 Task: Find connections with filter location Agía Paraskeví with filter topic #Mondaymotivationwith filter profile language English with filter current company ILP Overseas | International Learning Planners with filter school NSS College of Engineering, Palakkad with filter industry Metalworking Machinery Manufacturing with filter service category Web Development with filter keywords title Barista
Action: Mouse moved to (388, 255)
Screenshot: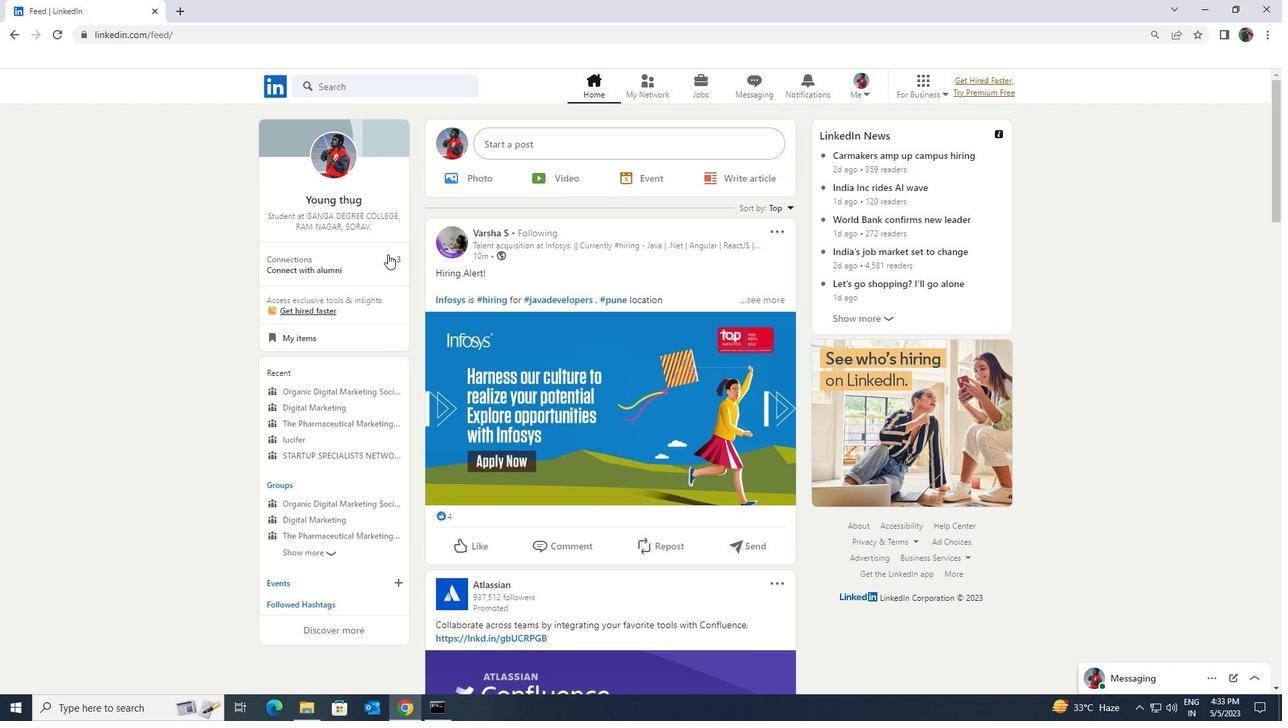 
Action: Mouse pressed left at (388, 255)
Screenshot: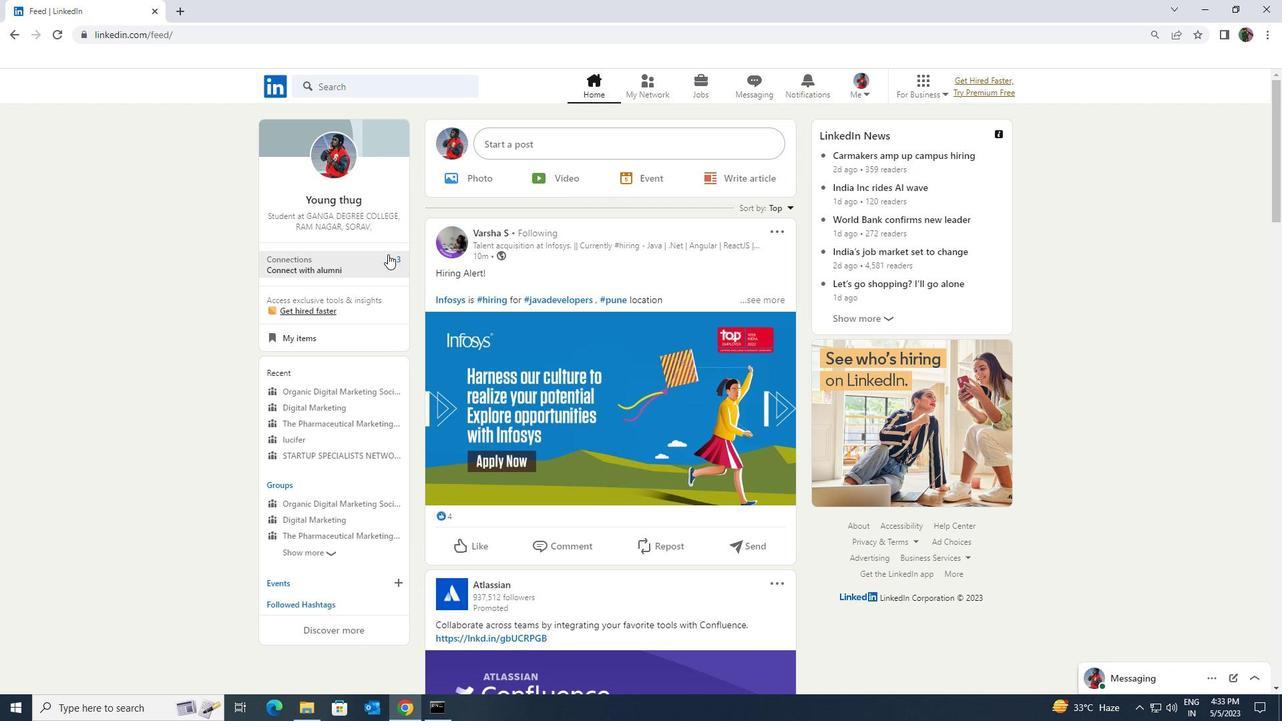 
Action: Mouse moved to (394, 160)
Screenshot: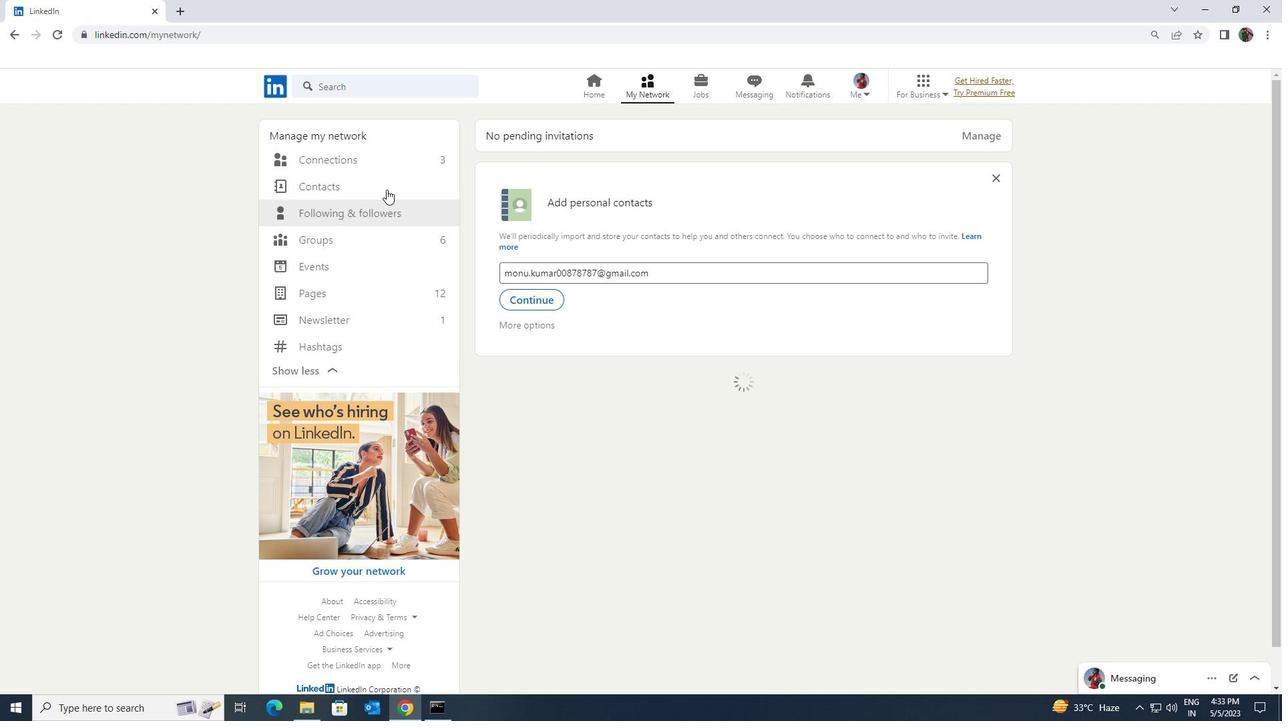 
Action: Mouse pressed left at (394, 160)
Screenshot: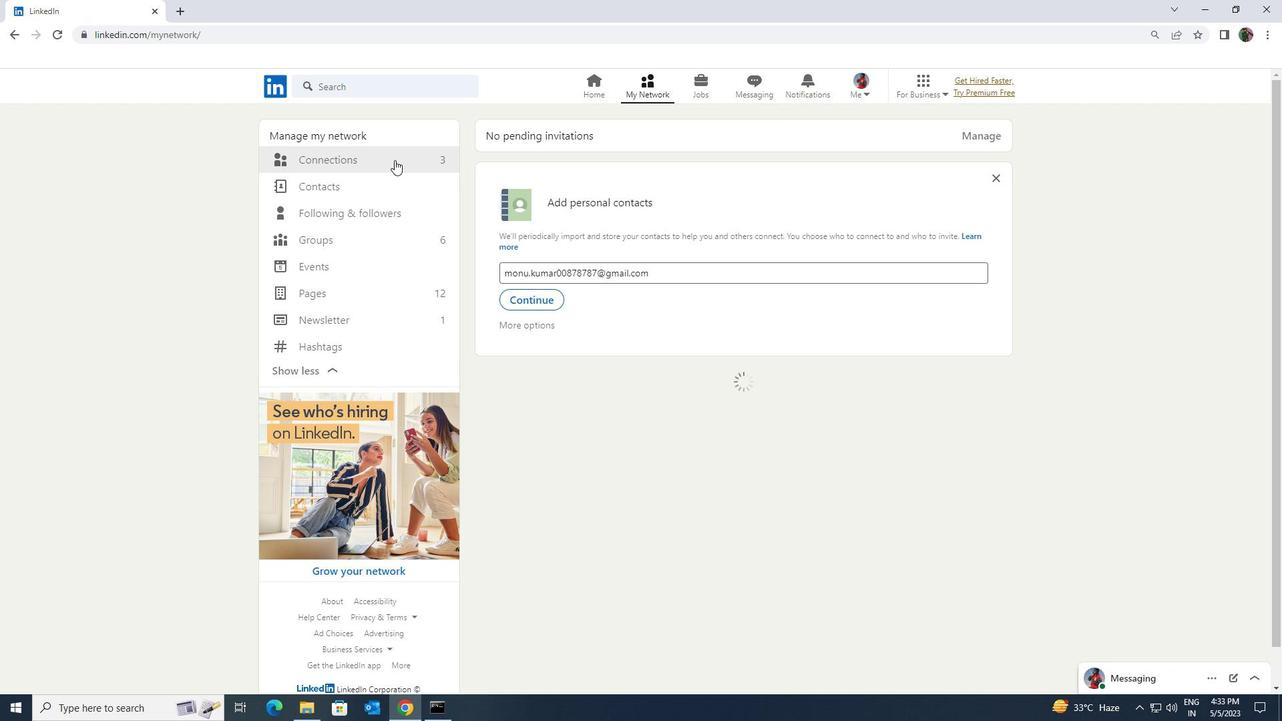 
Action: Mouse moved to (719, 161)
Screenshot: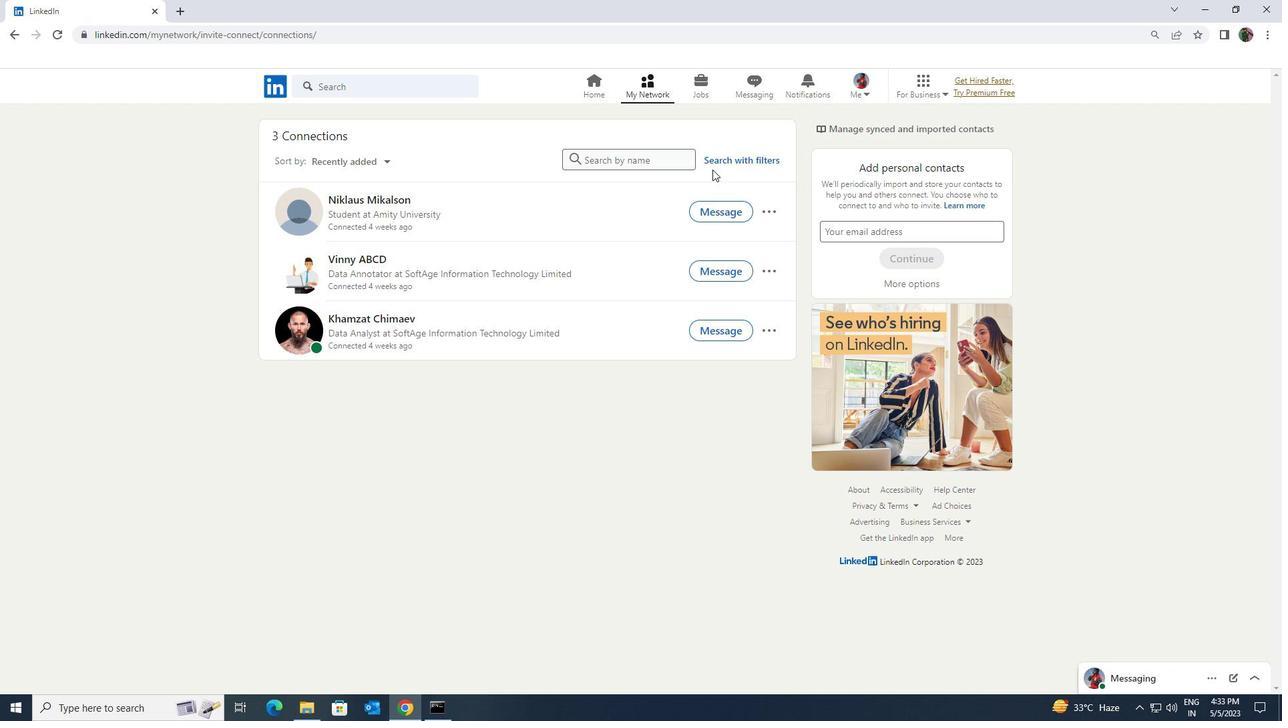 
Action: Mouse pressed left at (719, 161)
Screenshot: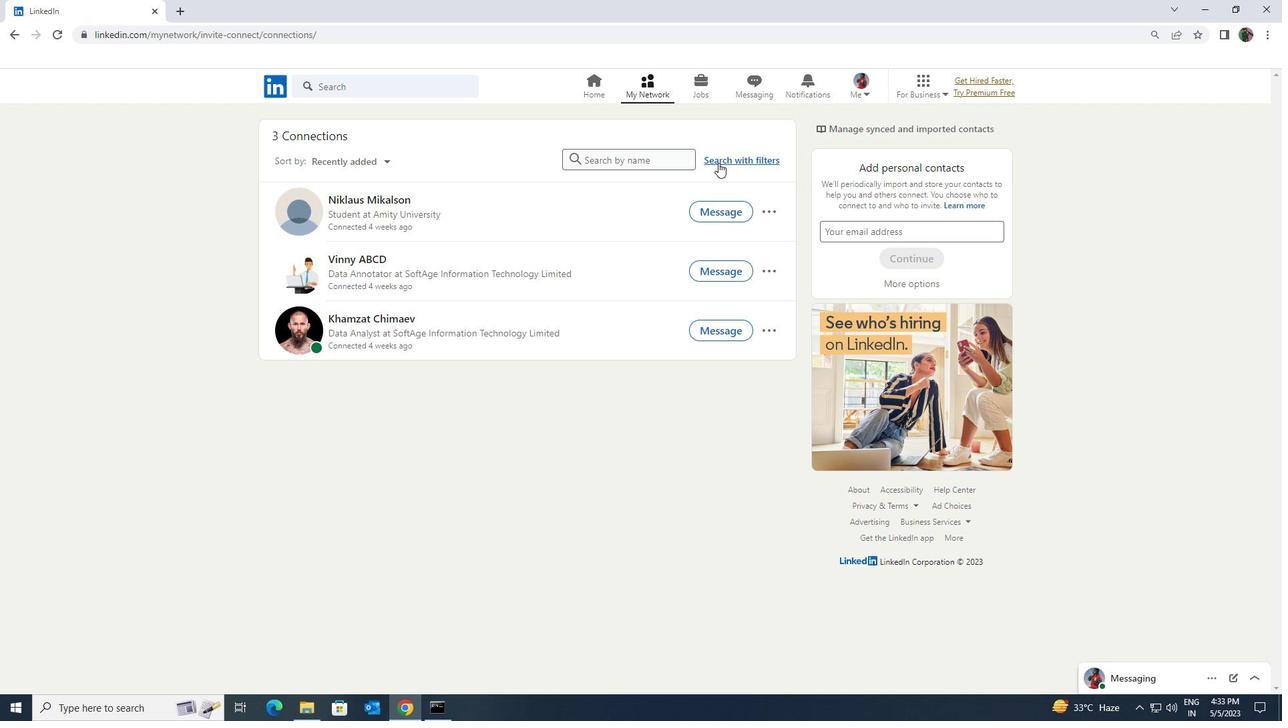 
Action: Mouse moved to (689, 122)
Screenshot: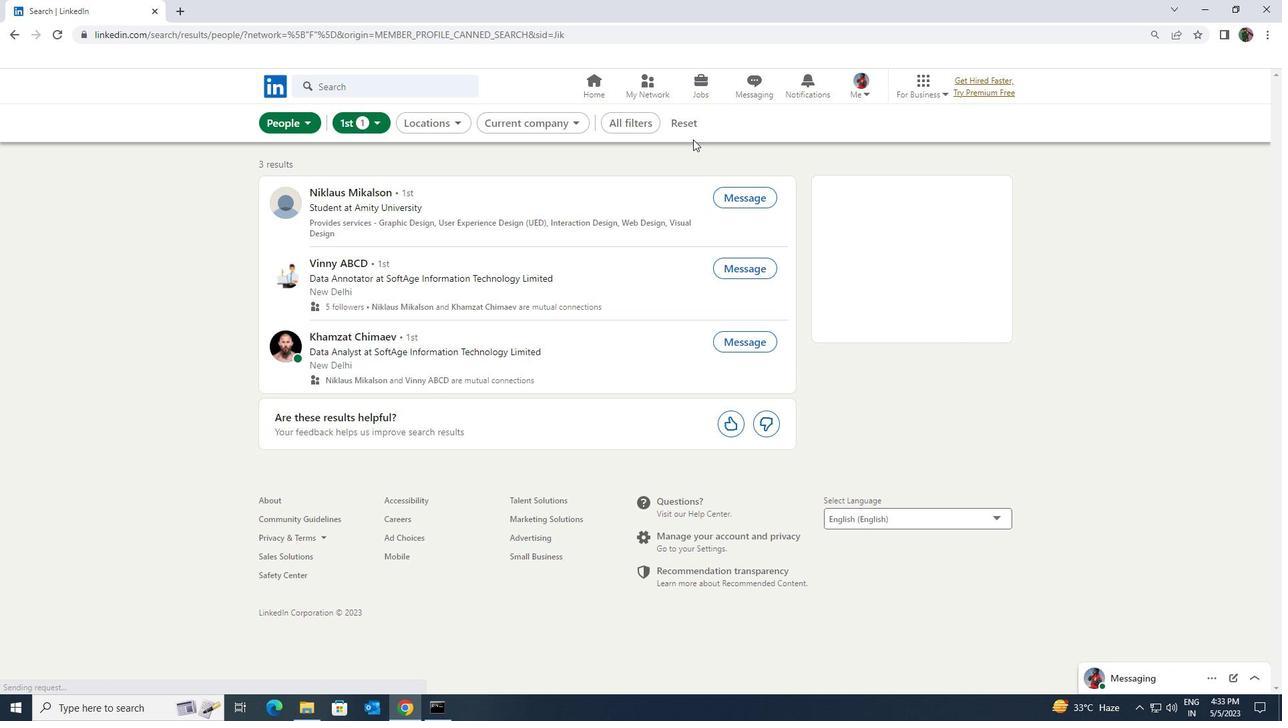 
Action: Mouse pressed left at (689, 122)
Screenshot: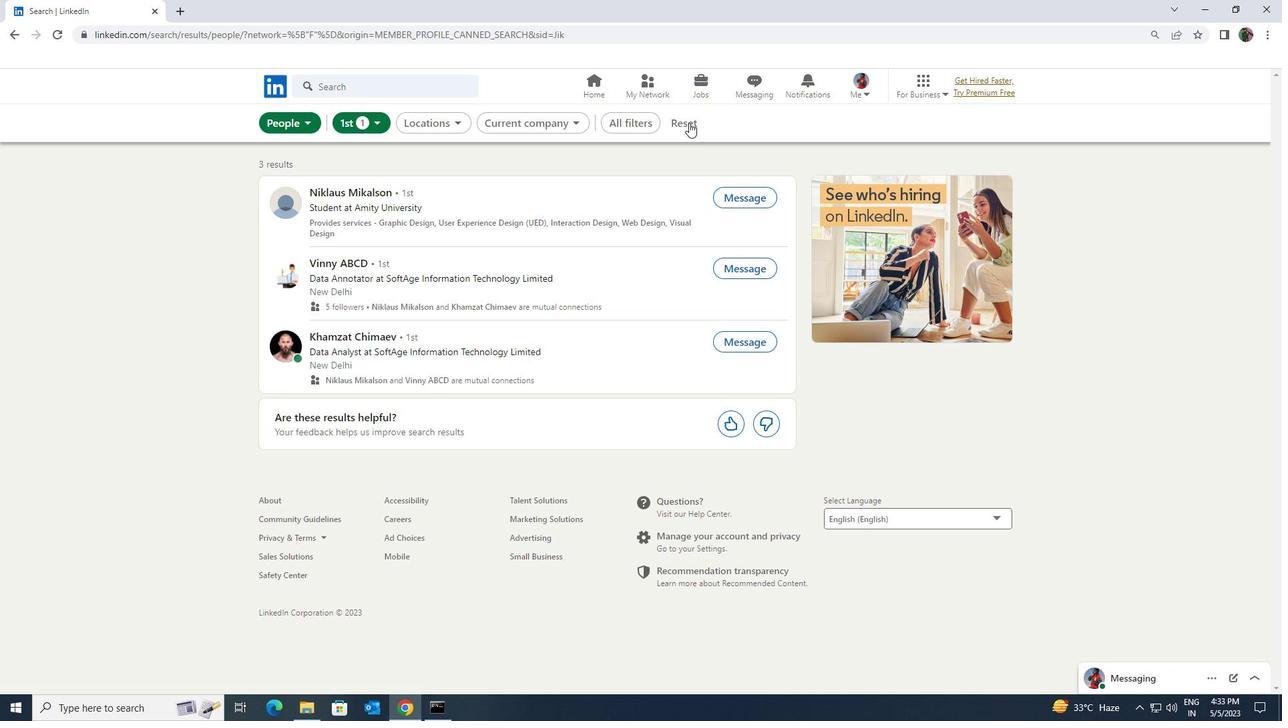 
Action: Mouse moved to (661, 121)
Screenshot: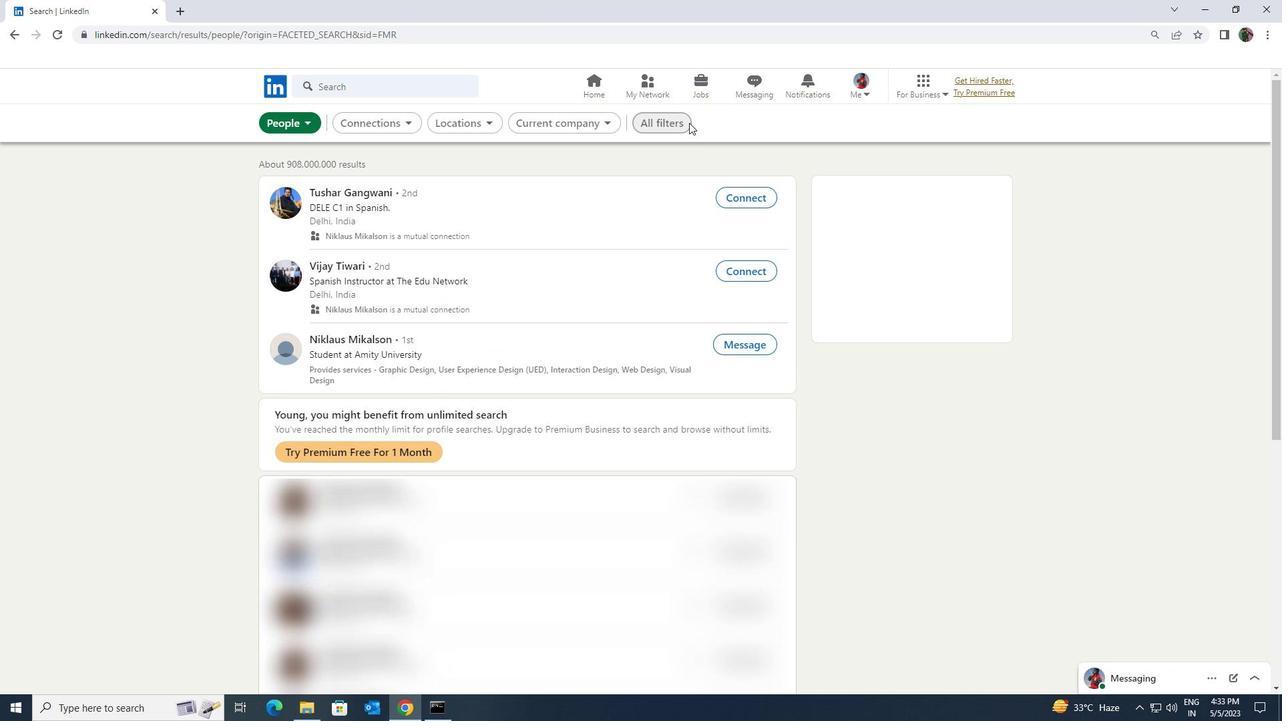 
Action: Mouse pressed left at (661, 121)
Screenshot: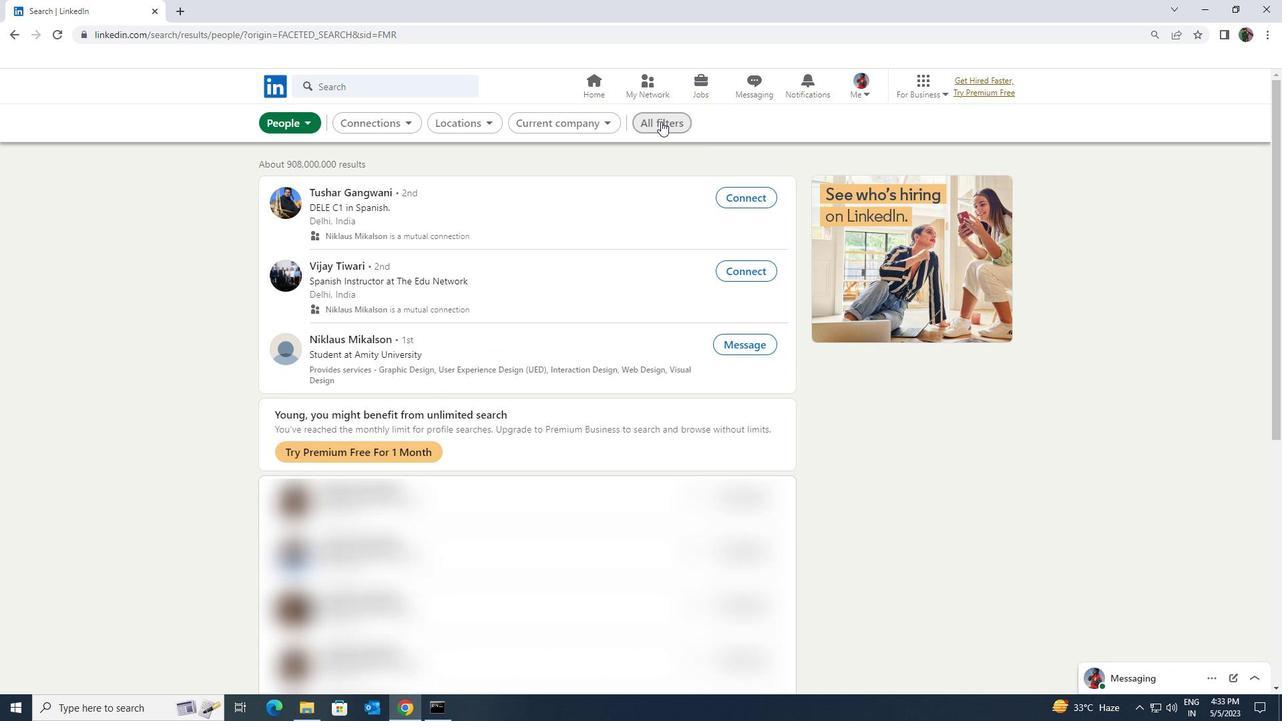
Action: Mouse moved to (1130, 531)
Screenshot: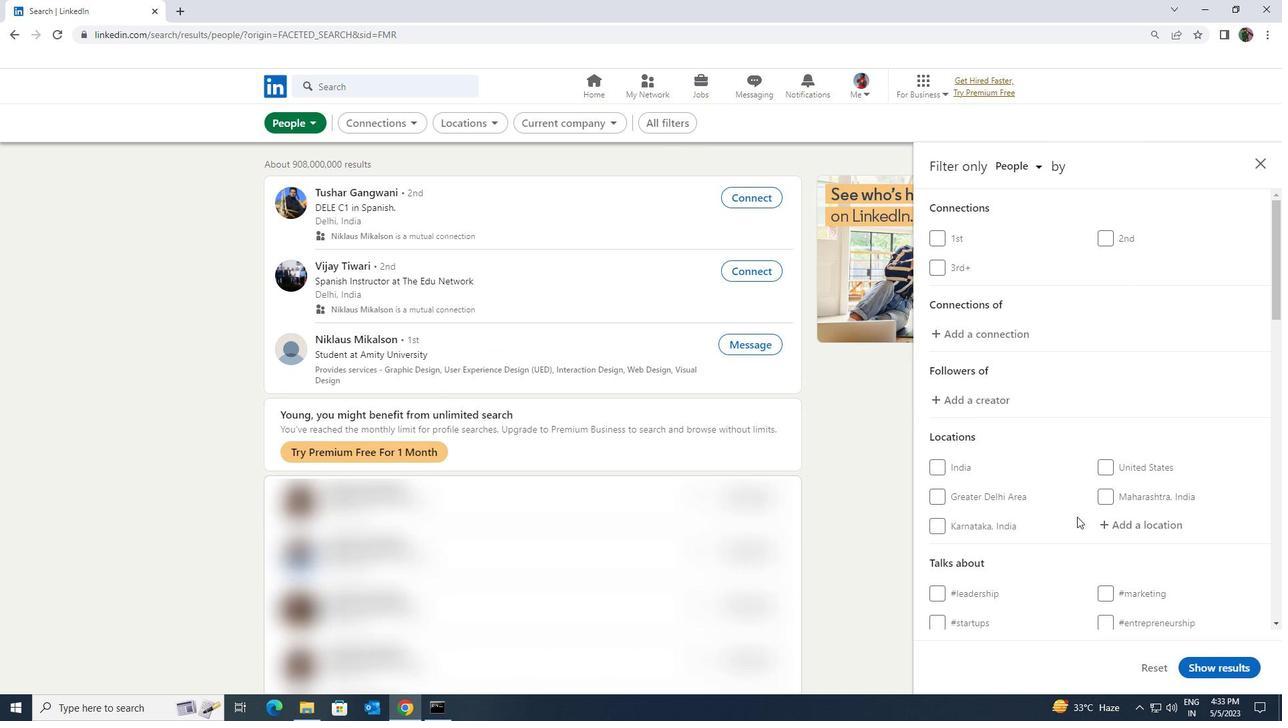 
Action: Mouse pressed left at (1130, 531)
Screenshot: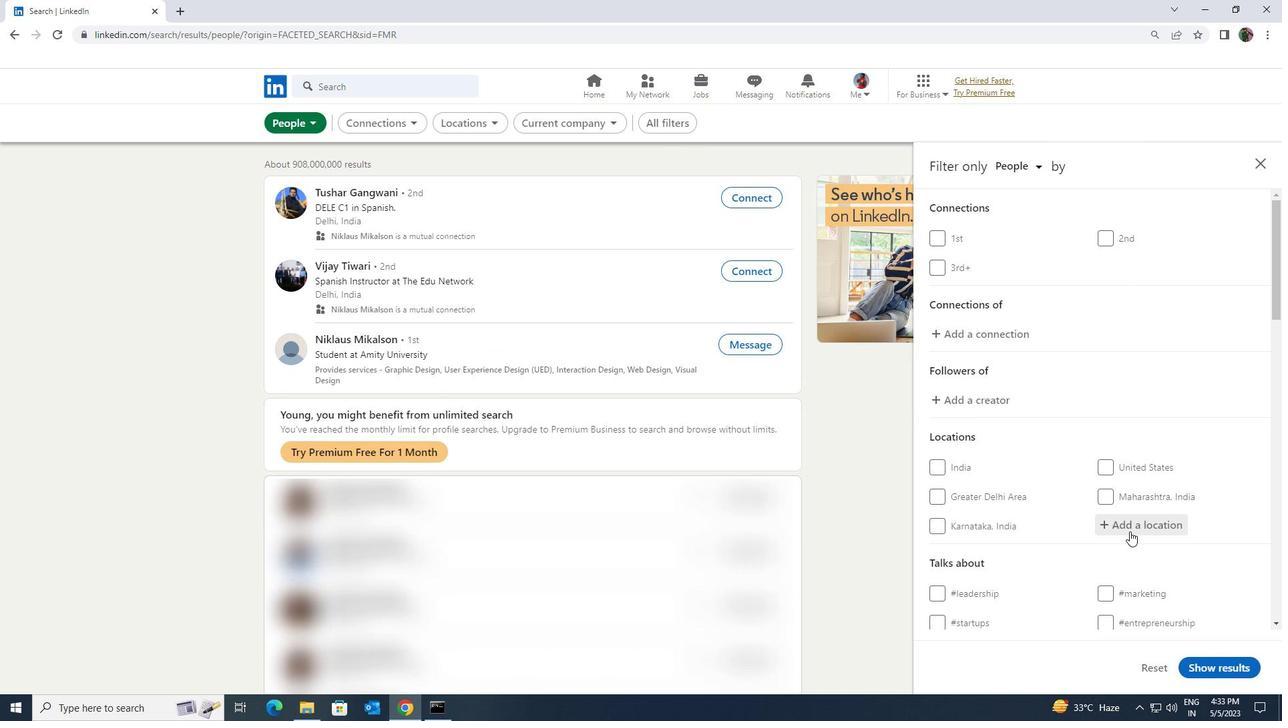 
Action: Mouse moved to (1110, 542)
Screenshot: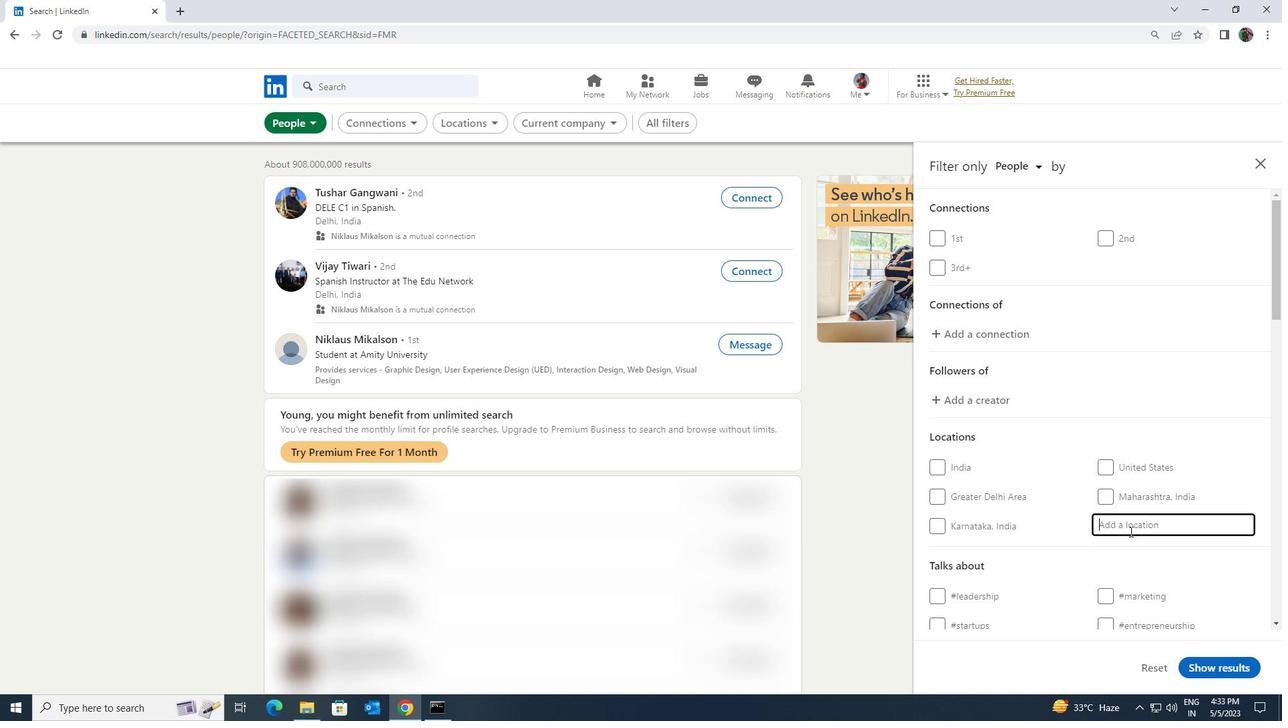 
Action: Key pressed <Key.shift>AGIA
Screenshot: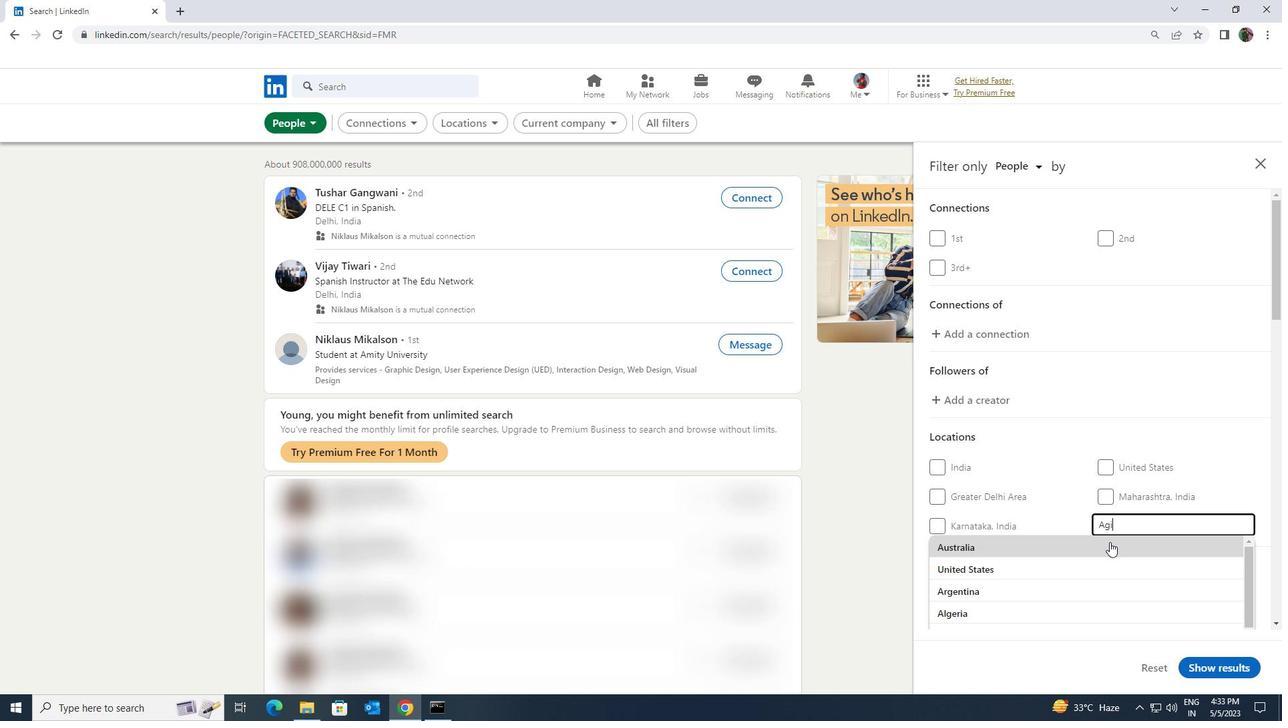 
Action: Mouse moved to (1107, 558)
Screenshot: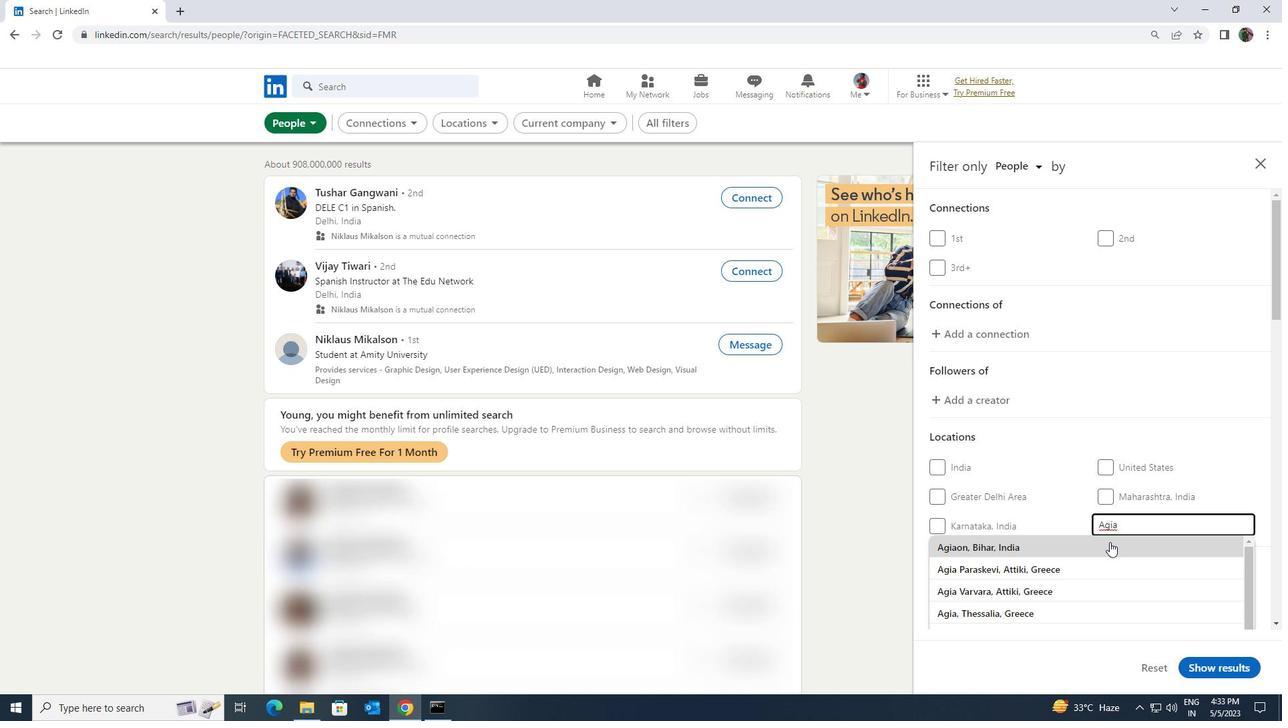 
Action: Mouse pressed left at (1107, 558)
Screenshot: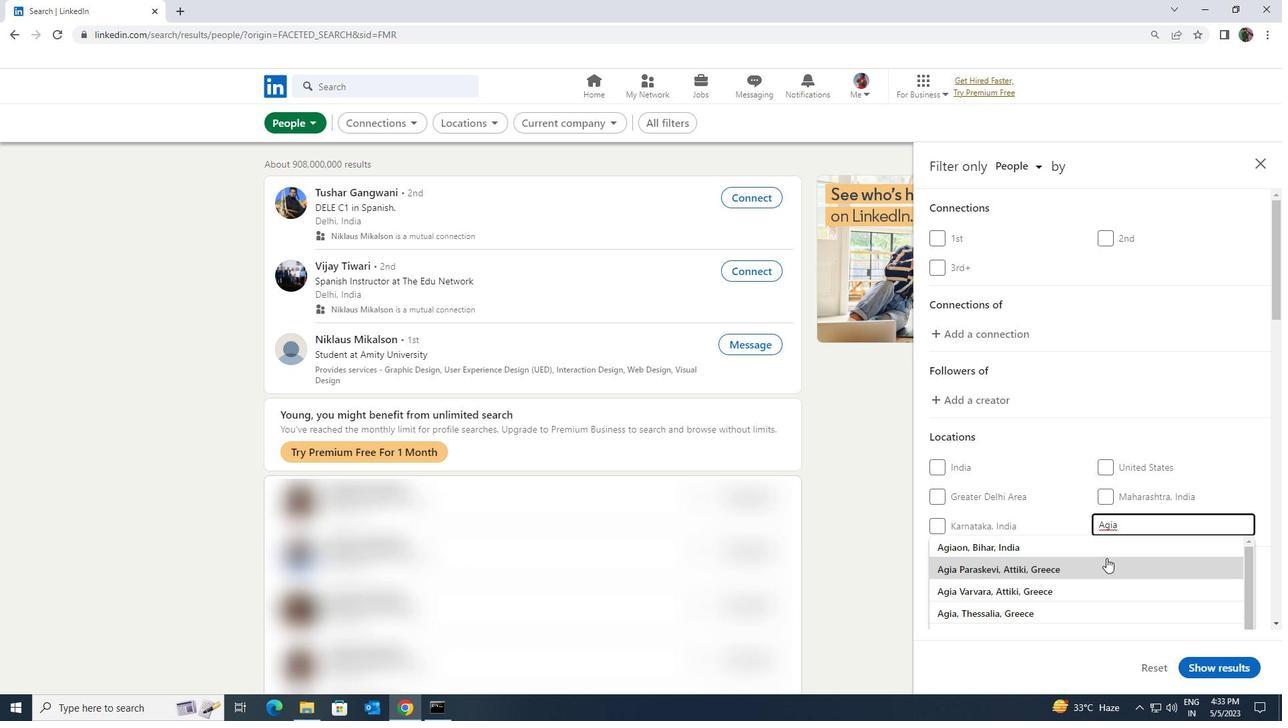
Action: Mouse moved to (1107, 555)
Screenshot: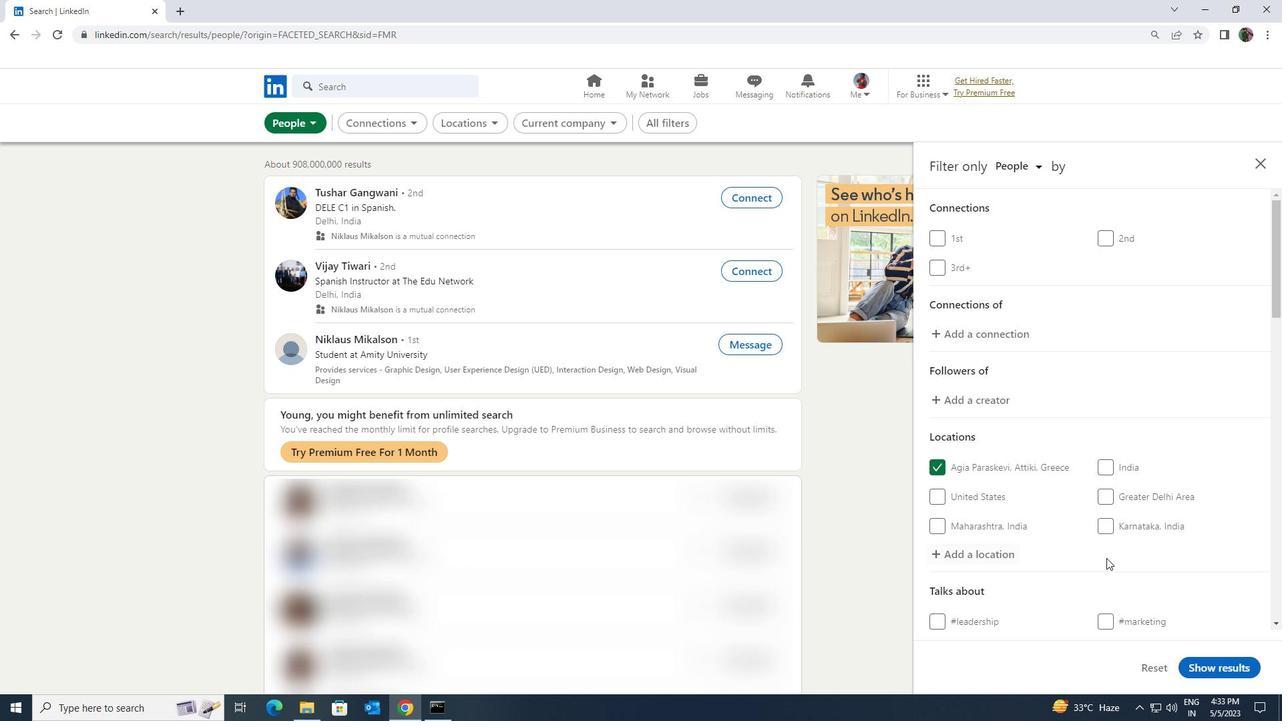 
Action: Mouse scrolled (1107, 555) with delta (0, 0)
Screenshot: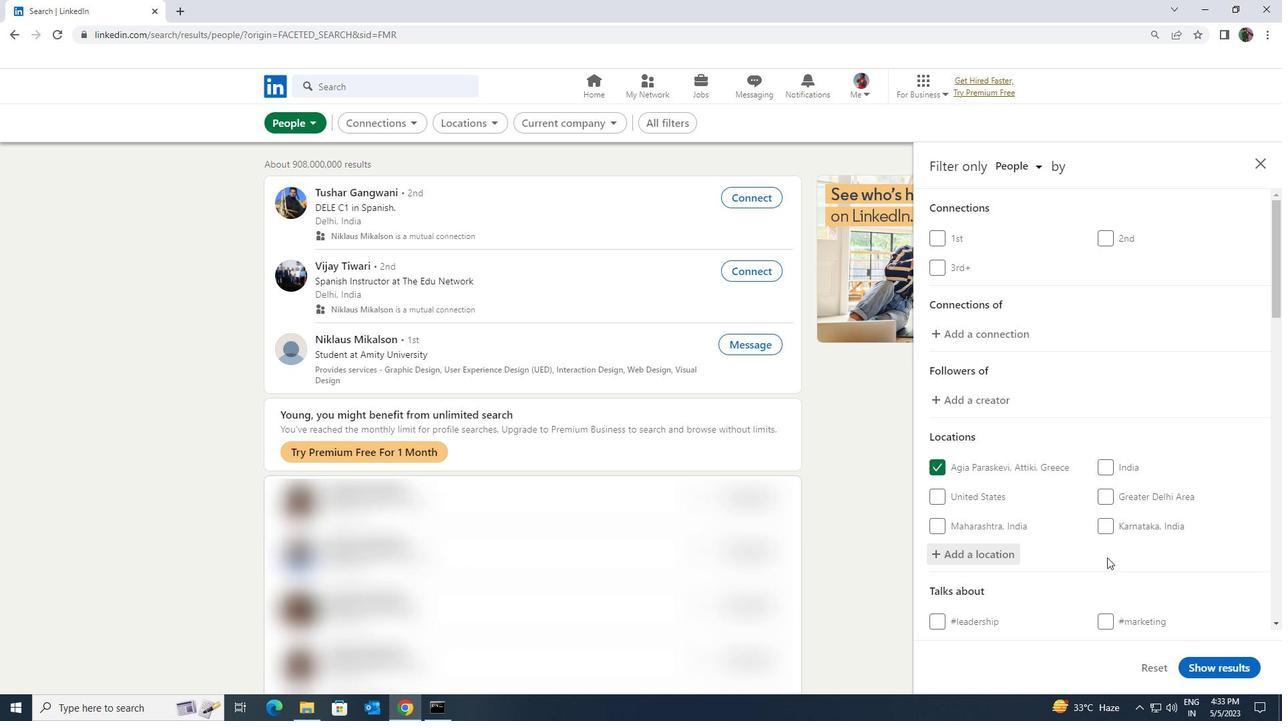 
Action: Mouse moved to (1106, 555)
Screenshot: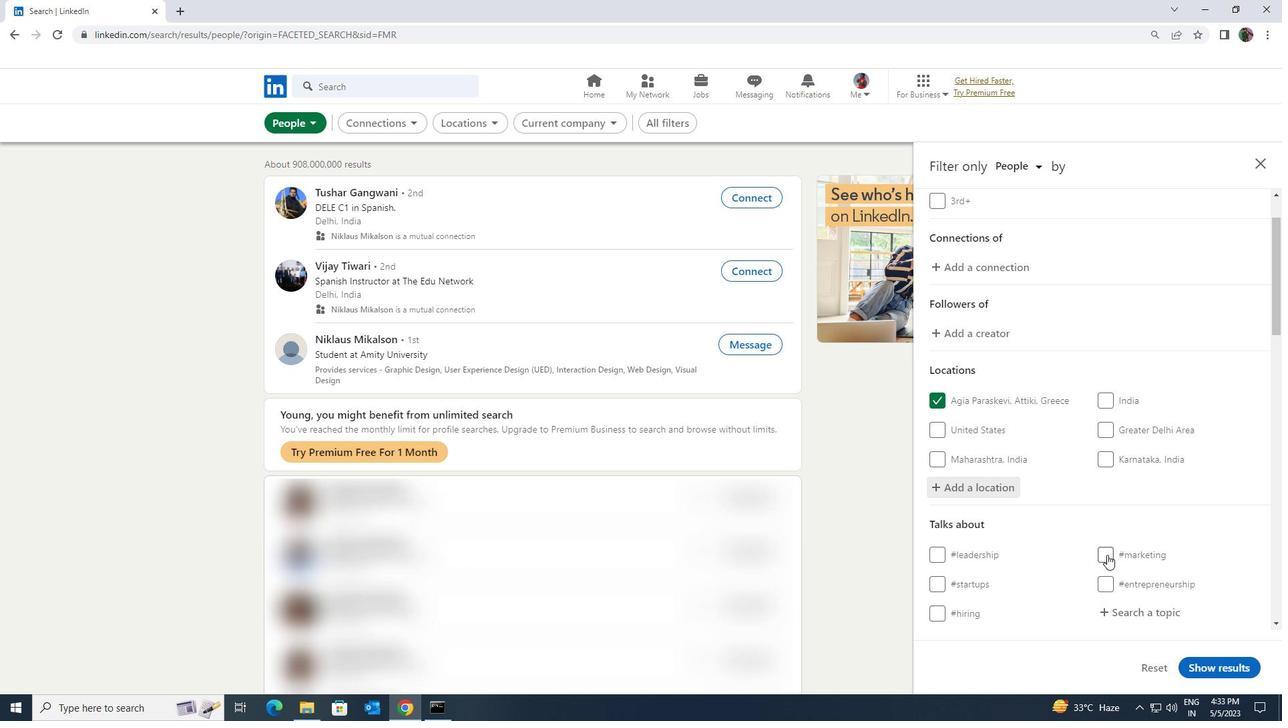 
Action: Mouse scrolled (1106, 554) with delta (0, 0)
Screenshot: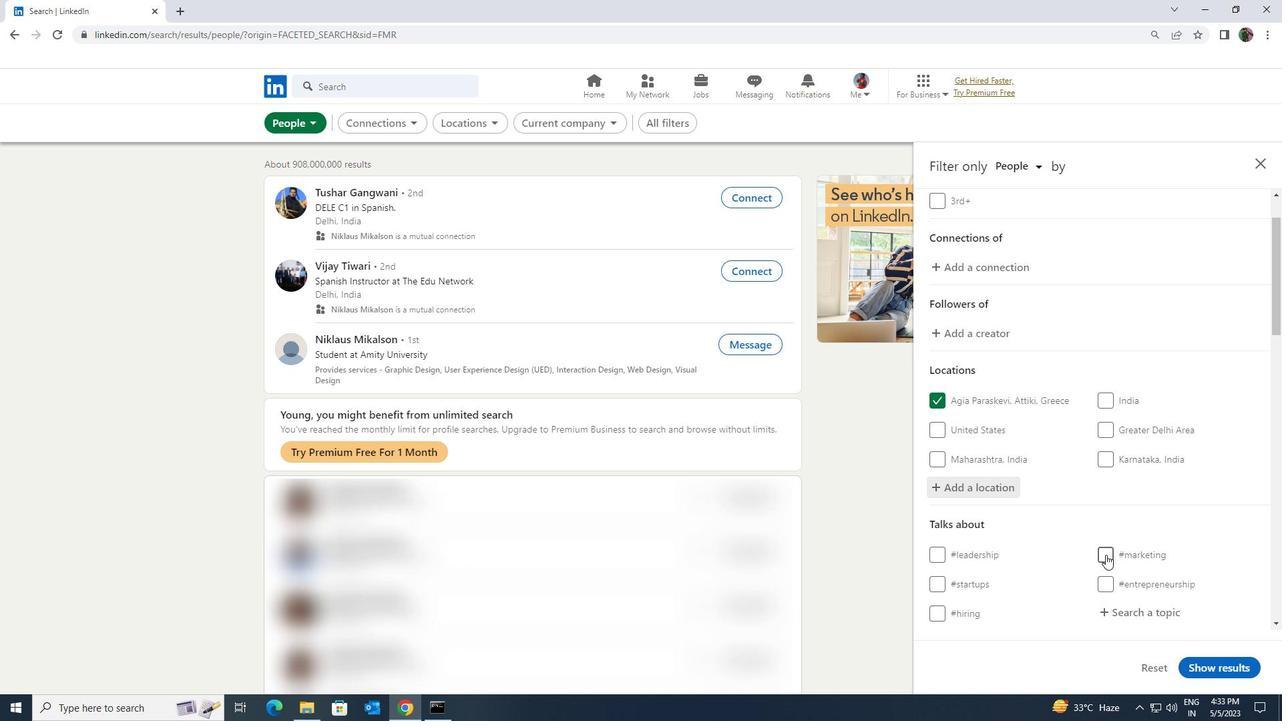 
Action: Mouse moved to (1108, 552)
Screenshot: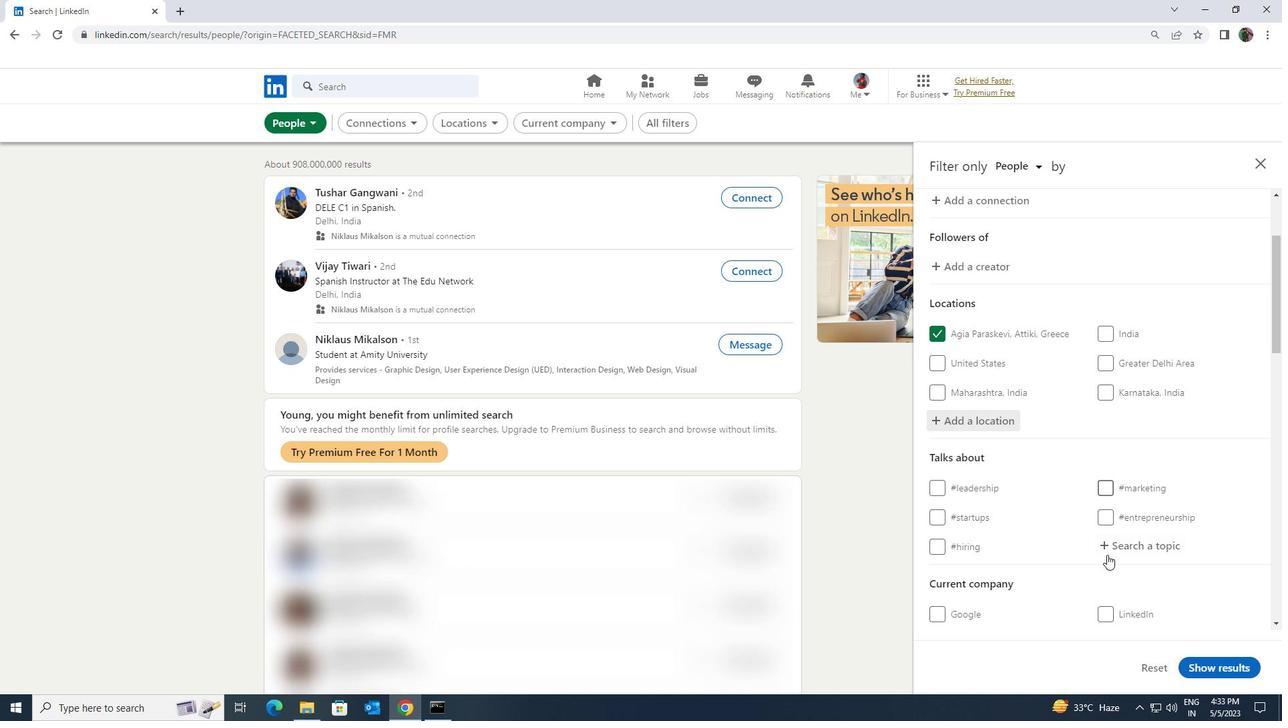
Action: Mouse pressed left at (1108, 552)
Screenshot: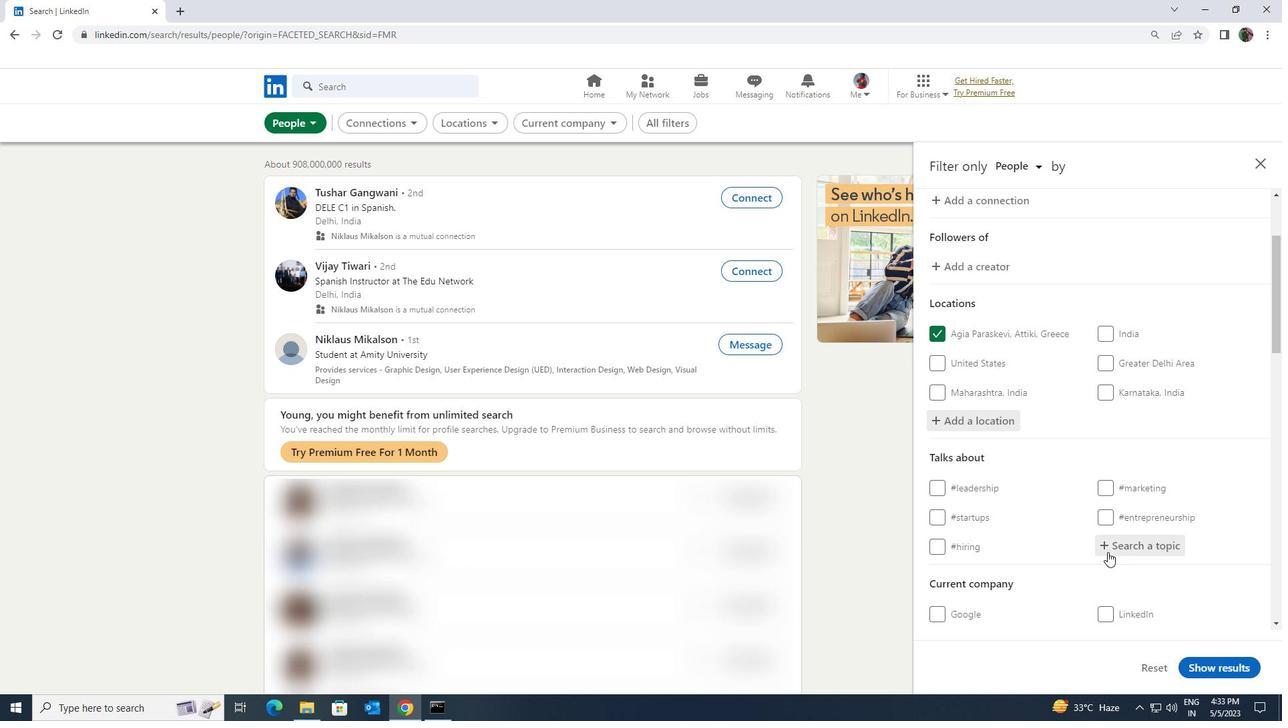 
Action: Key pressed <Key.shift>MONDAU<Key.backspace>YMOTU<Key.backspace>
Screenshot: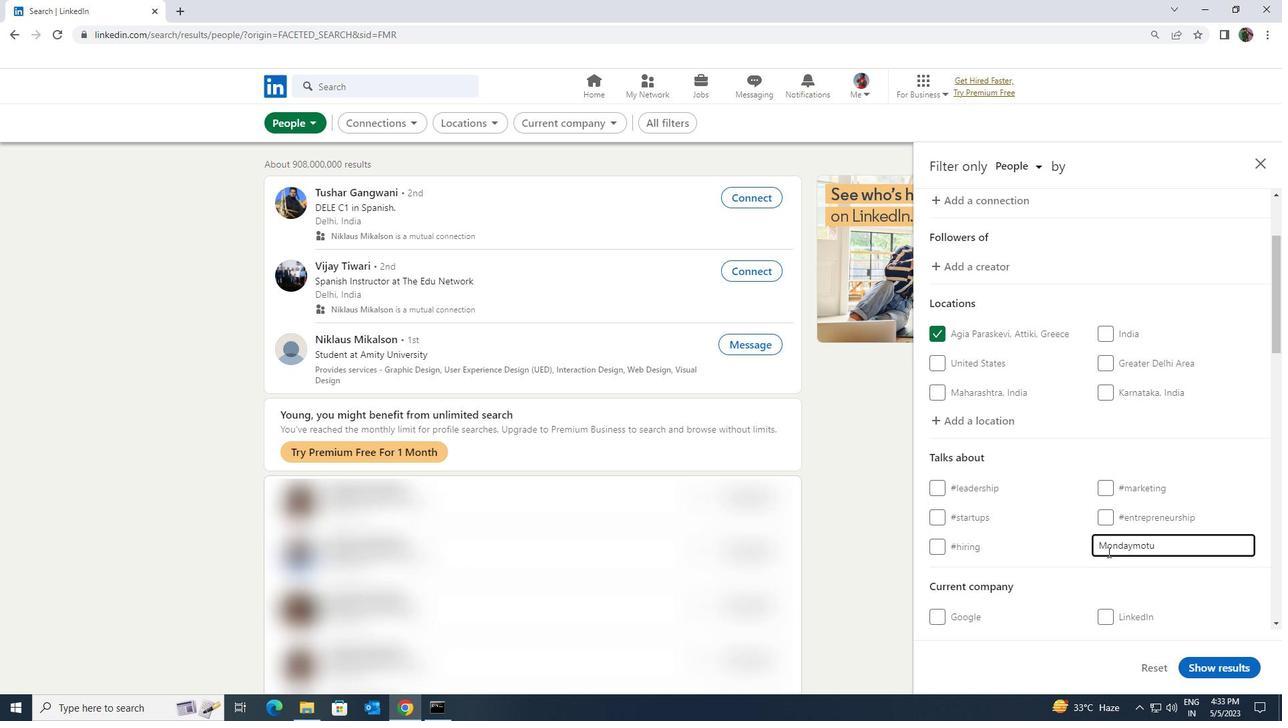 
Action: Mouse moved to (1095, 568)
Screenshot: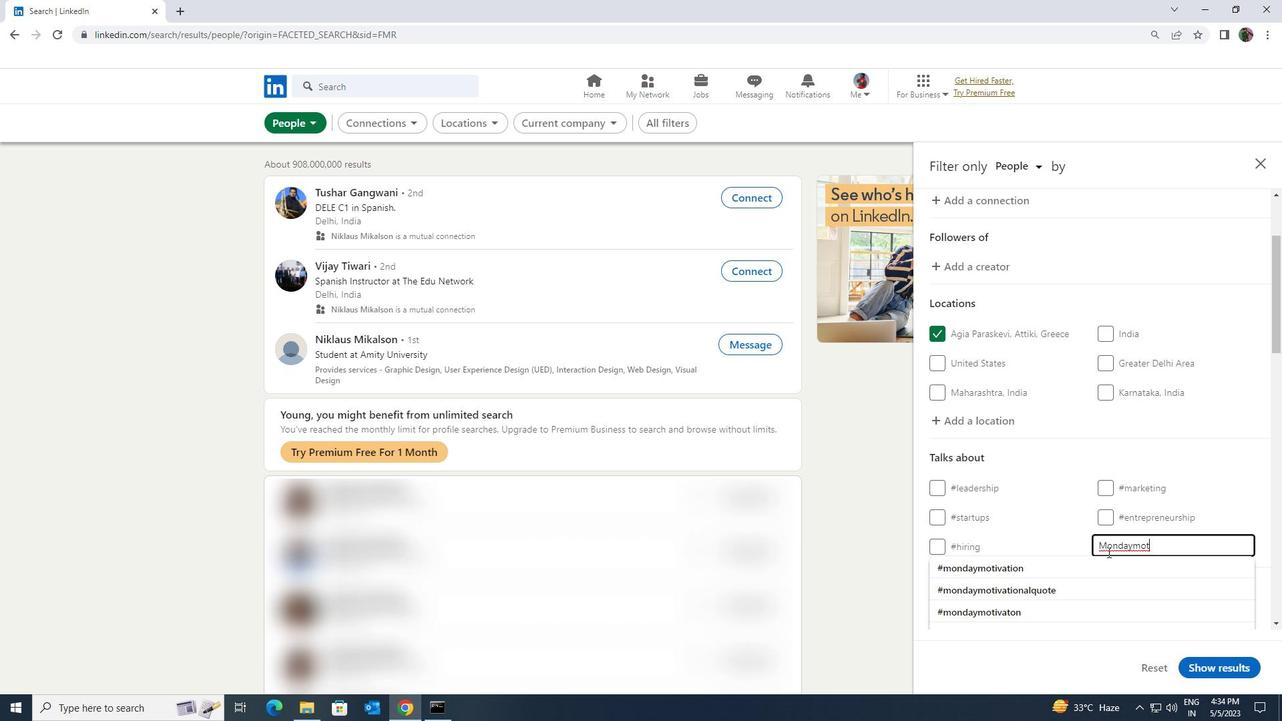 
Action: Mouse pressed left at (1095, 568)
Screenshot: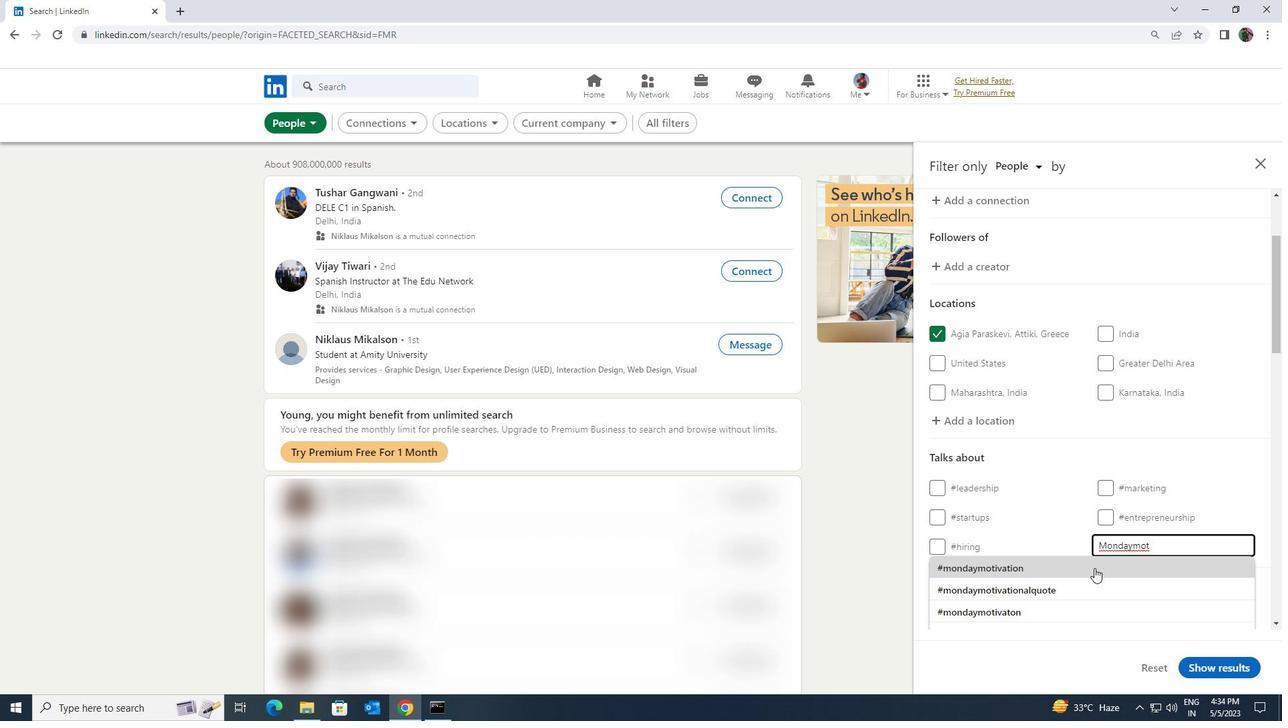 
Action: Mouse scrolled (1095, 567) with delta (0, 0)
Screenshot: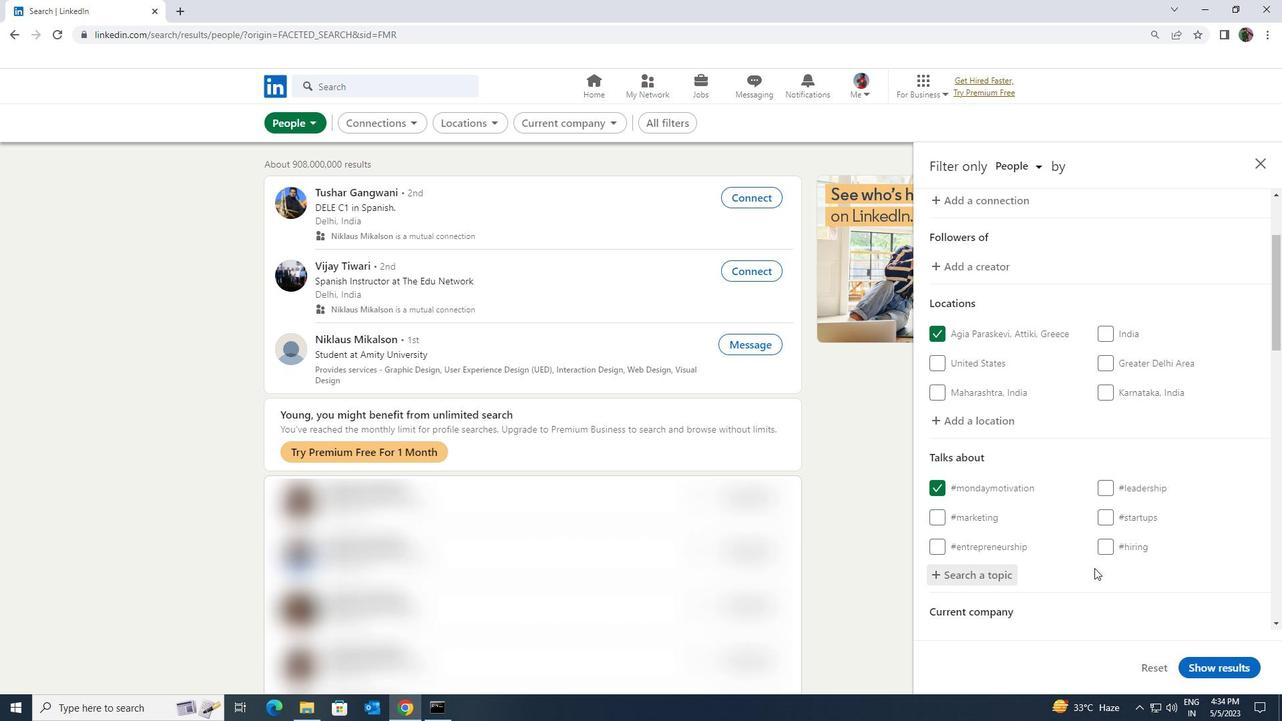 
Action: Mouse scrolled (1095, 567) with delta (0, 0)
Screenshot: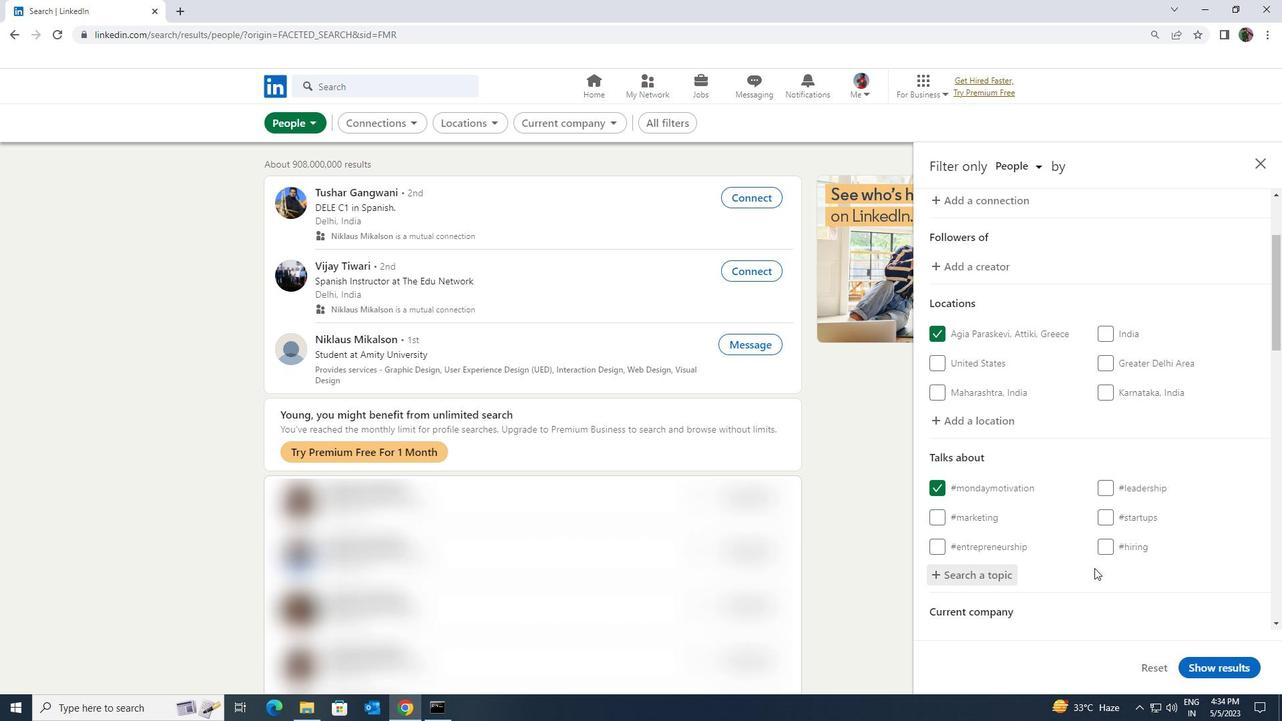 
Action: Mouse scrolled (1095, 567) with delta (0, 0)
Screenshot: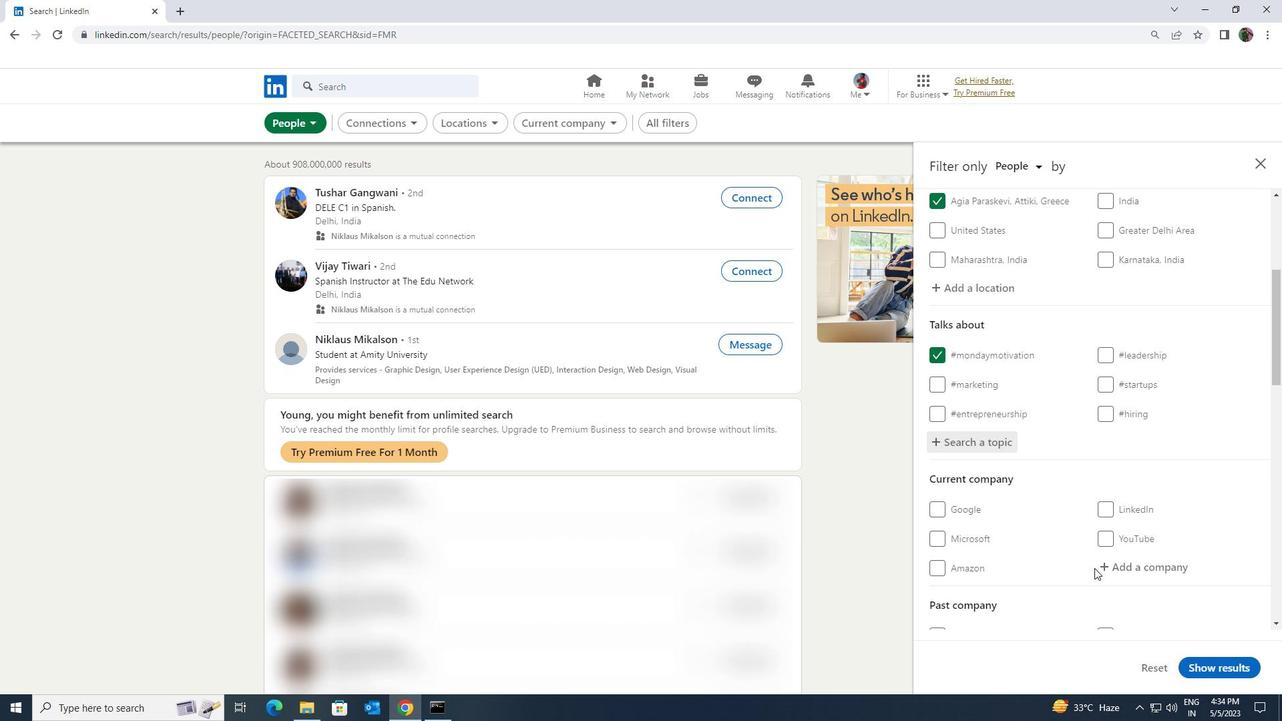 
Action: Mouse scrolled (1095, 567) with delta (0, 0)
Screenshot: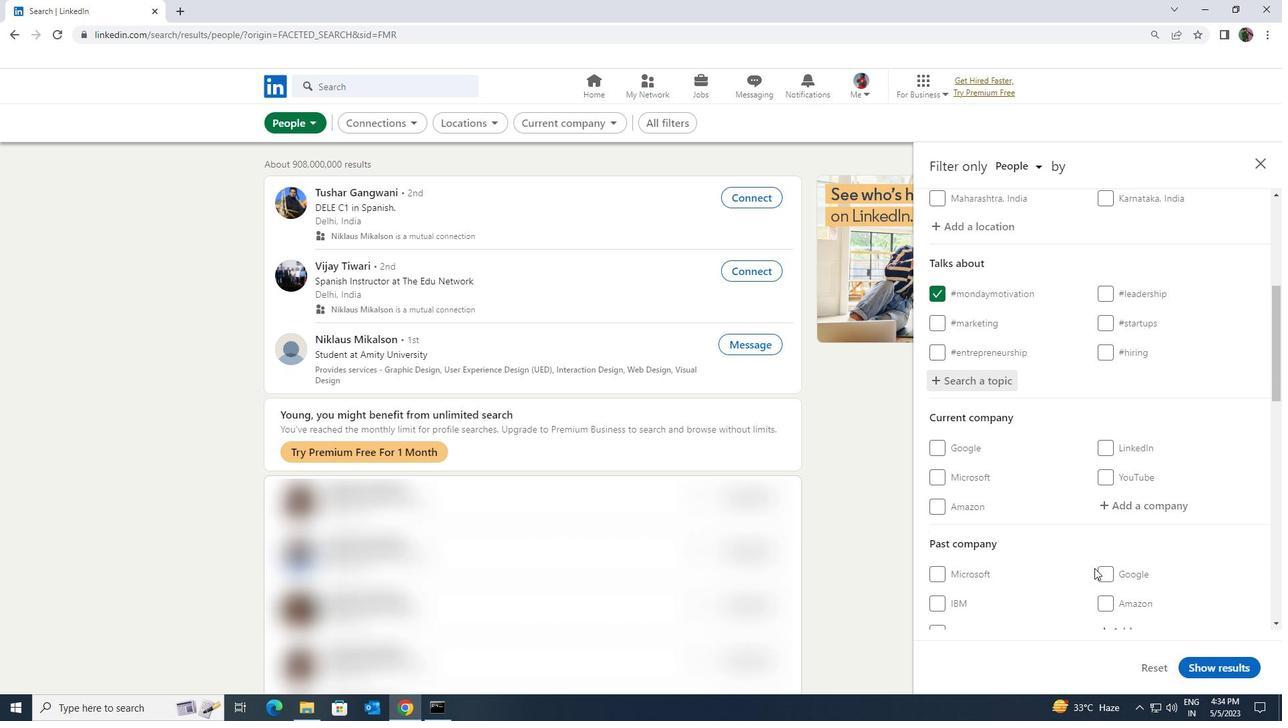 
Action: Mouse scrolled (1095, 567) with delta (0, 0)
Screenshot: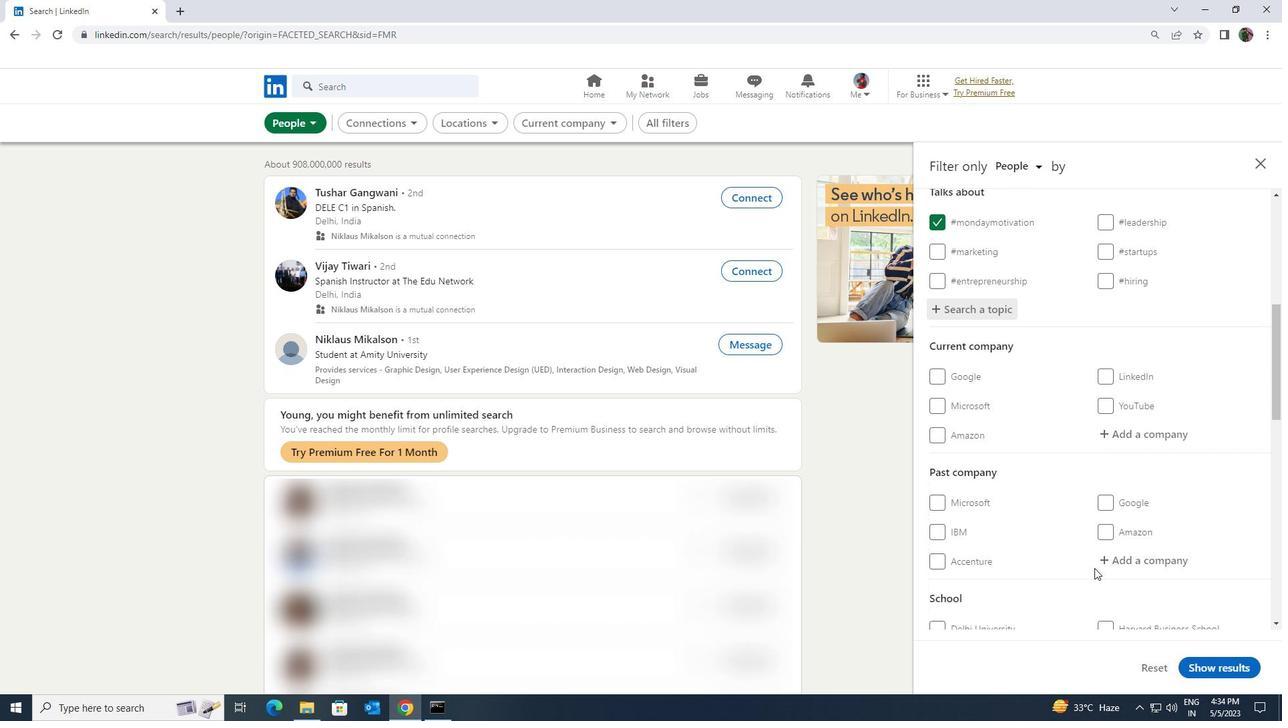 
Action: Mouse scrolled (1095, 567) with delta (0, 0)
Screenshot: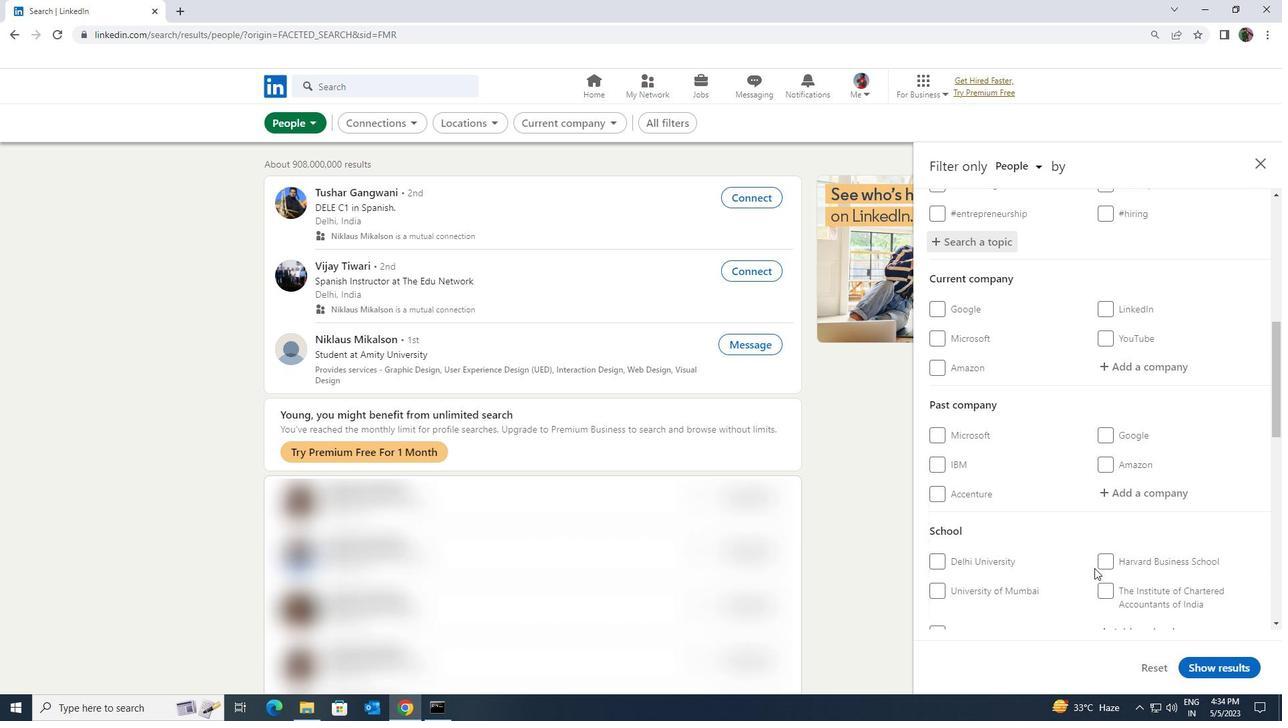 
Action: Mouse scrolled (1095, 567) with delta (0, 0)
Screenshot: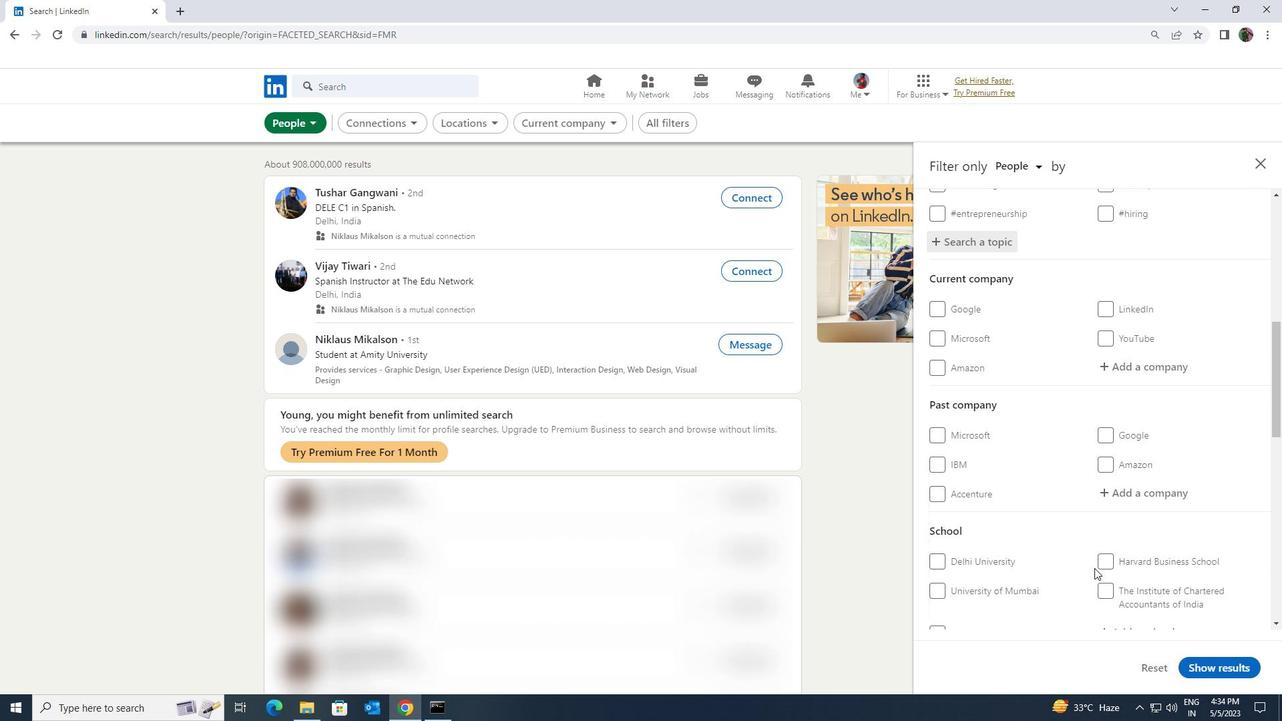
Action: Mouse scrolled (1095, 567) with delta (0, 0)
Screenshot: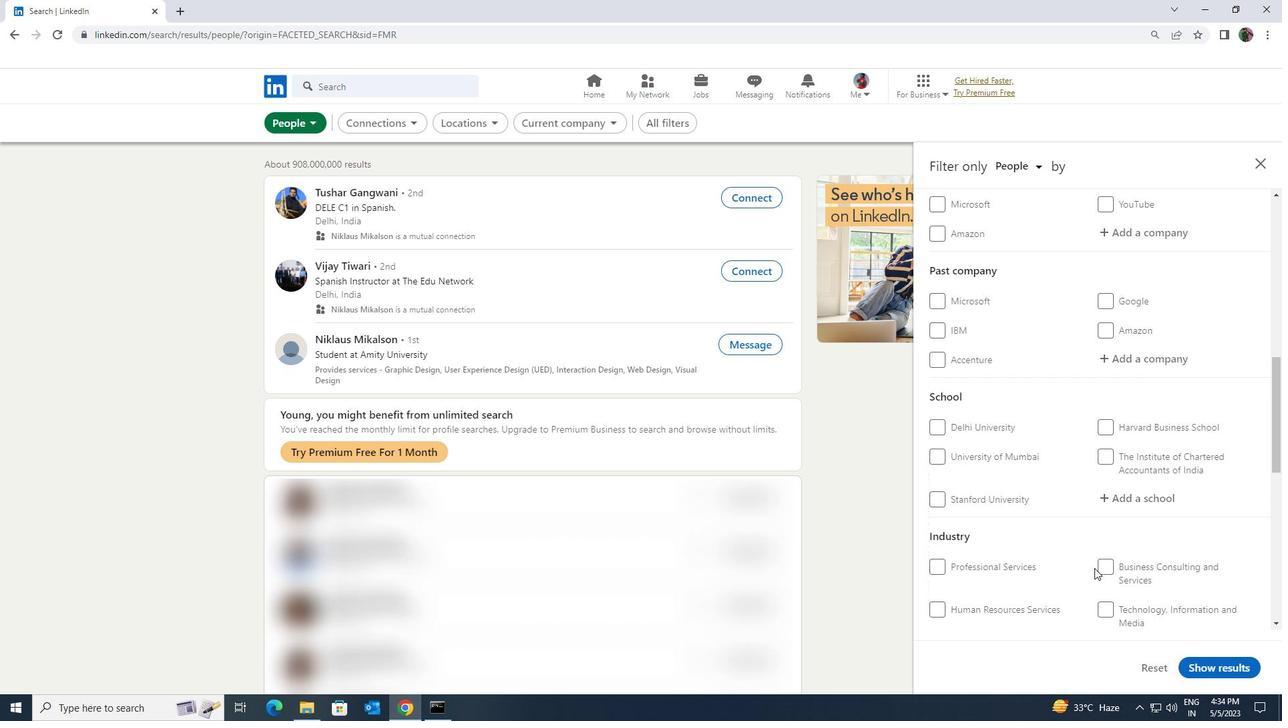 
Action: Mouse scrolled (1095, 567) with delta (0, 0)
Screenshot: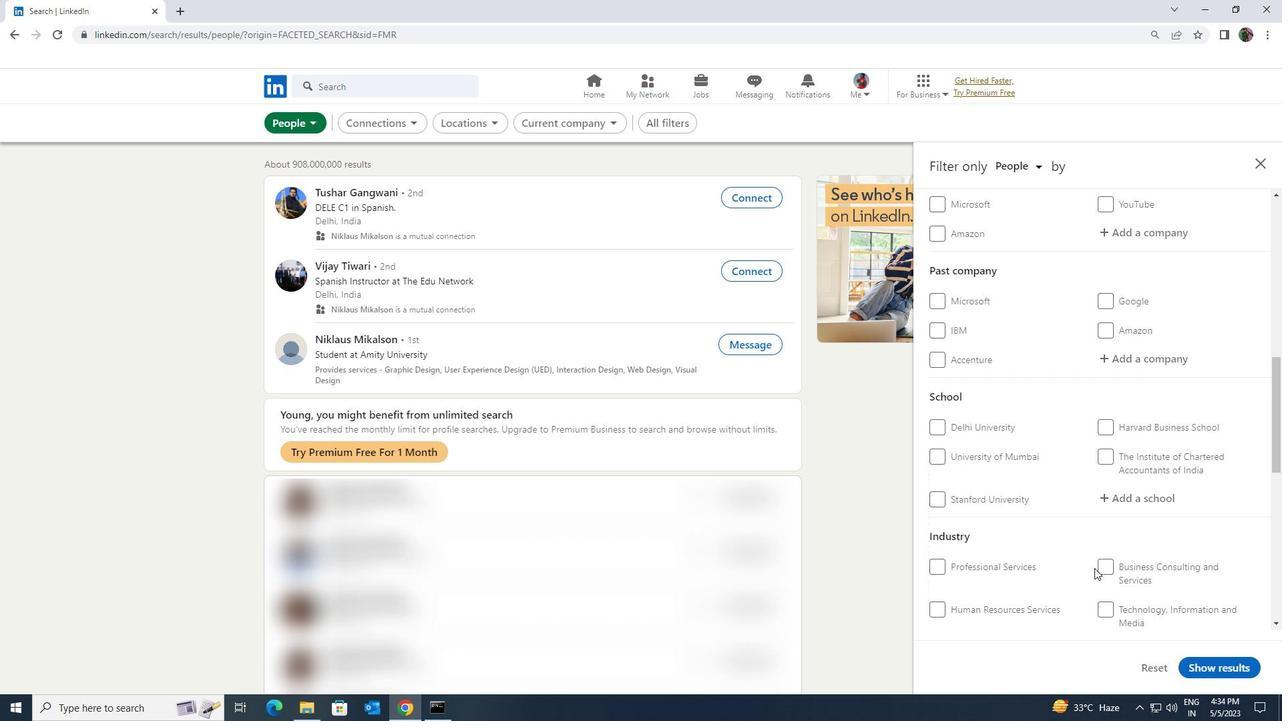 
Action: Mouse moved to (969, 595)
Screenshot: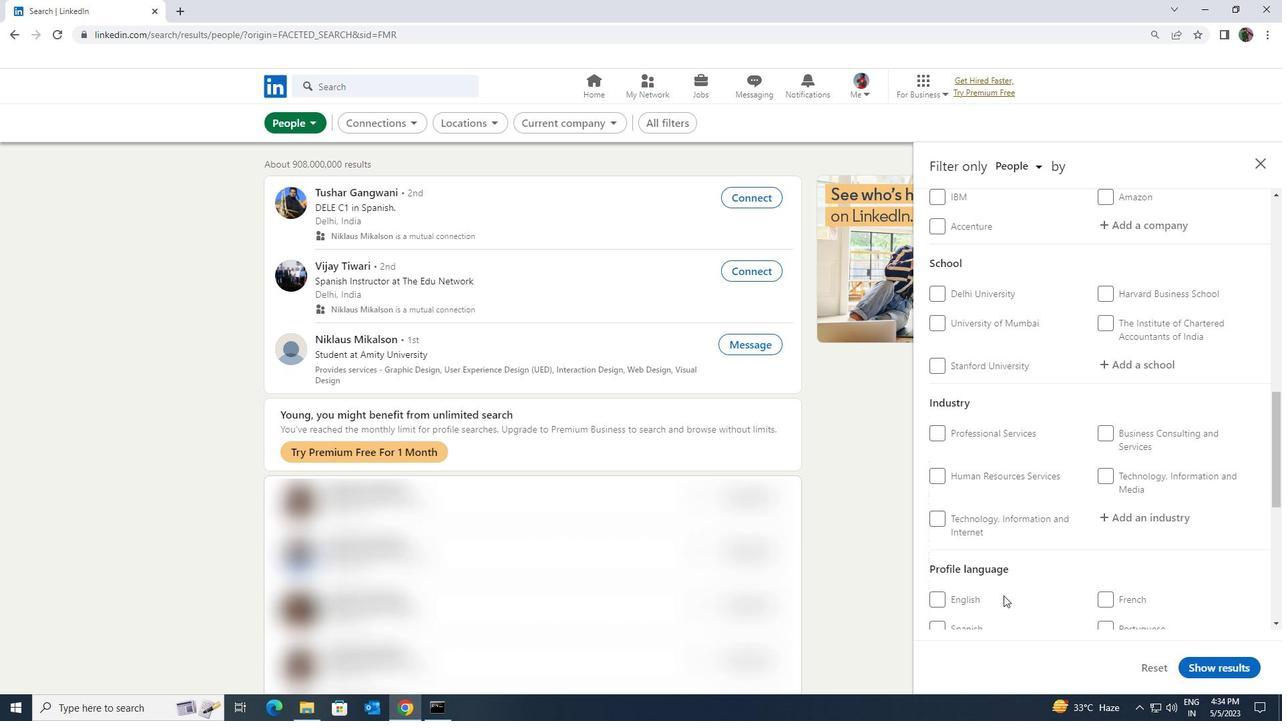 
Action: Mouse pressed left at (969, 595)
Screenshot: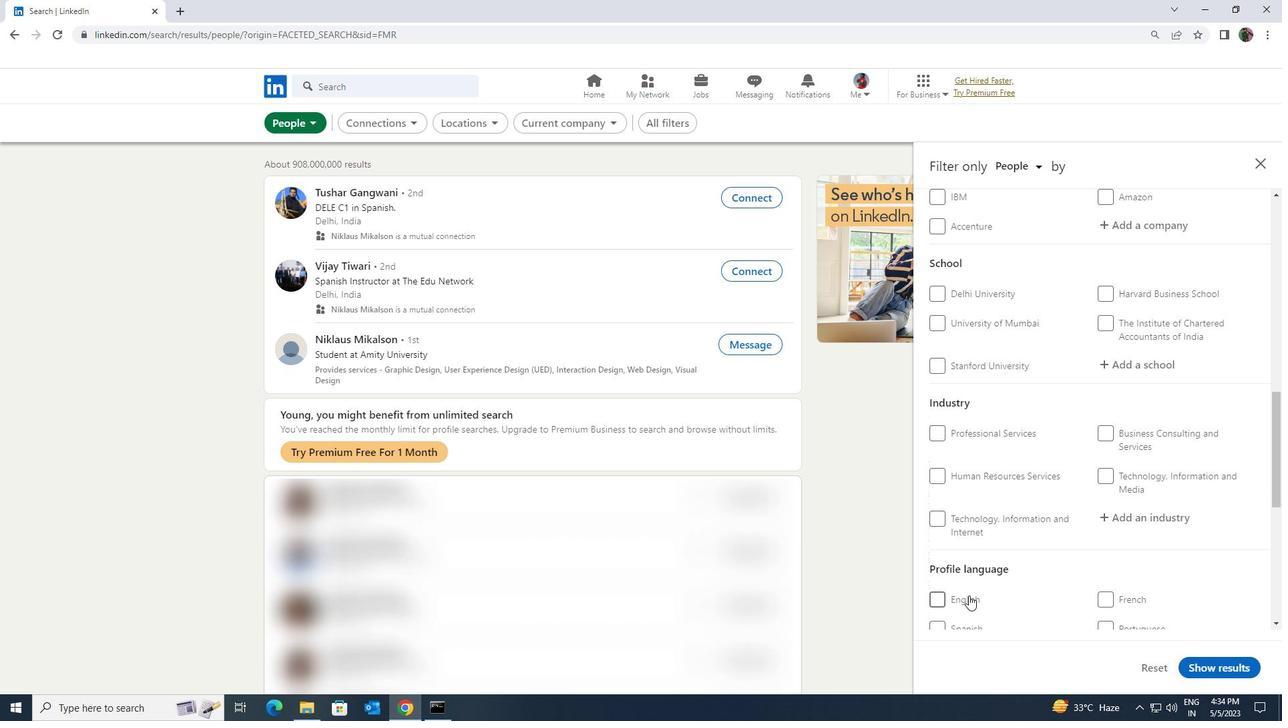
Action: Mouse moved to (1145, 551)
Screenshot: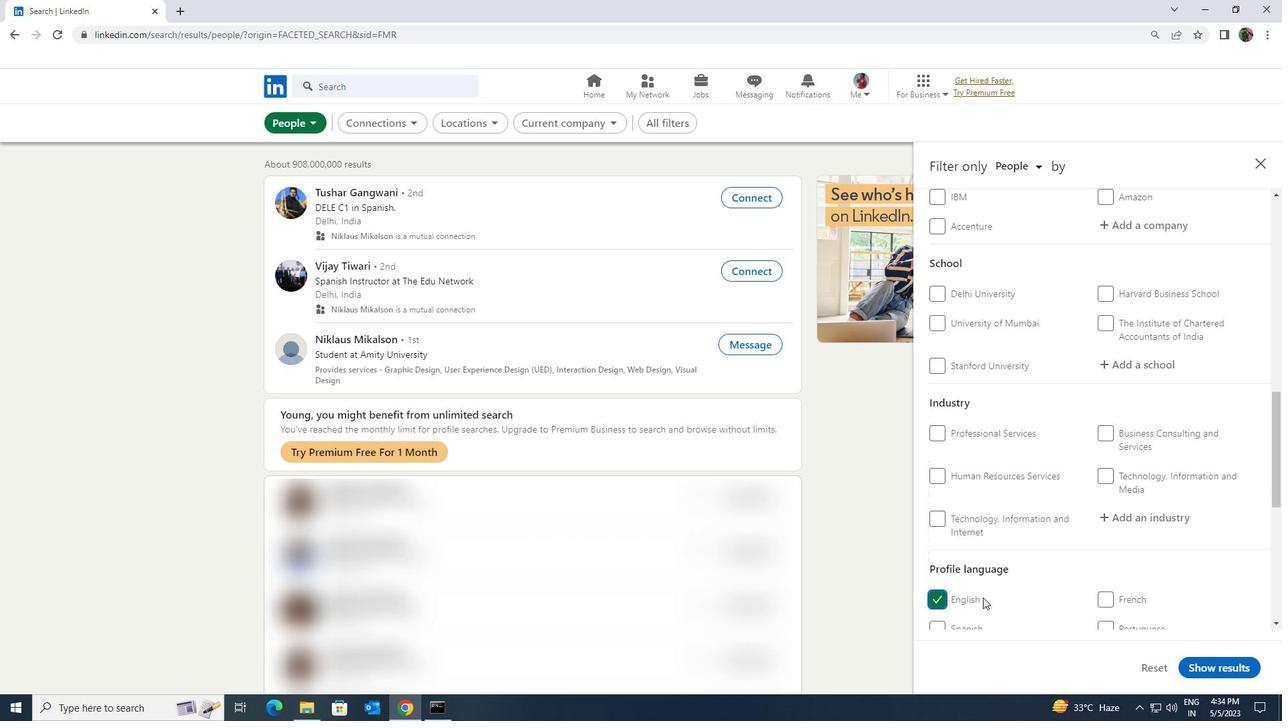 
Action: Mouse scrolled (1145, 552) with delta (0, 0)
Screenshot: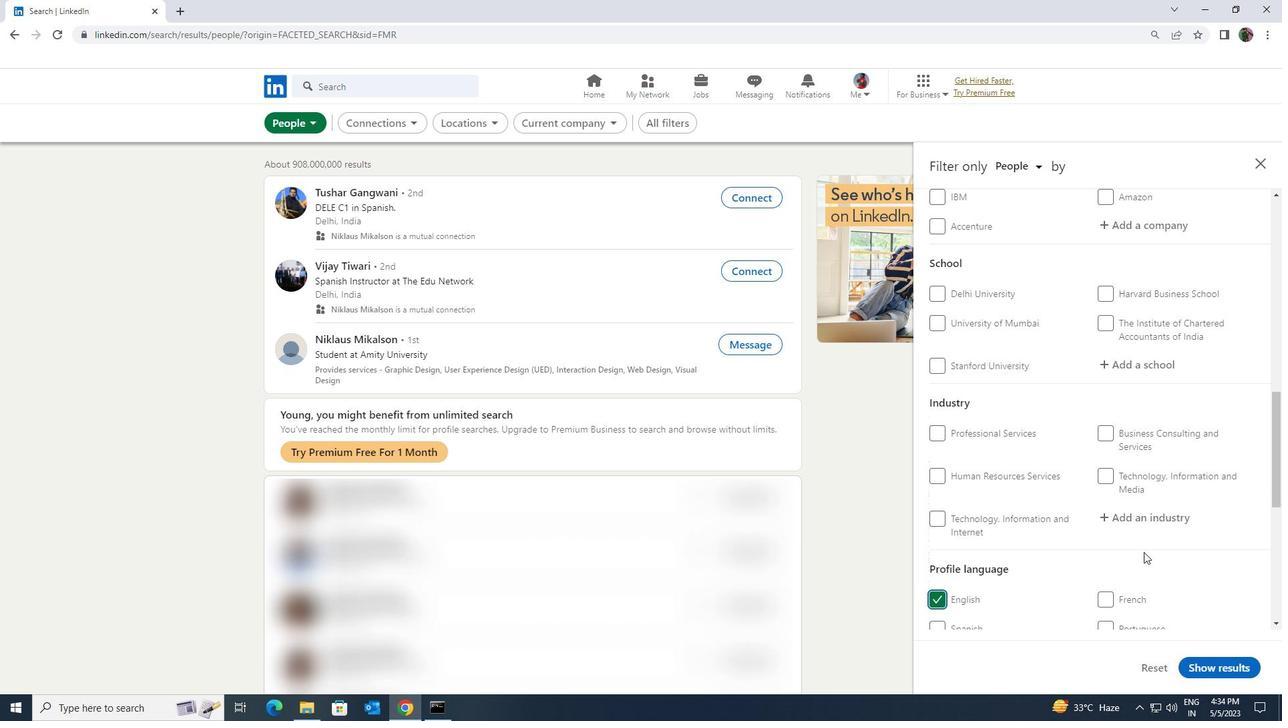 
Action: Mouse scrolled (1145, 552) with delta (0, 0)
Screenshot: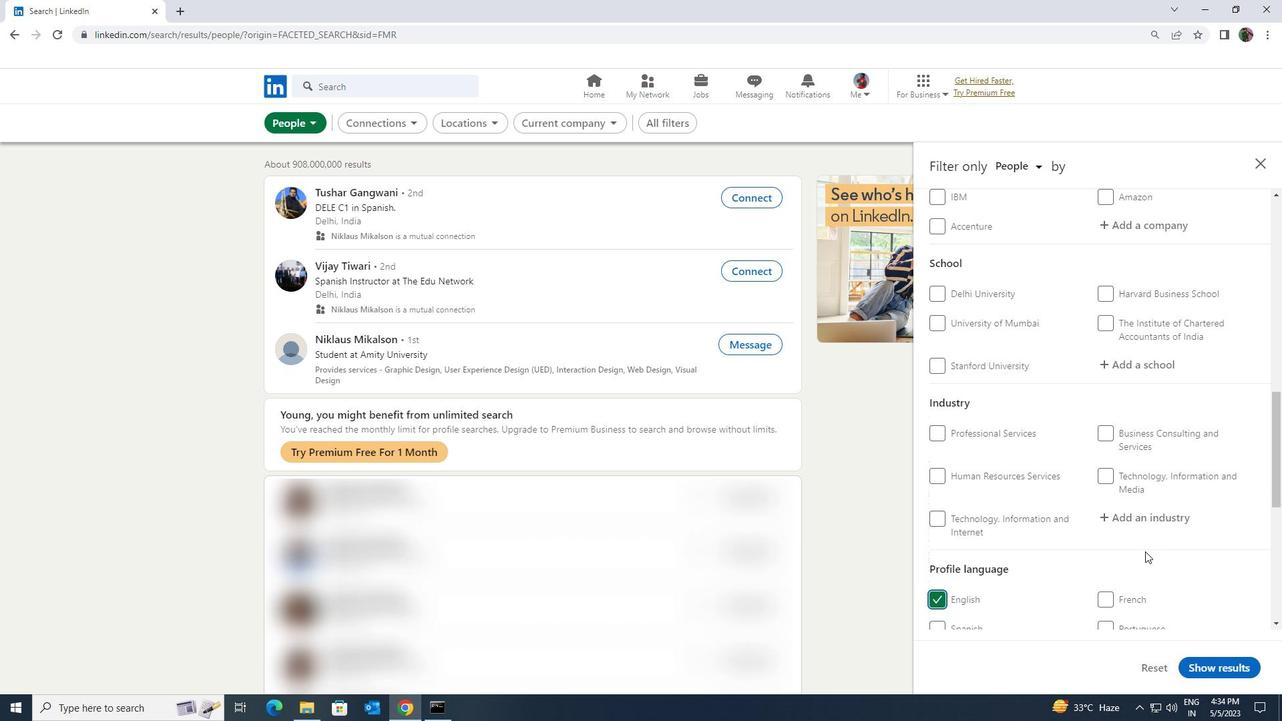 
Action: Mouse moved to (1145, 552)
Screenshot: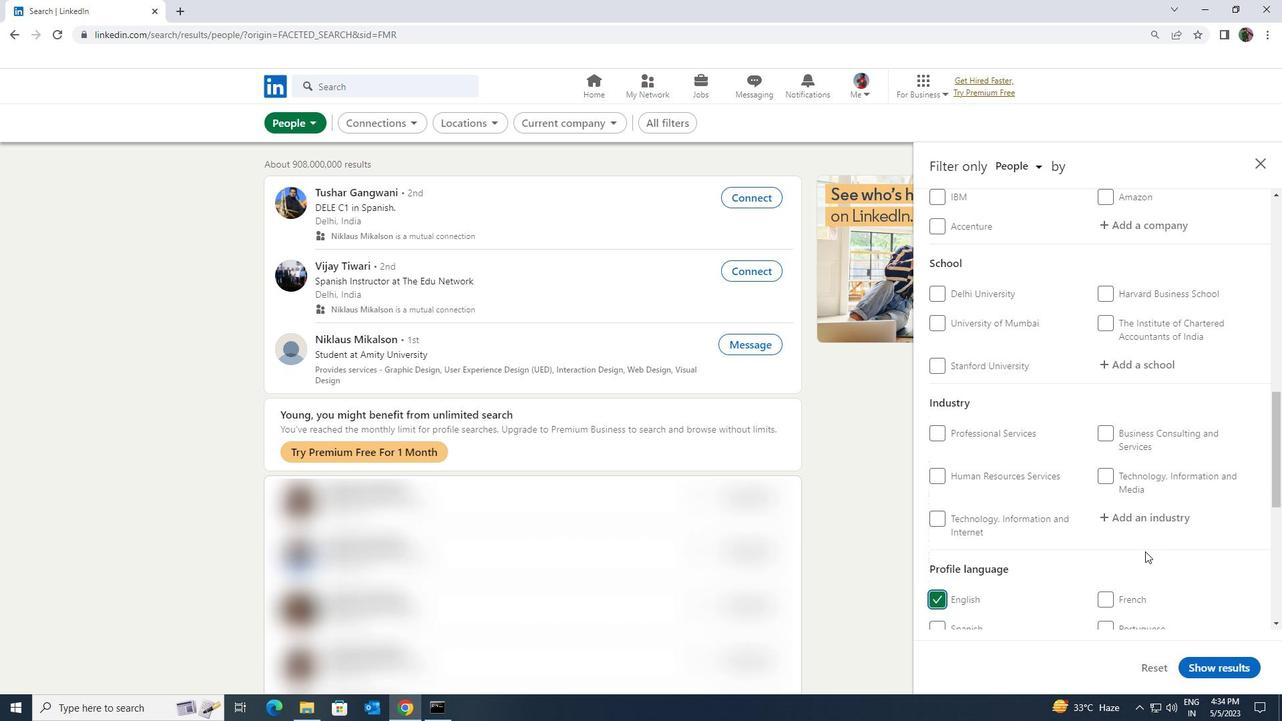 
Action: Mouse scrolled (1145, 553) with delta (0, 0)
Screenshot: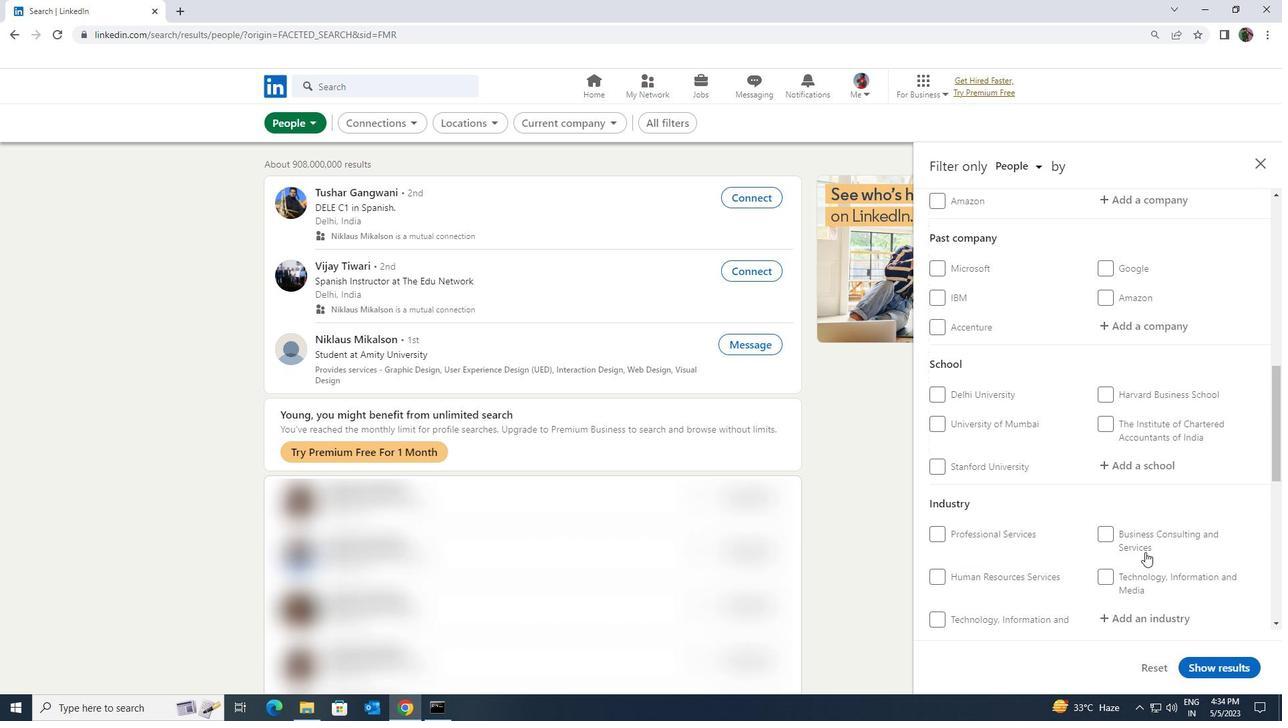 
Action: Mouse scrolled (1145, 553) with delta (0, 0)
Screenshot: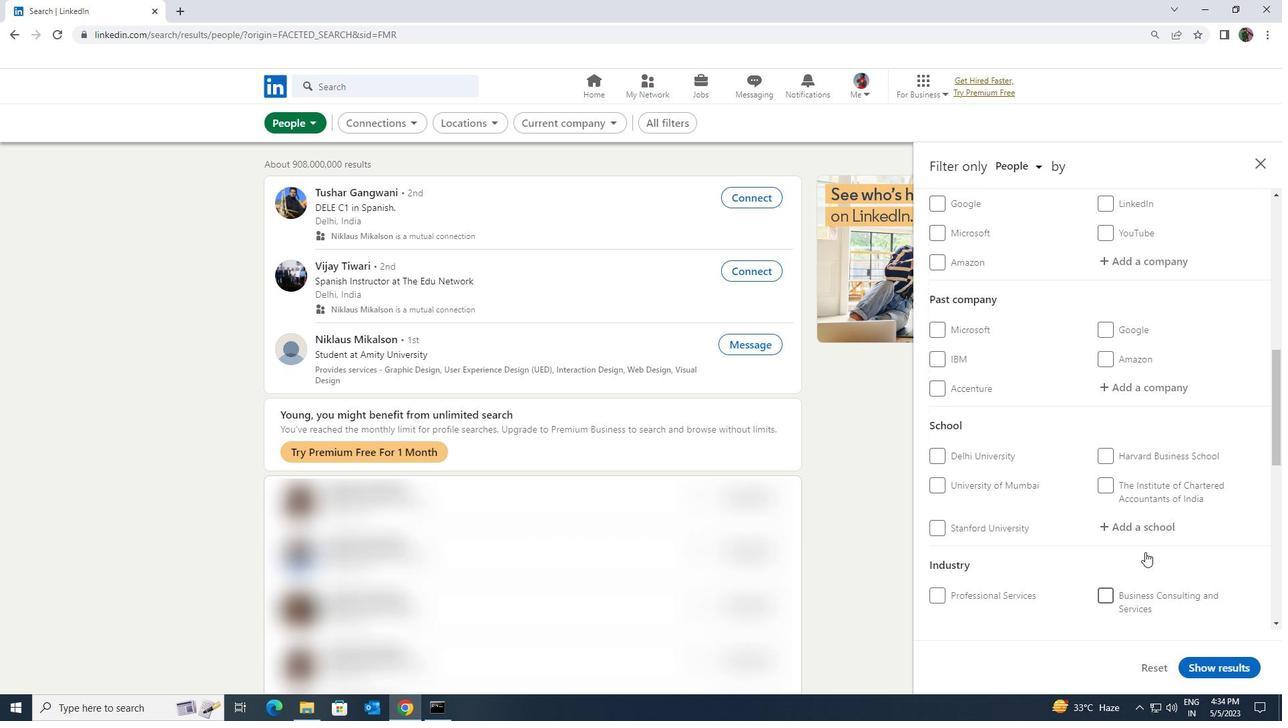 
Action: Mouse scrolled (1145, 553) with delta (0, 0)
Screenshot: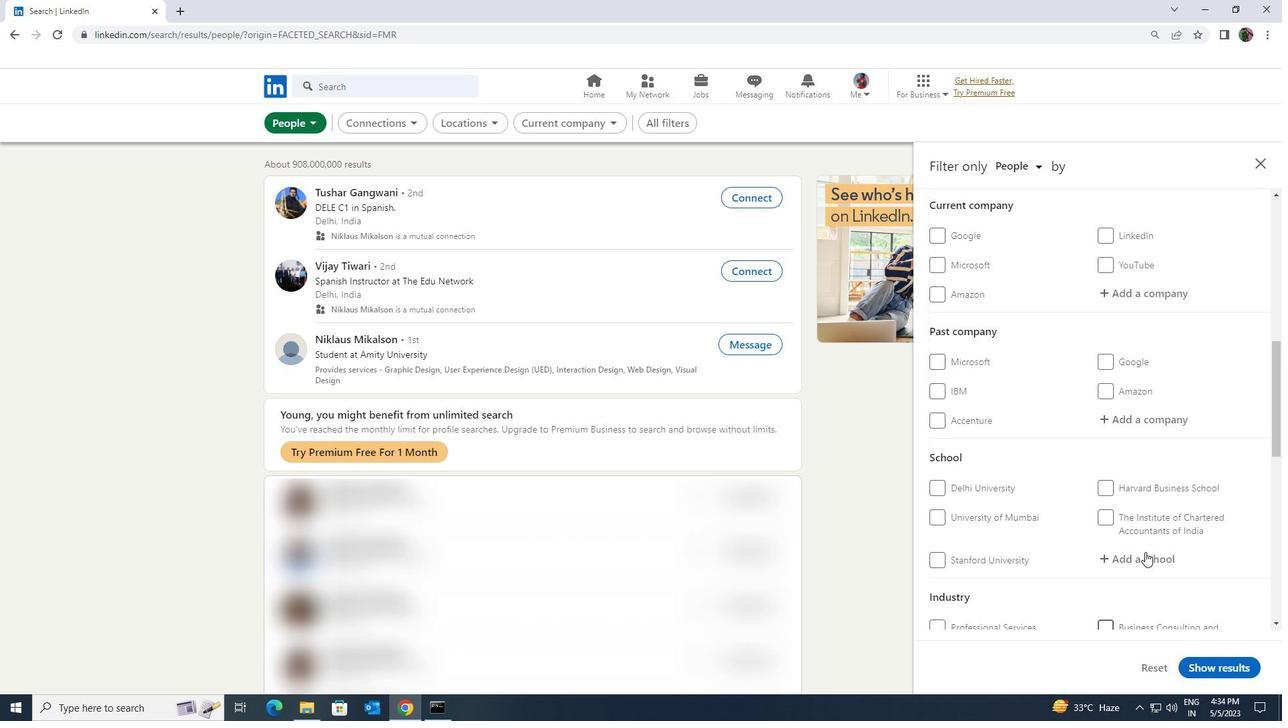 
Action: Mouse moved to (1139, 559)
Screenshot: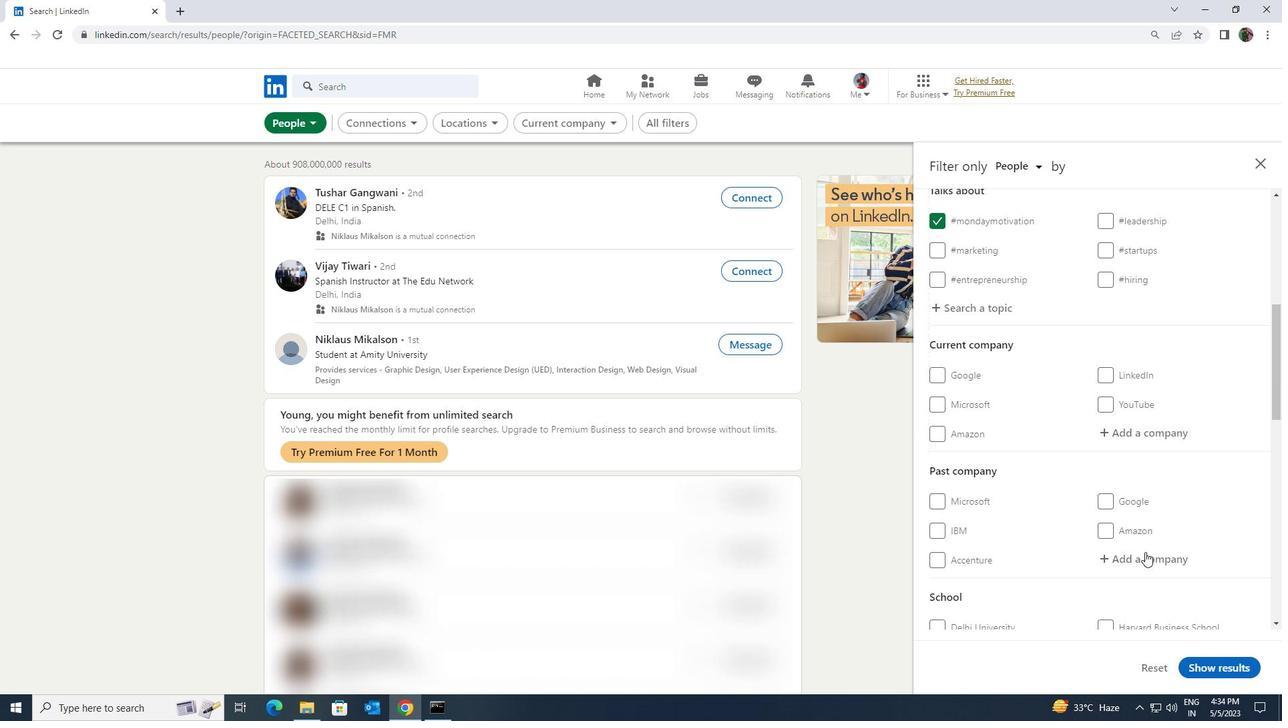 
Action: Mouse scrolled (1139, 559) with delta (0, 0)
Screenshot: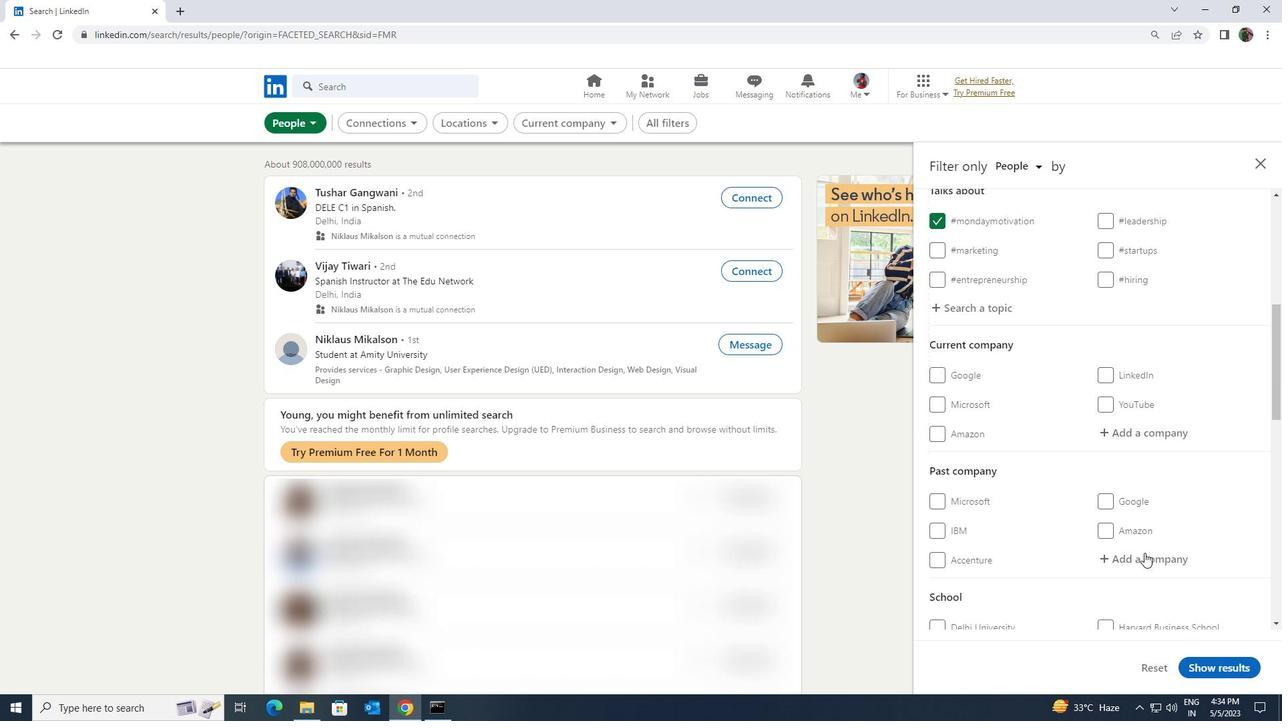 
Action: Mouse moved to (1135, 503)
Screenshot: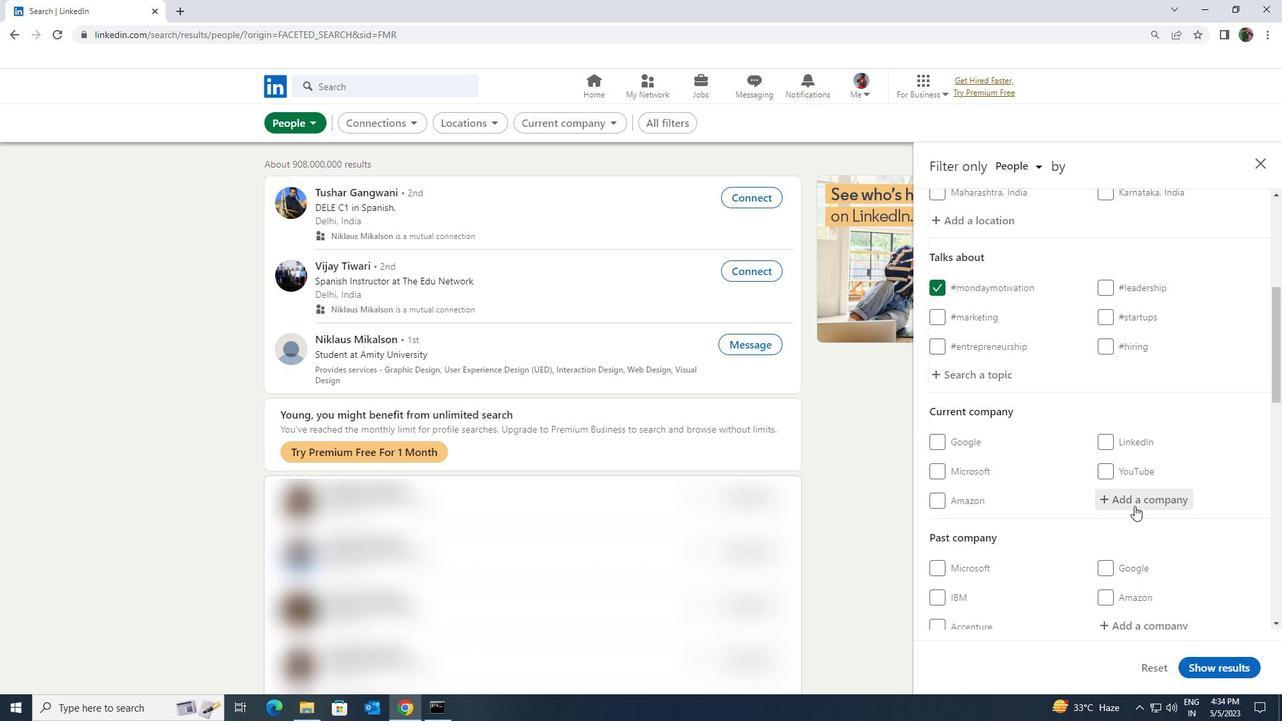 
Action: Mouse pressed left at (1135, 503)
Screenshot: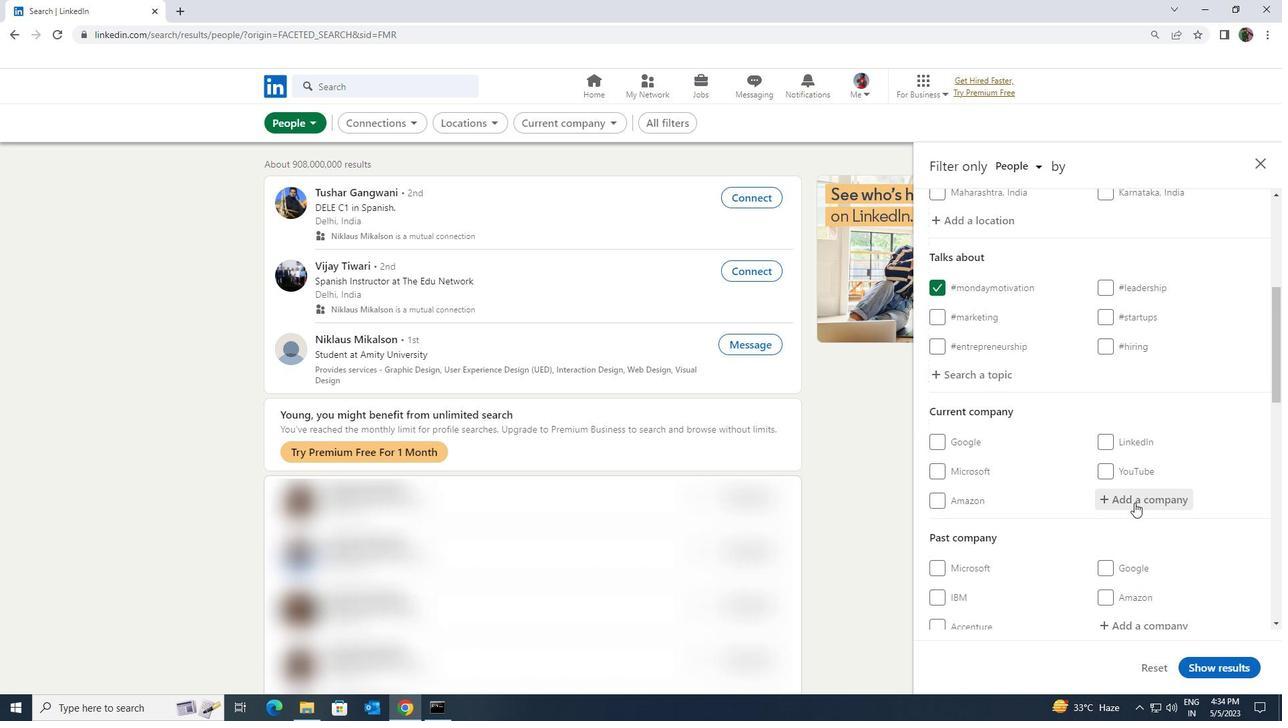 
Action: Mouse moved to (1024, 363)
Screenshot: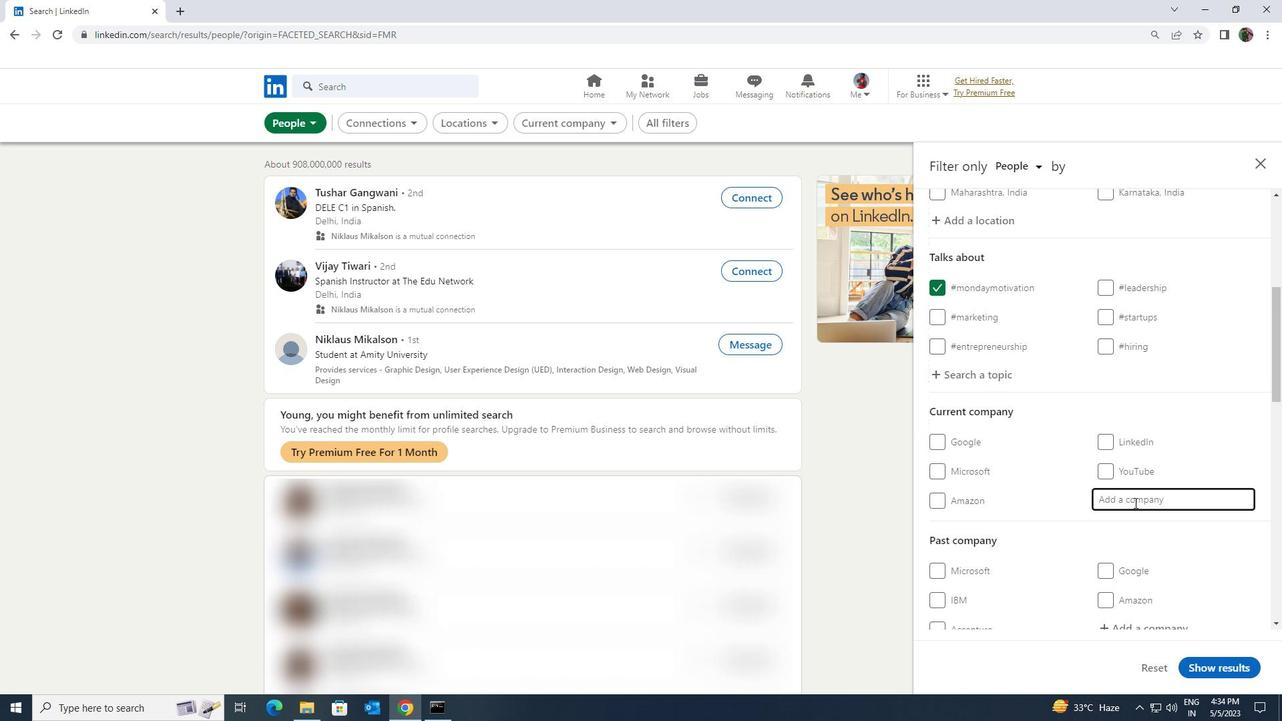 
Action: Key pressed <Key.shift>ILP
Screenshot: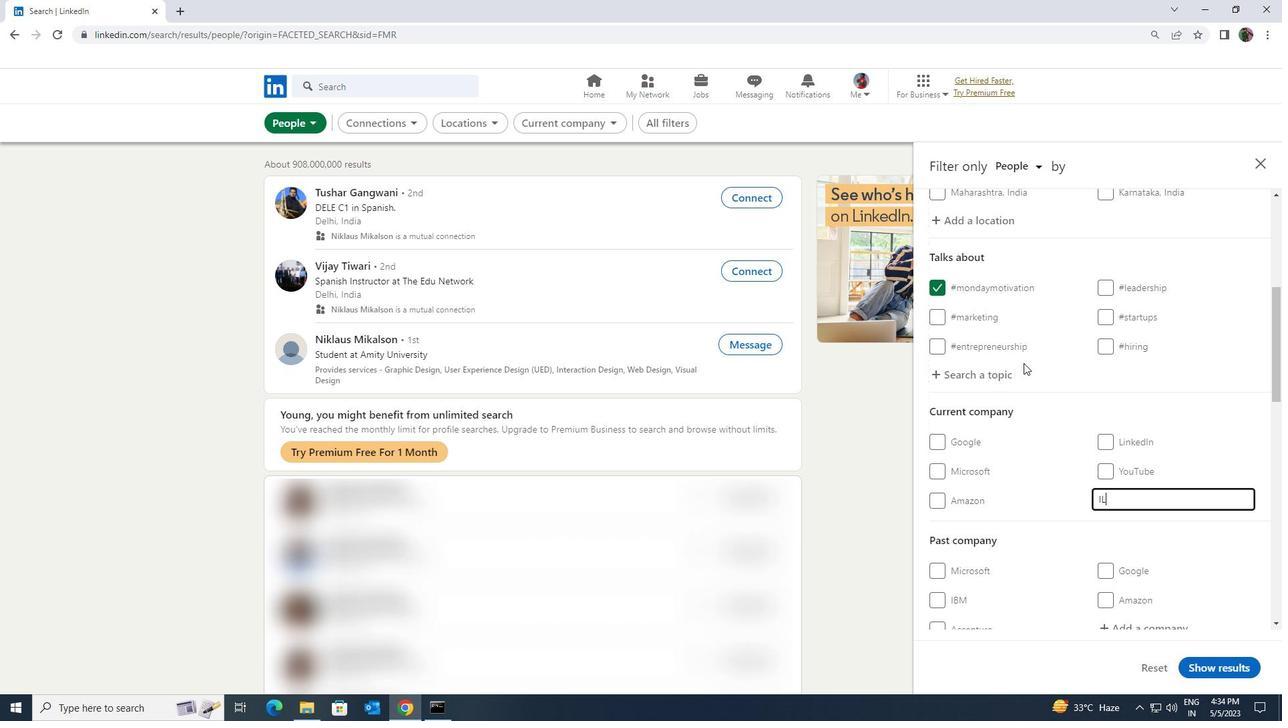 
Action: Mouse moved to (1014, 546)
Screenshot: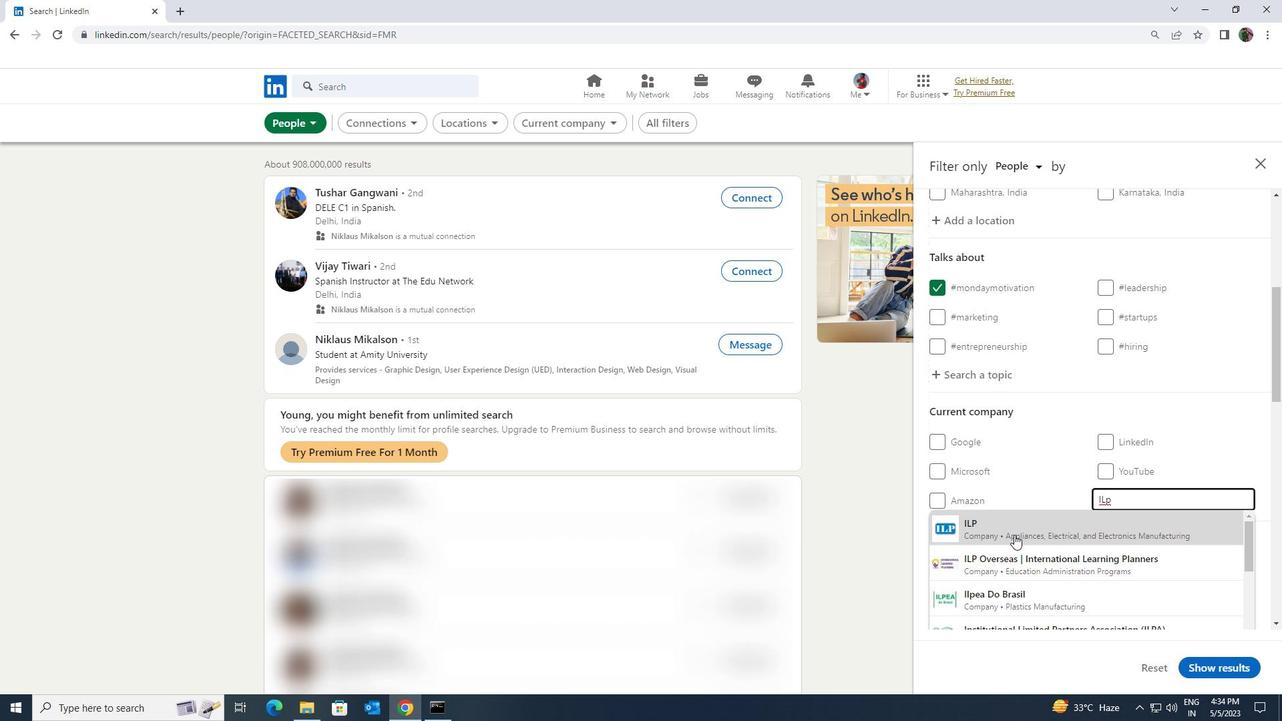 
Action: Mouse pressed left at (1014, 546)
Screenshot: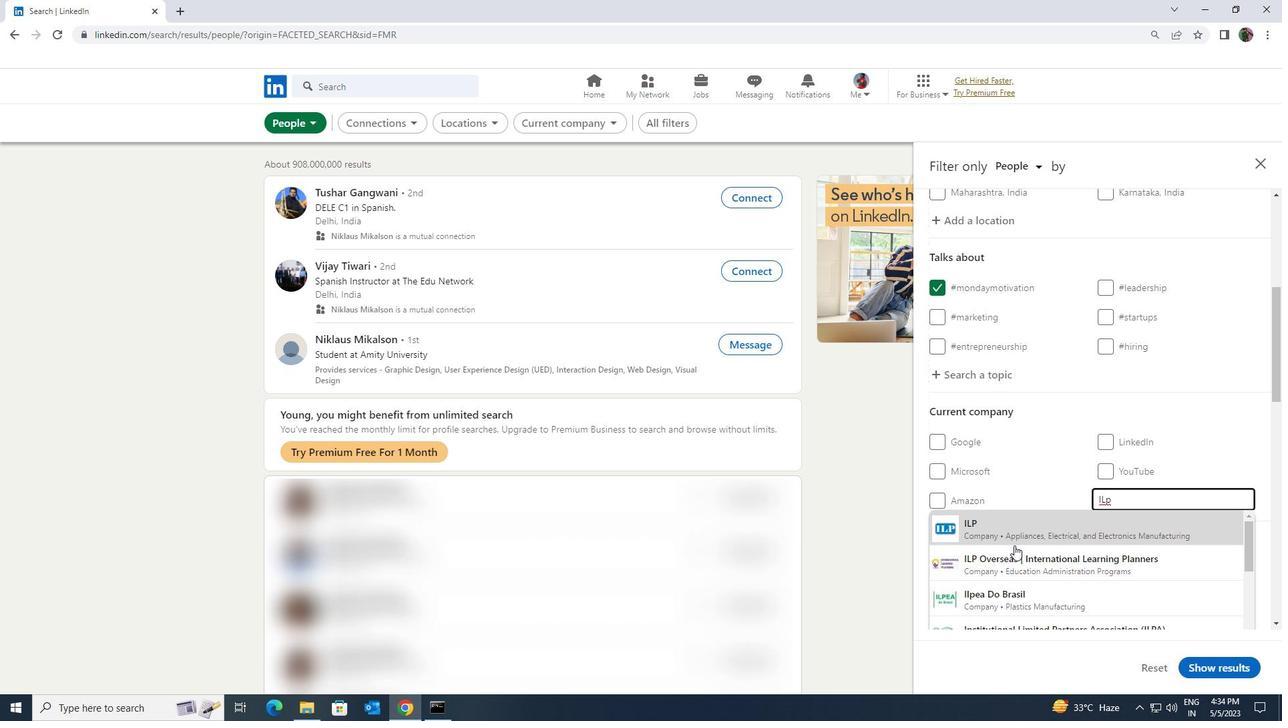 
Action: Mouse moved to (1018, 511)
Screenshot: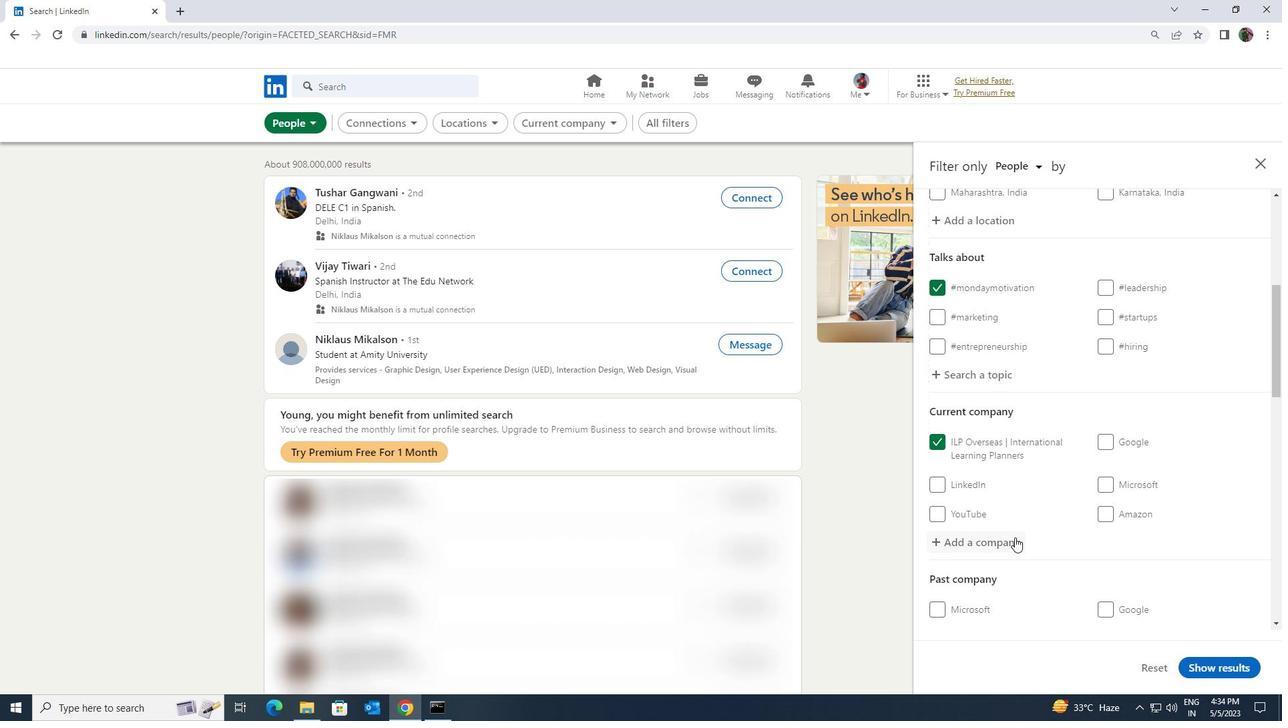 
Action: Mouse scrolled (1018, 511) with delta (0, 0)
Screenshot: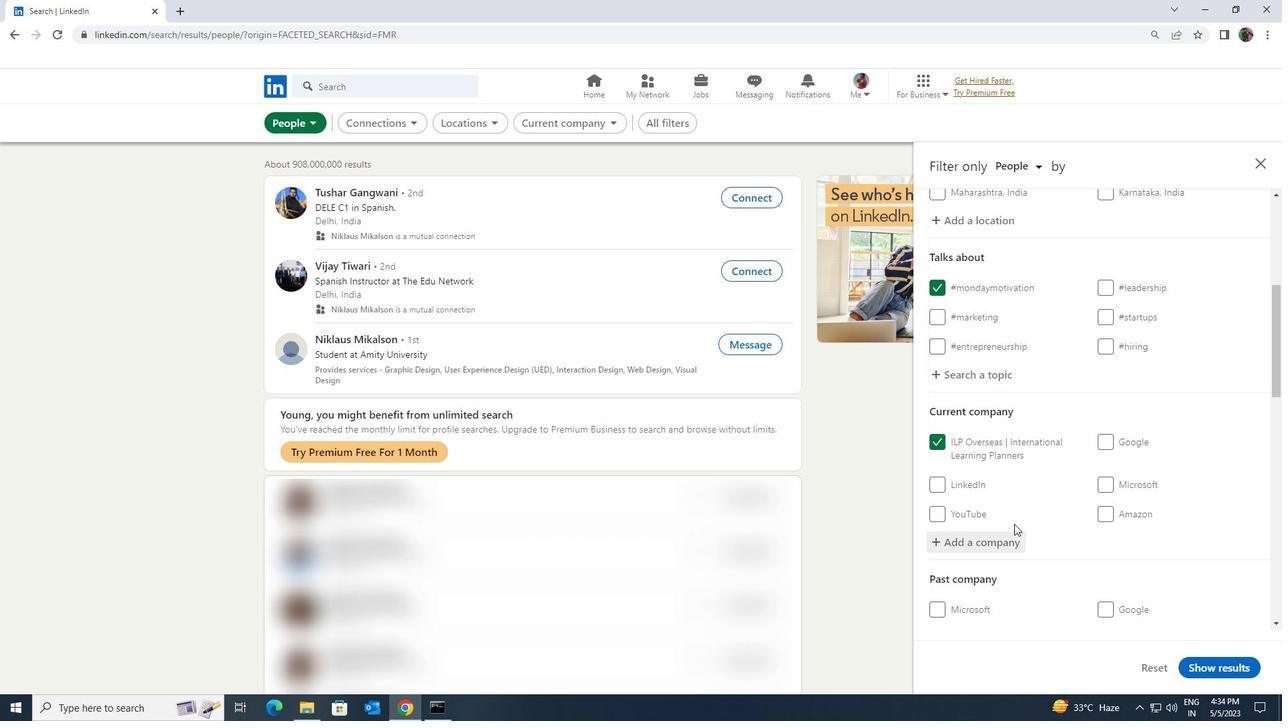 
Action: Mouse scrolled (1018, 511) with delta (0, 0)
Screenshot: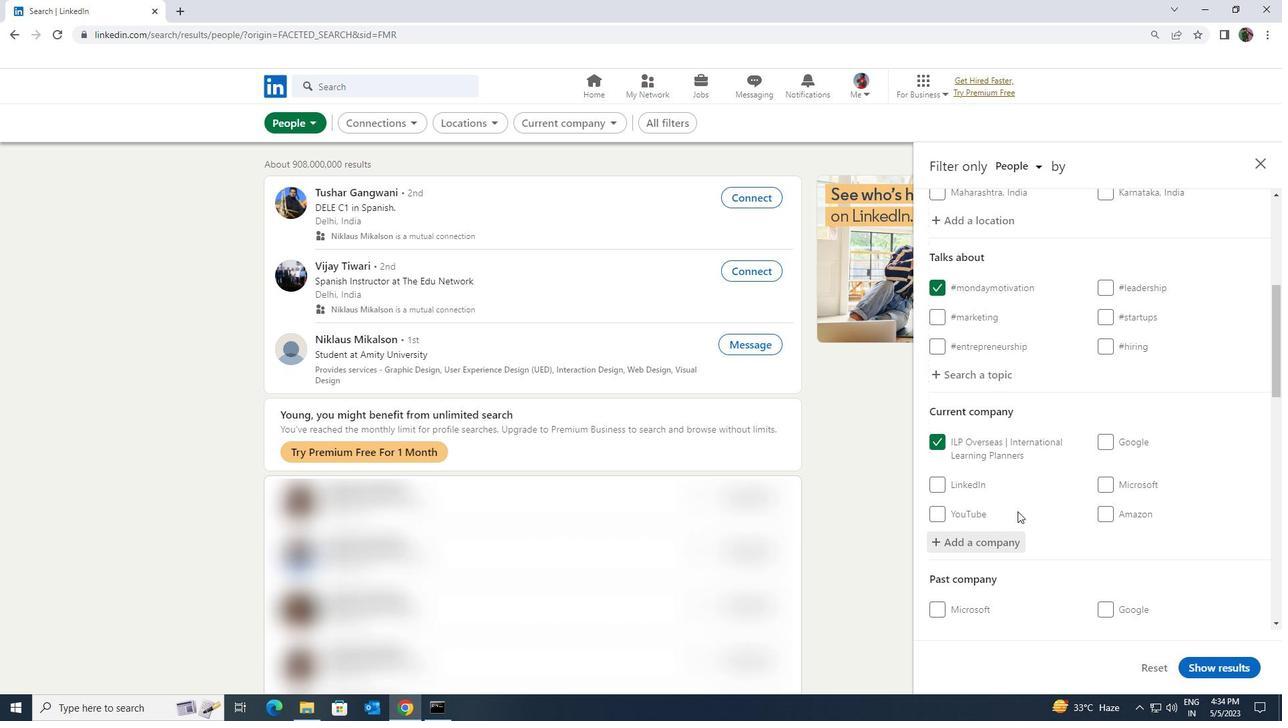 
Action: Mouse moved to (1020, 508)
Screenshot: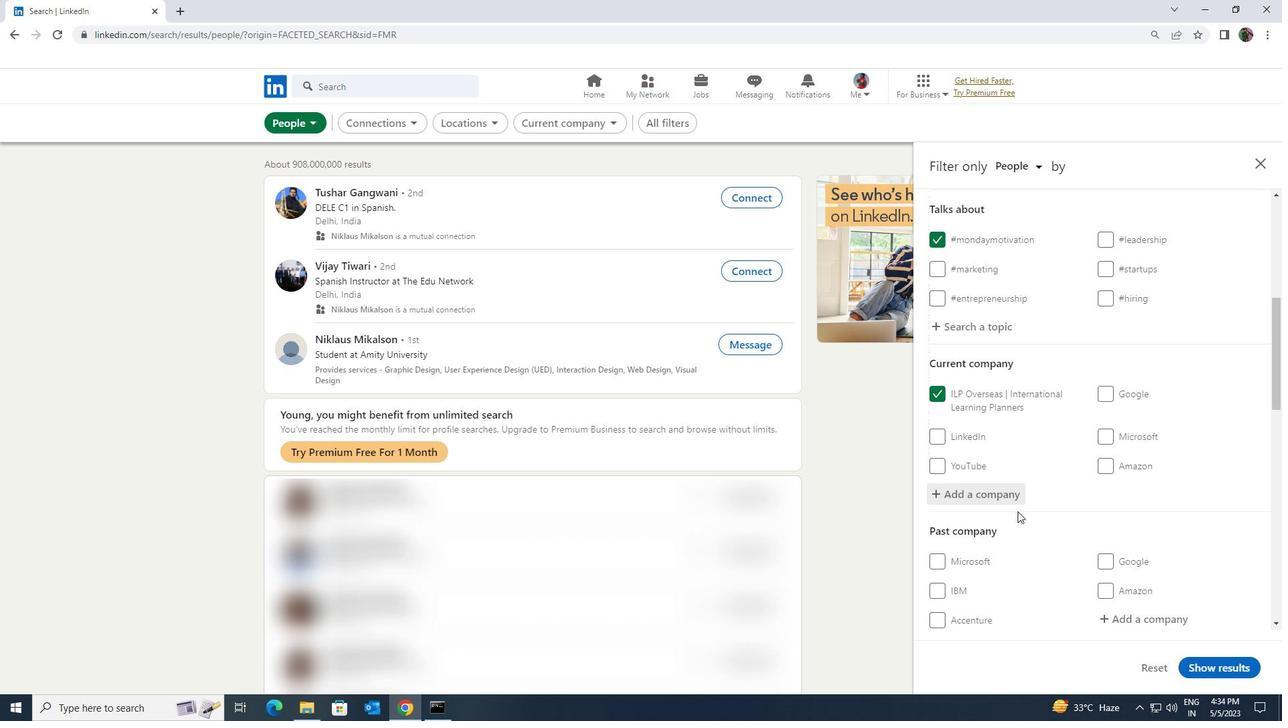 
Action: Mouse scrolled (1020, 507) with delta (0, 0)
Screenshot: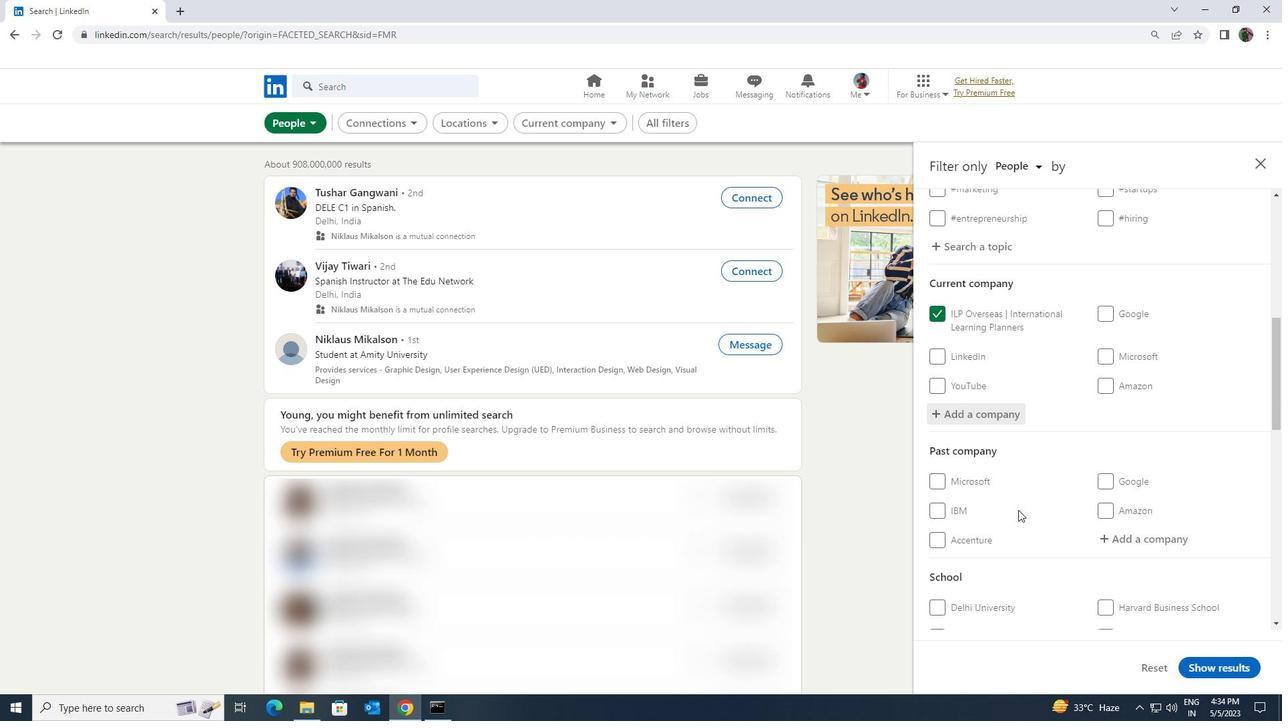 
Action: Mouse moved to (1114, 606)
Screenshot: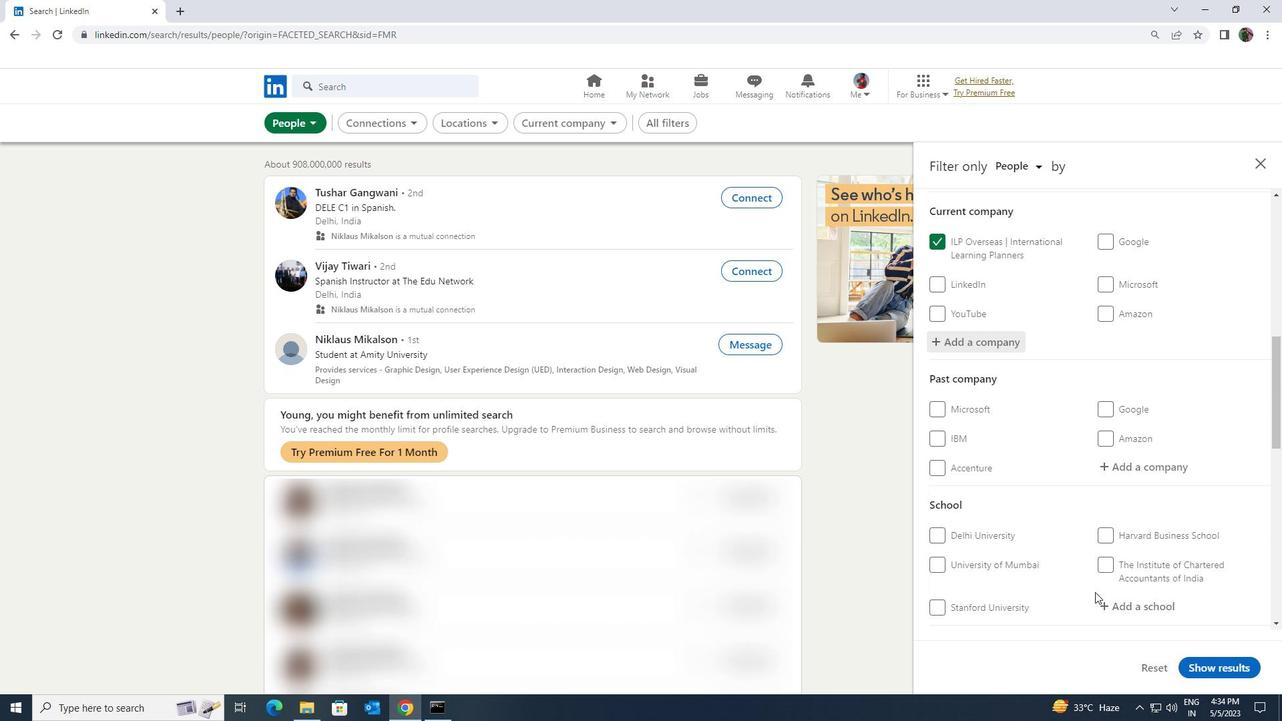 
Action: Mouse pressed left at (1114, 606)
Screenshot: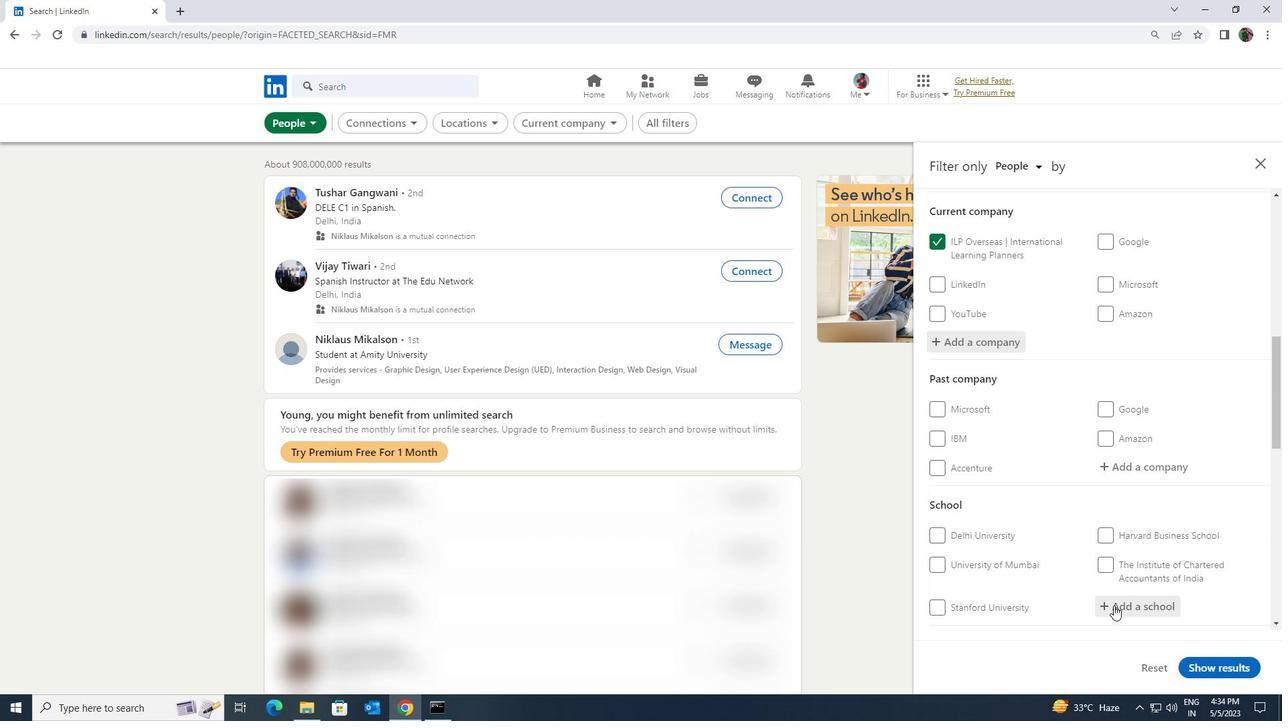 
Action: Mouse moved to (1121, 577)
Screenshot: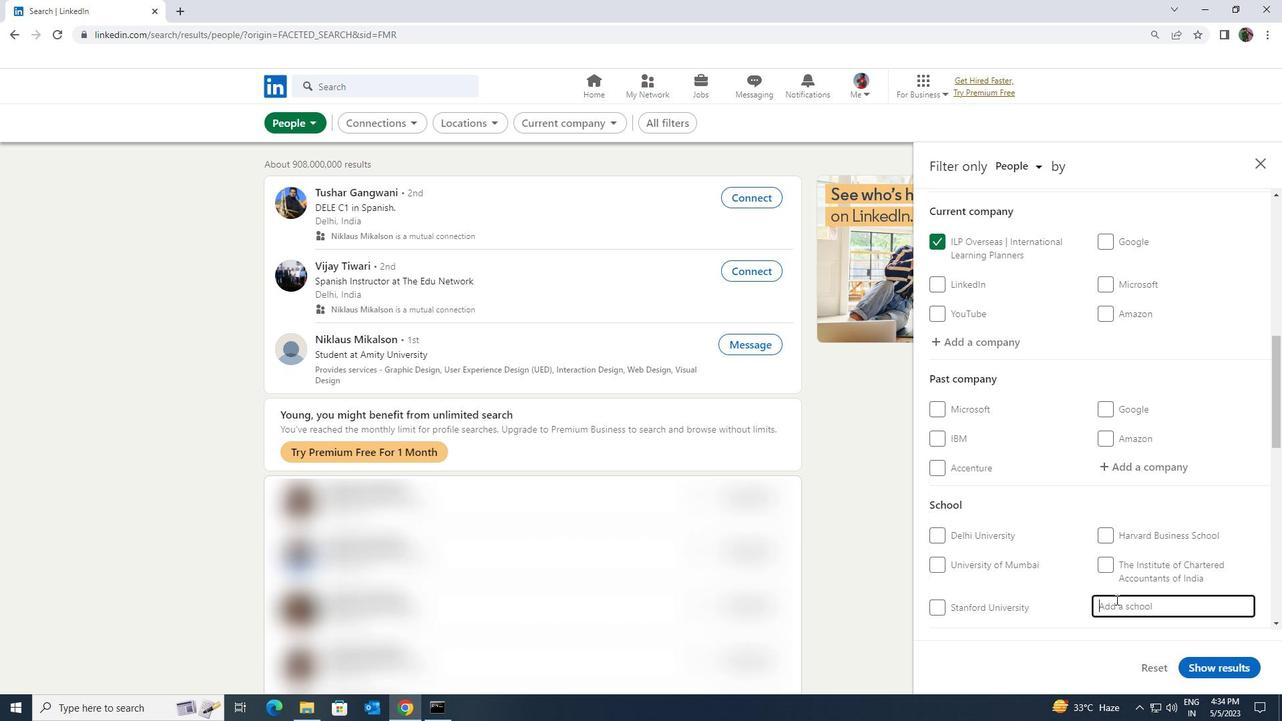 
Action: Key pressed <Key.shift>M<Key.backspace><Key.shift>NSS
Screenshot: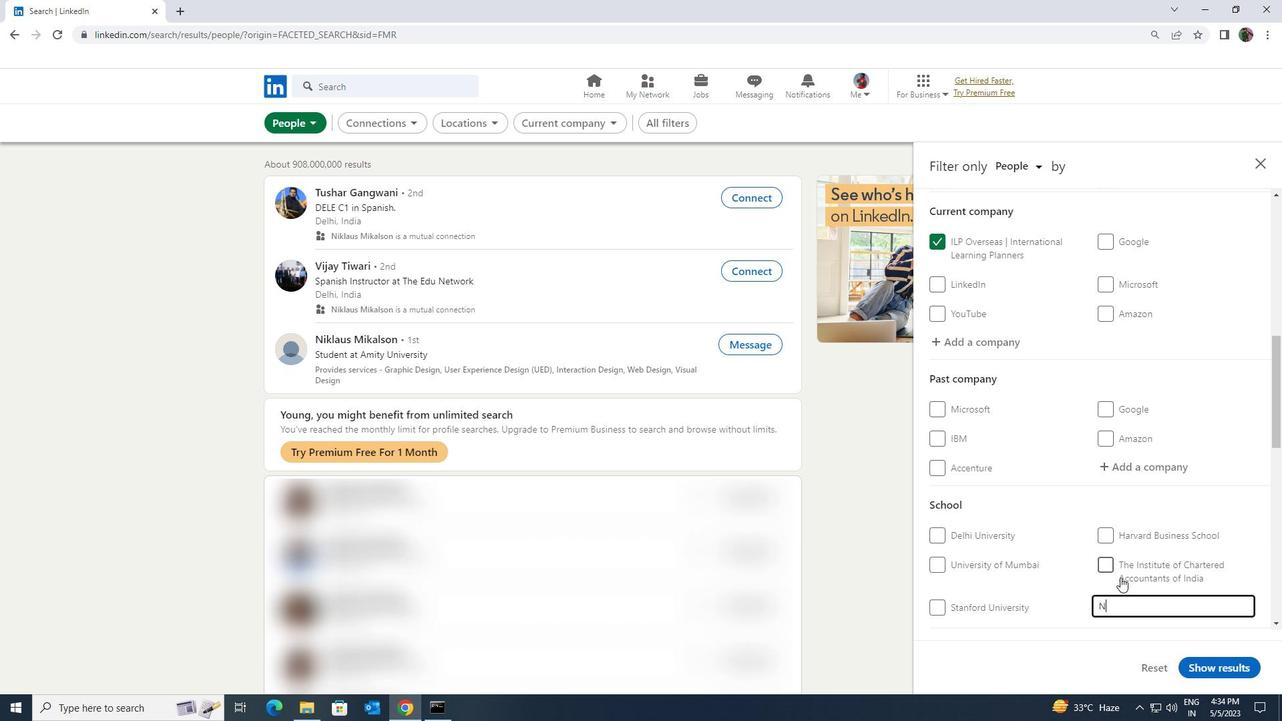 
Action: Mouse moved to (1132, 563)
Screenshot: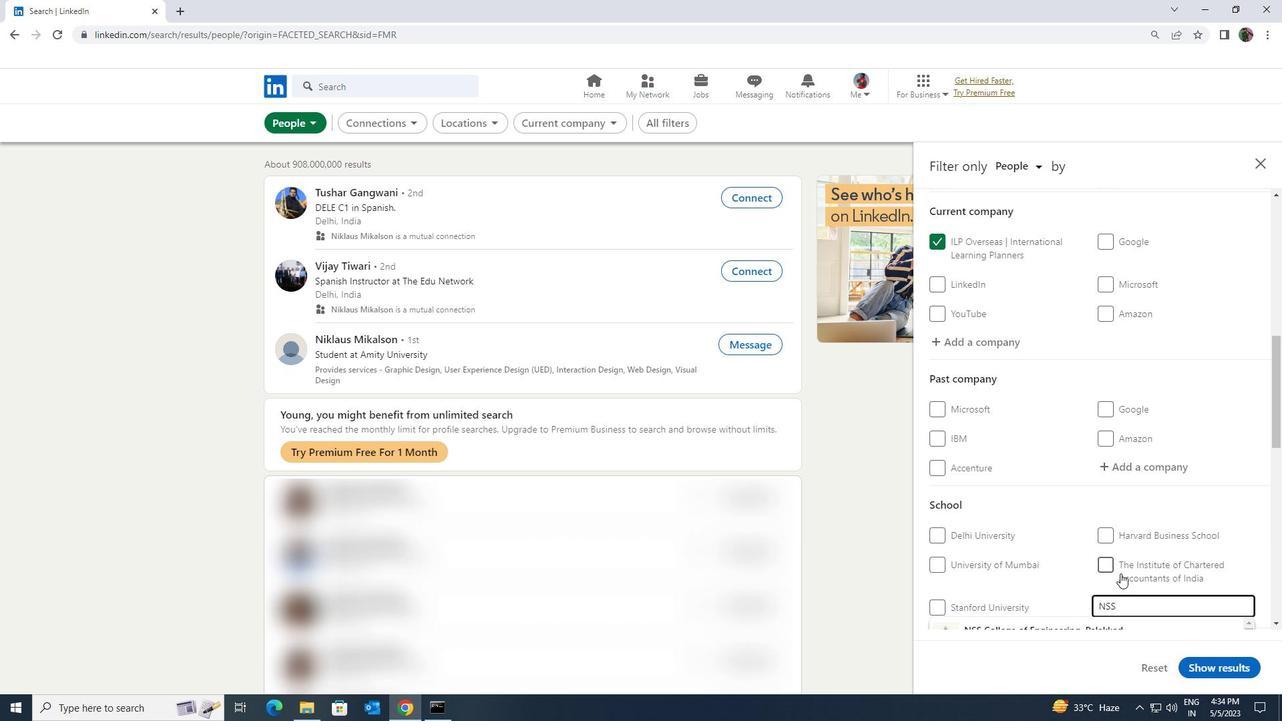 
Action: Mouse scrolled (1132, 563) with delta (0, 0)
Screenshot: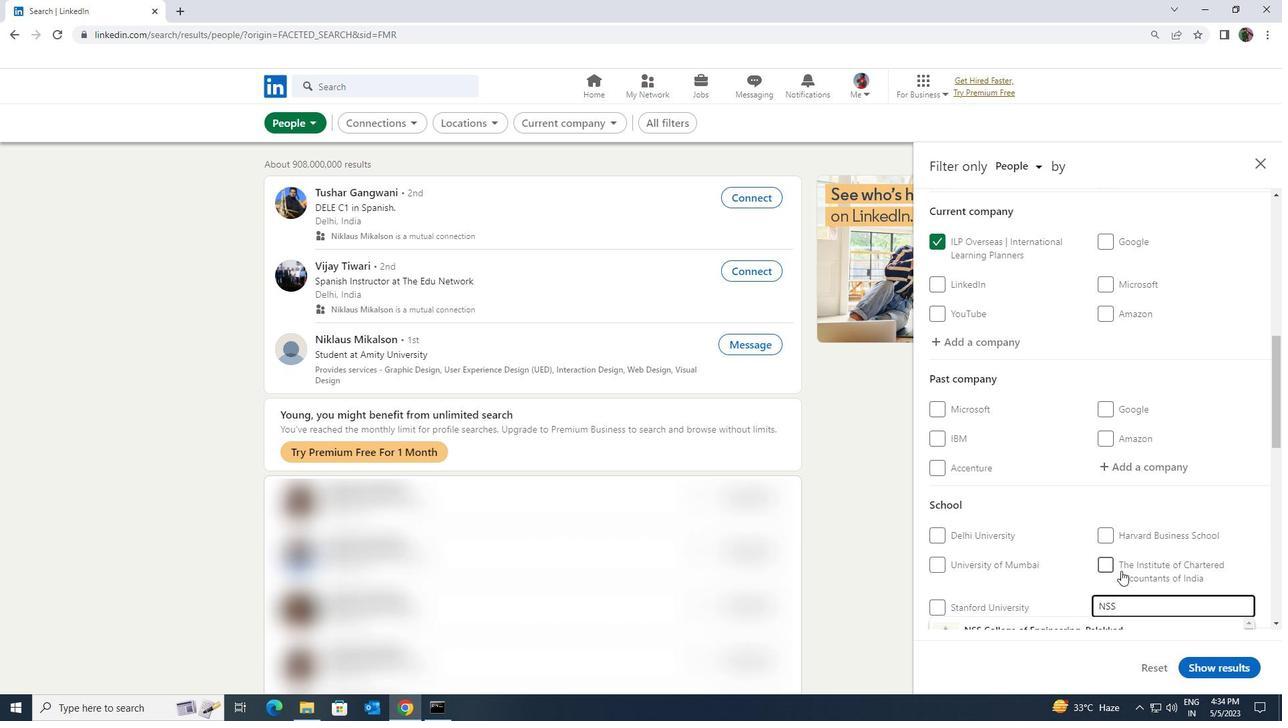 
Action: Mouse scrolled (1132, 563) with delta (0, 0)
Screenshot: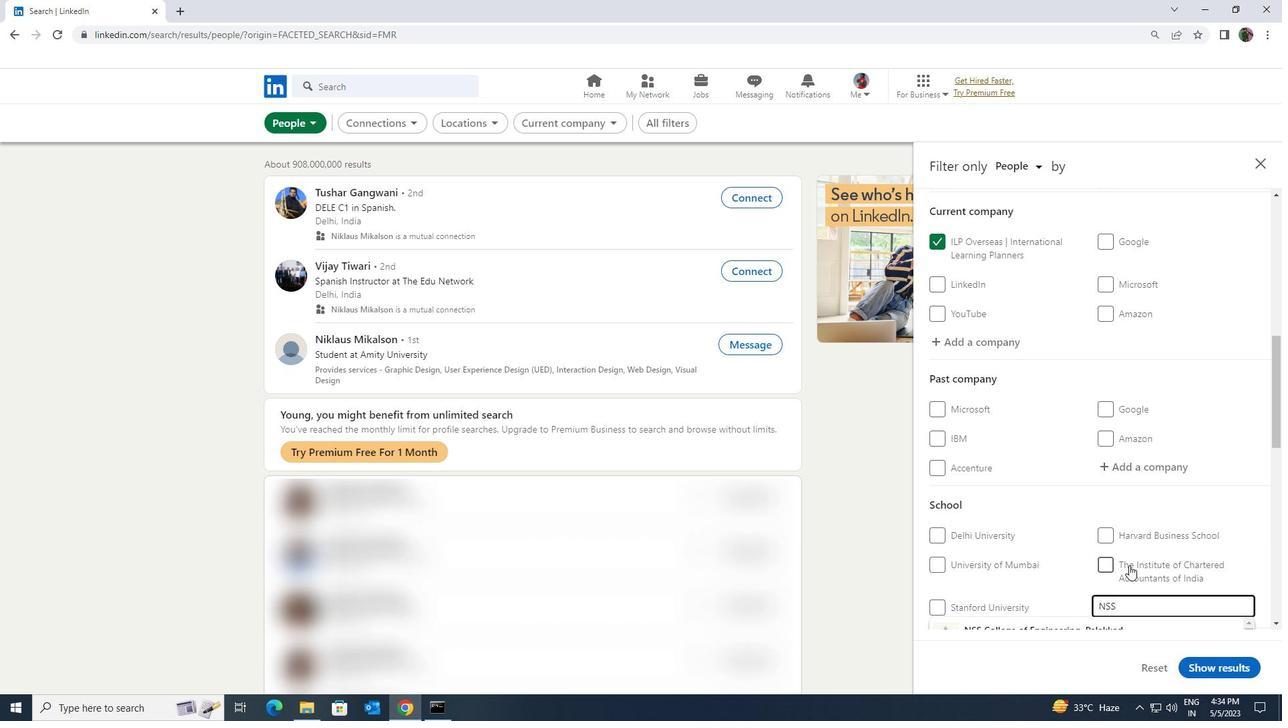 
Action: Mouse moved to (1127, 498)
Screenshot: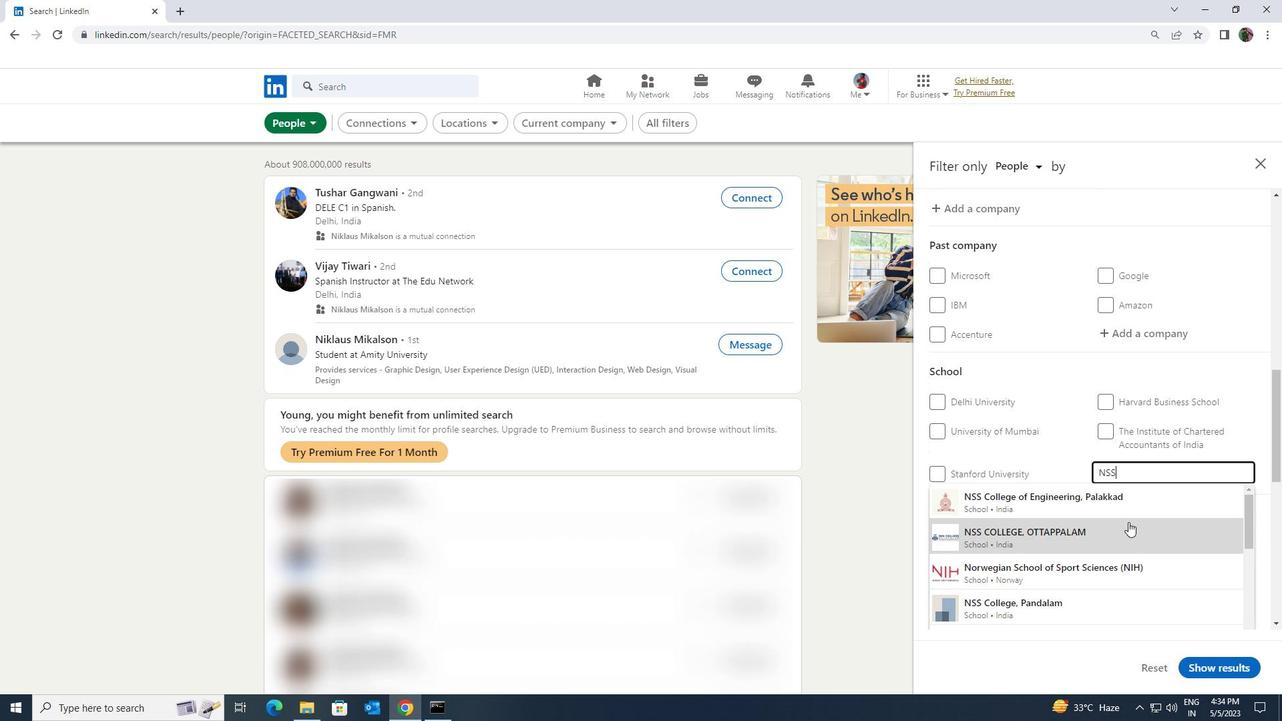 
Action: Mouse pressed left at (1127, 498)
Screenshot: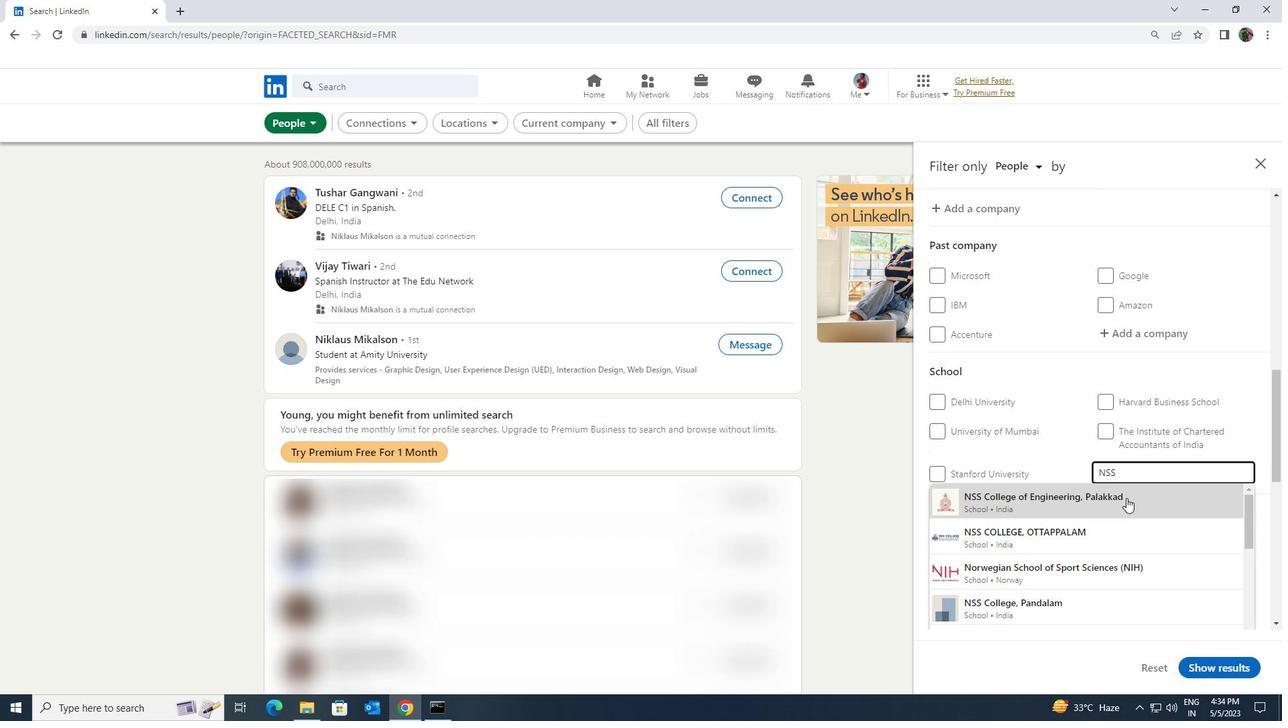 
Action: Mouse moved to (1127, 496)
Screenshot: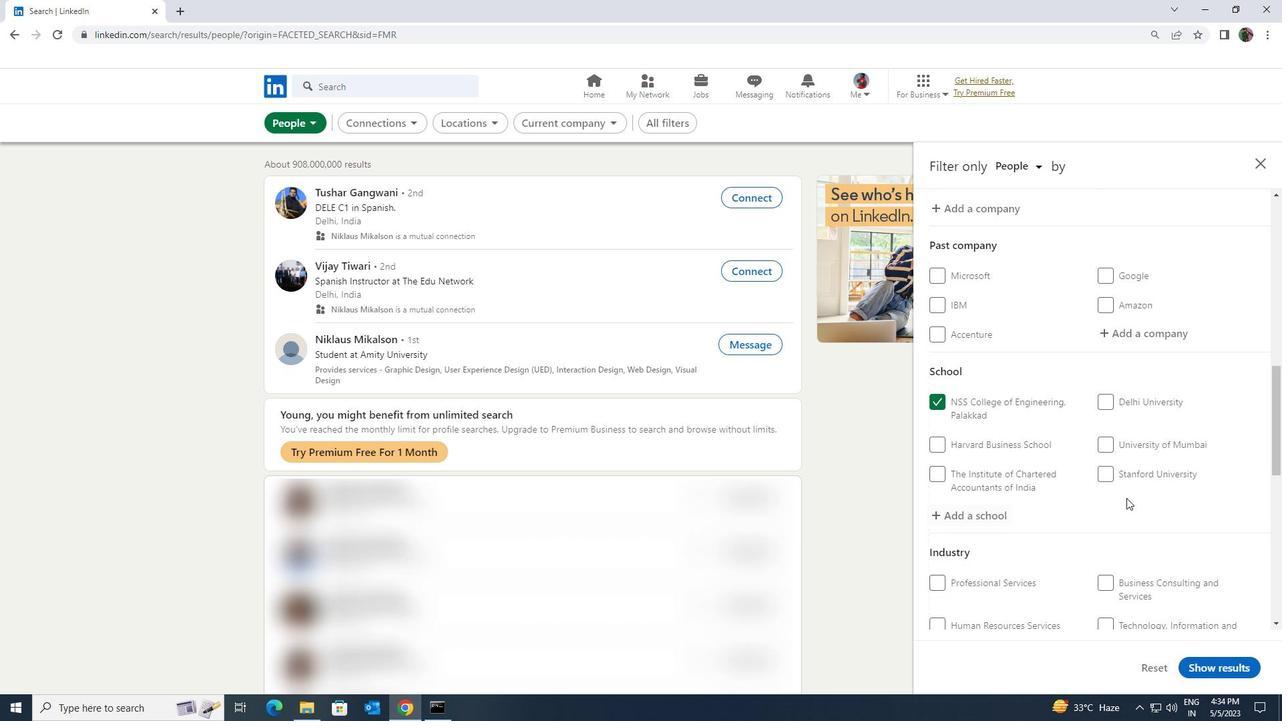 
Action: Mouse scrolled (1127, 495) with delta (0, 0)
Screenshot: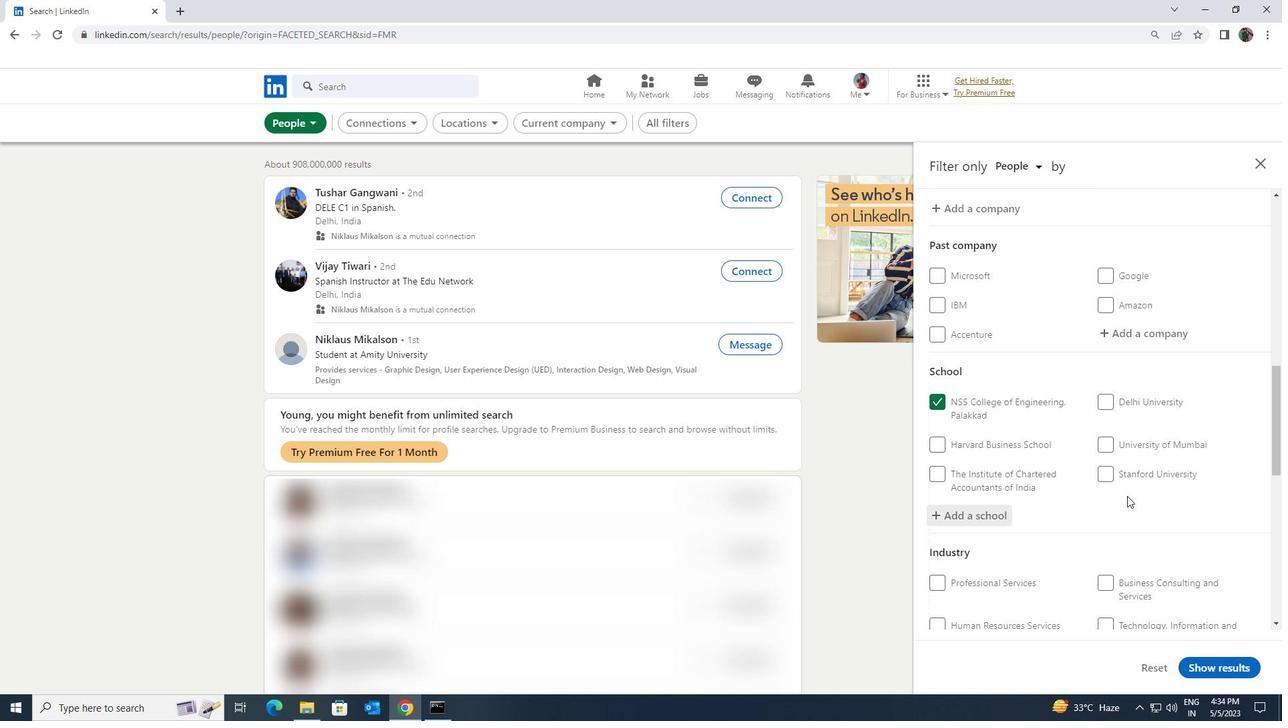 
Action: Mouse scrolled (1127, 495) with delta (0, 0)
Screenshot: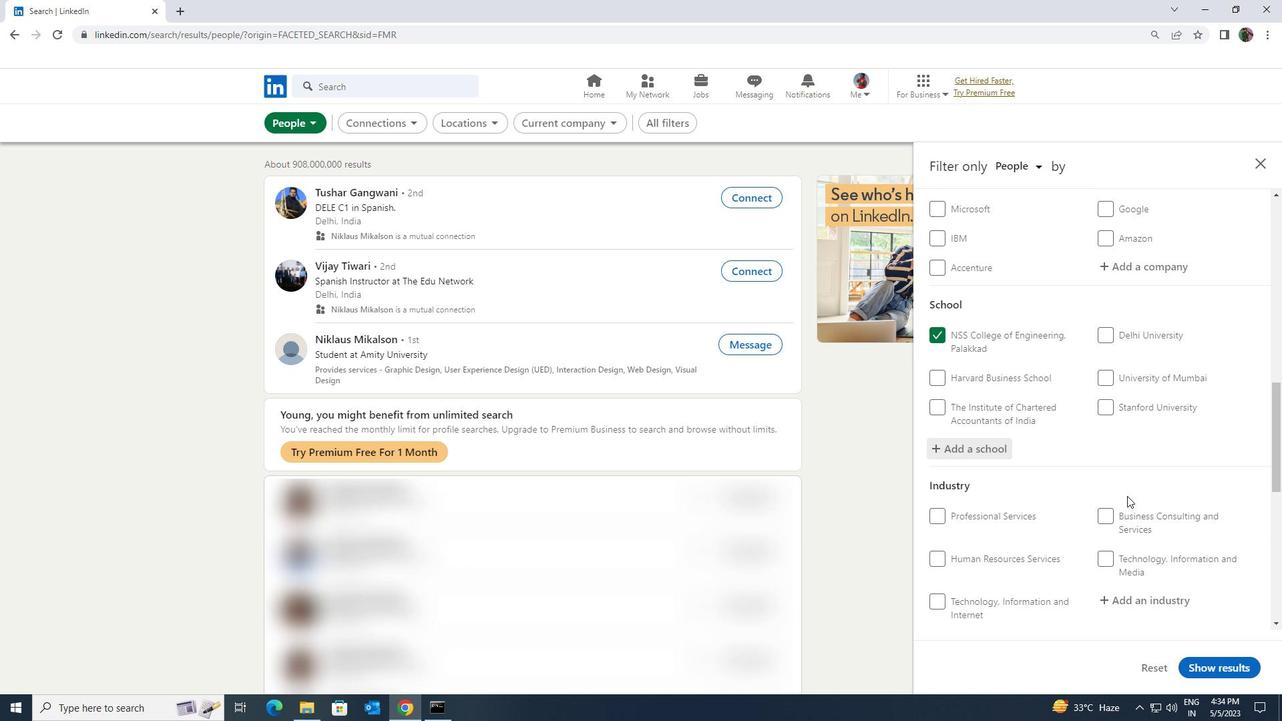 
Action: Mouse moved to (1126, 533)
Screenshot: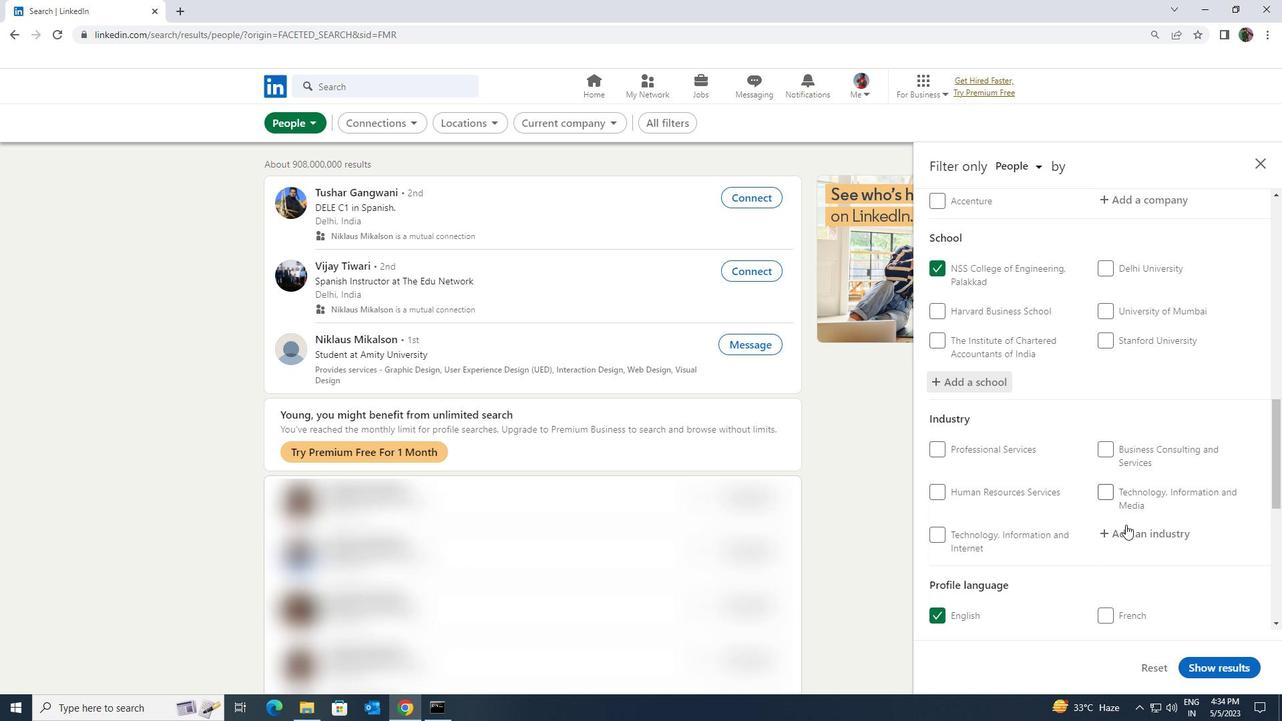 
Action: Mouse pressed left at (1126, 533)
Screenshot: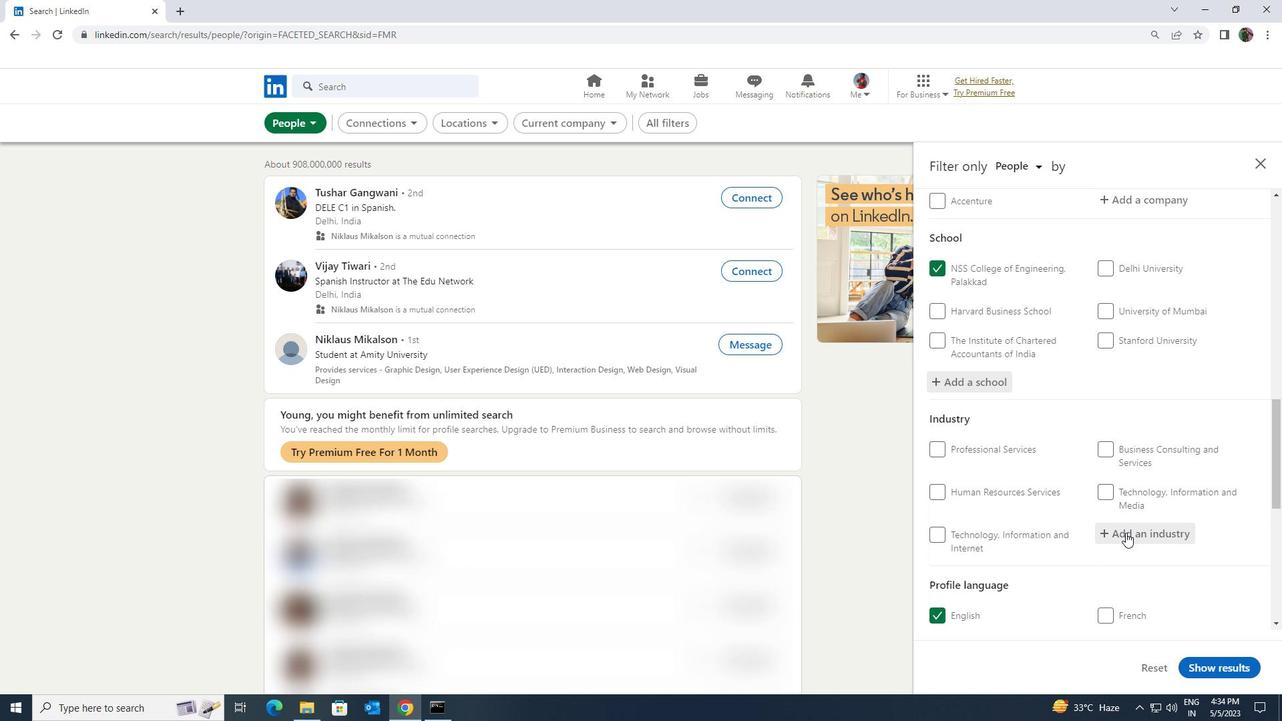 
Action: Mouse moved to (1165, 529)
Screenshot: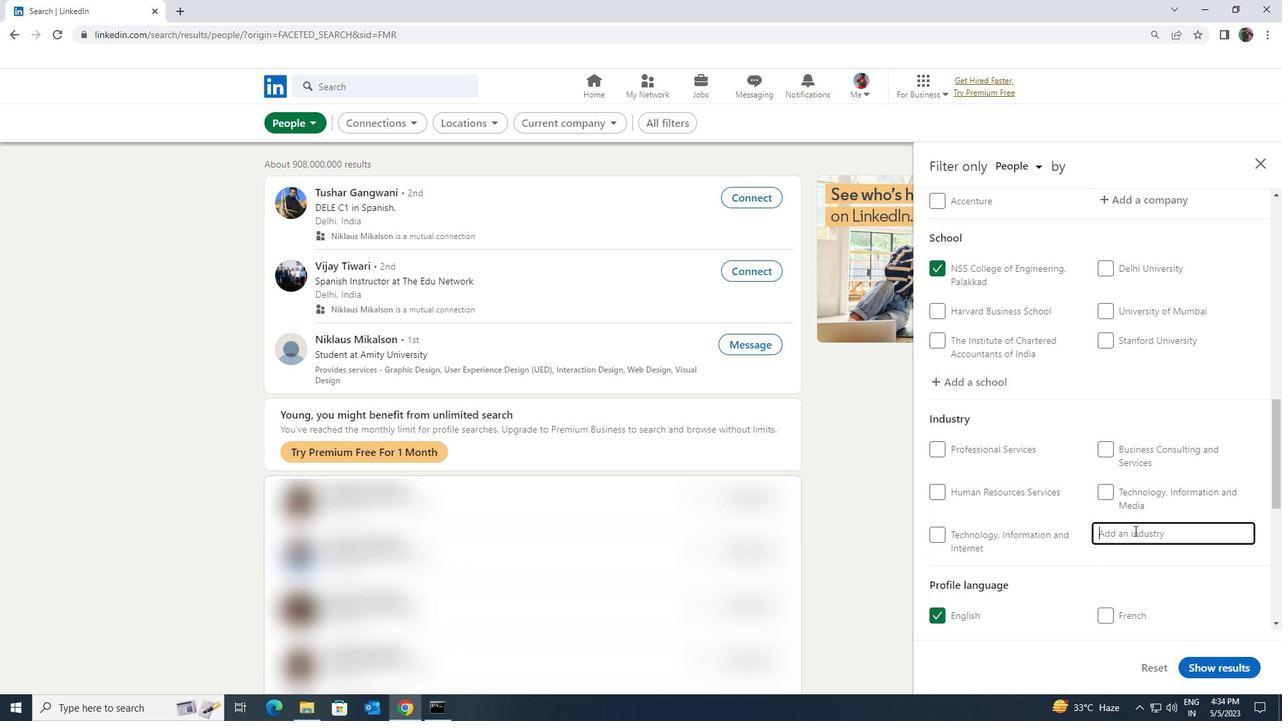 
Action: Key pressed <Key.shift>METAL<Key.space>WORKING<Key.backspace><Key.backspace><Key.backspace><Key.backspace><Key.backspace><Key.backspace><Key.backspace><Key.backspace>WORKING
Screenshot: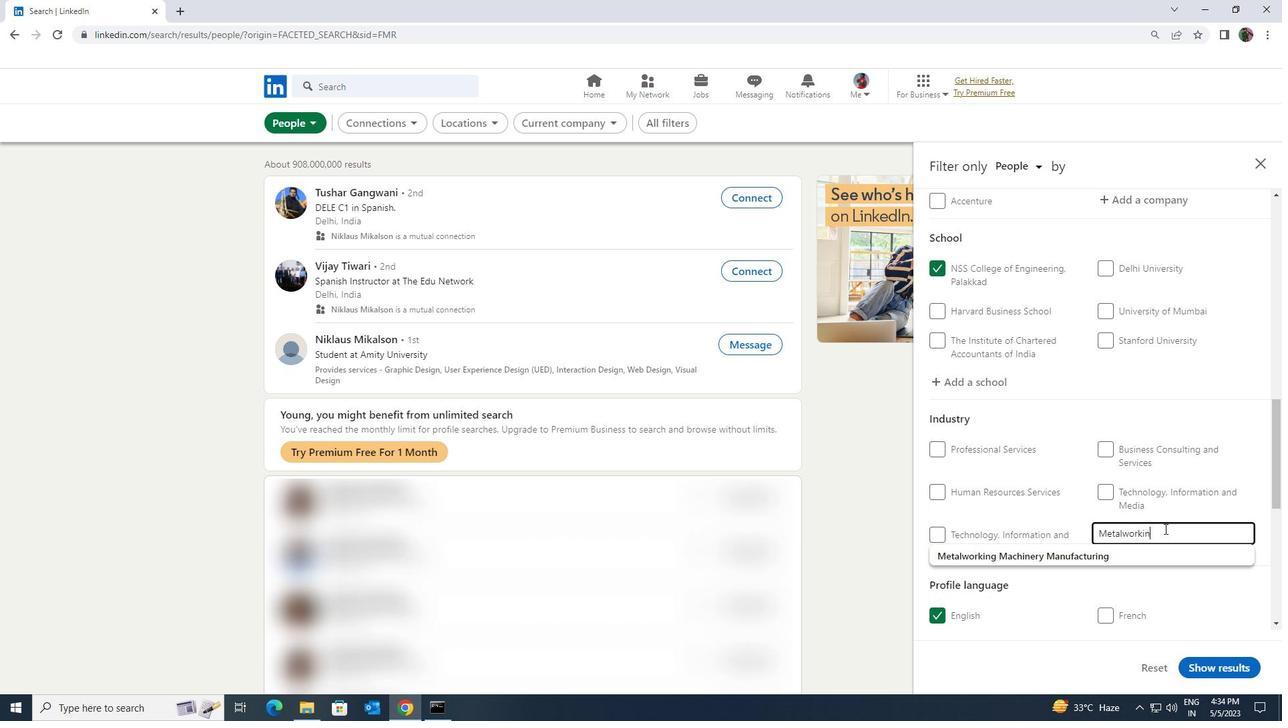 
Action: Mouse moved to (1172, 545)
Screenshot: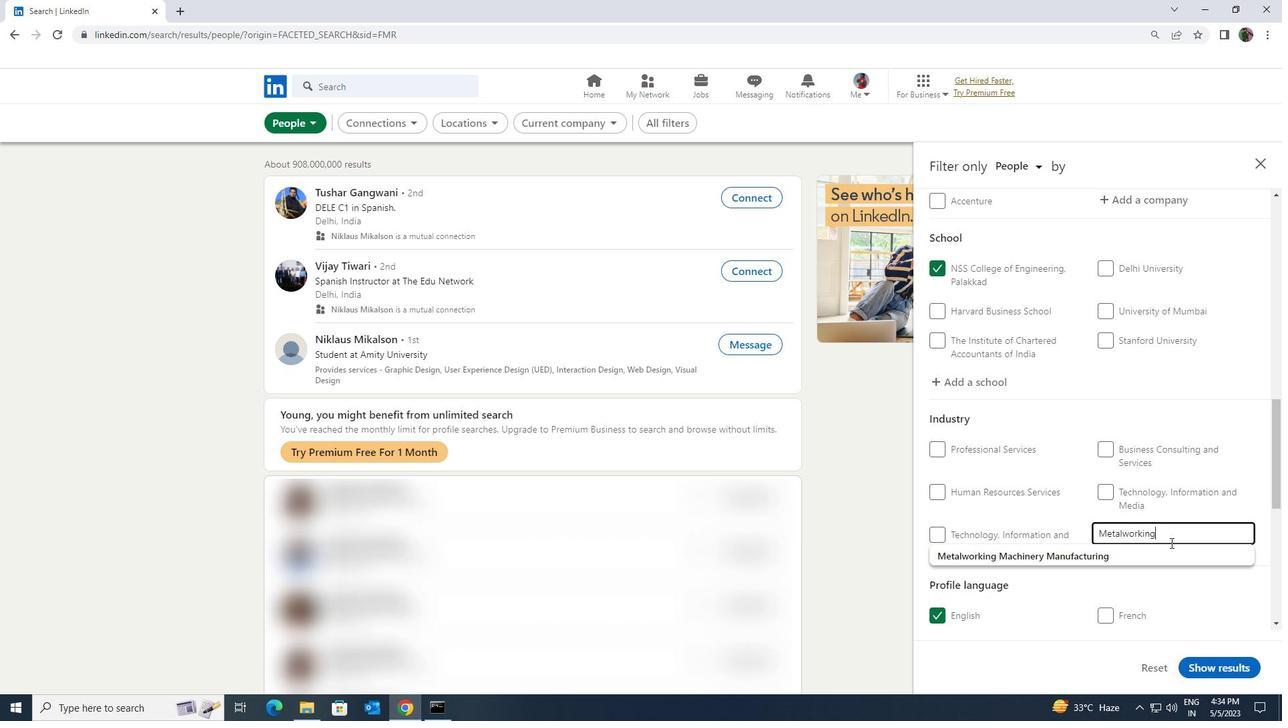 
Action: Mouse pressed left at (1172, 545)
Screenshot: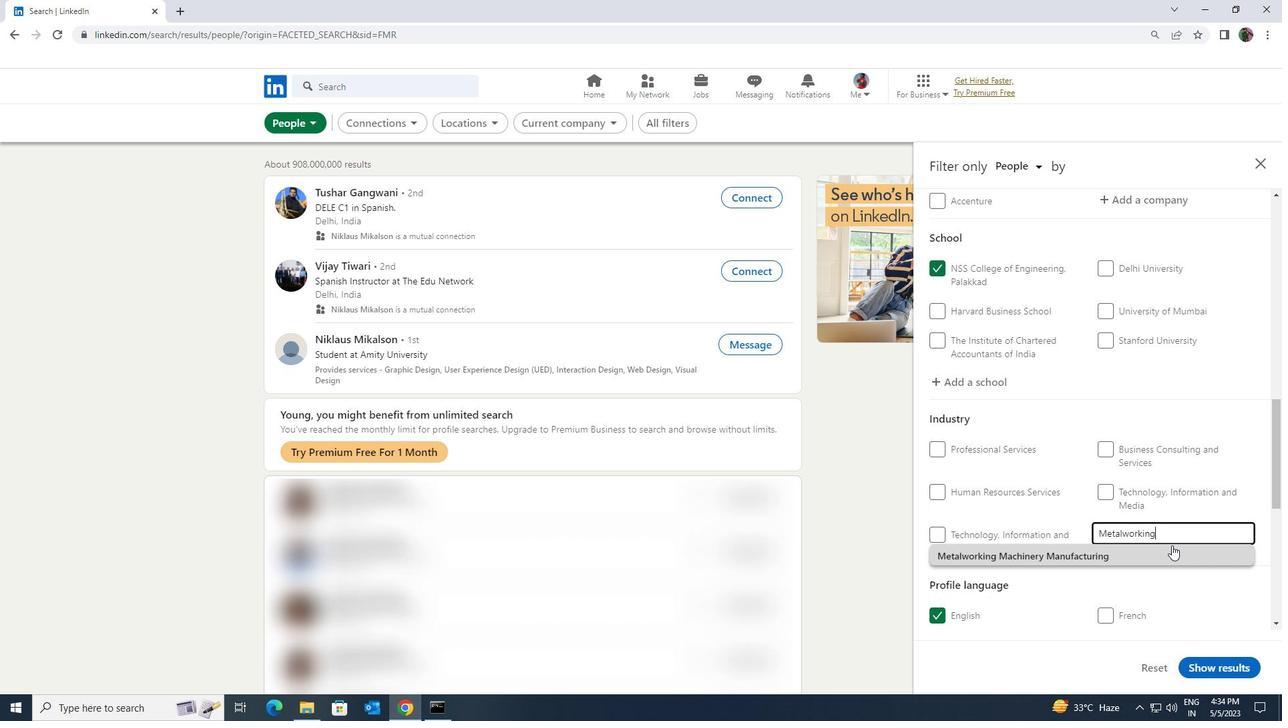
Action: Mouse scrolled (1172, 545) with delta (0, 0)
Screenshot: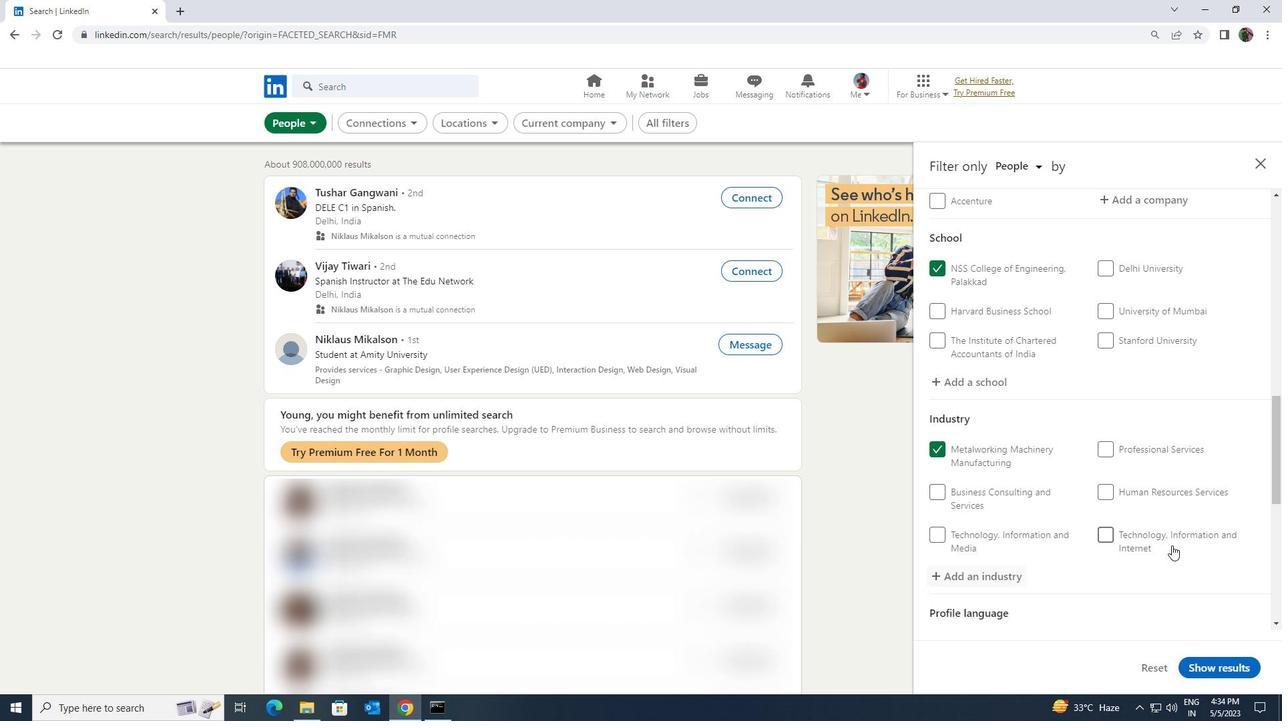 
Action: Mouse scrolled (1172, 545) with delta (0, 0)
Screenshot: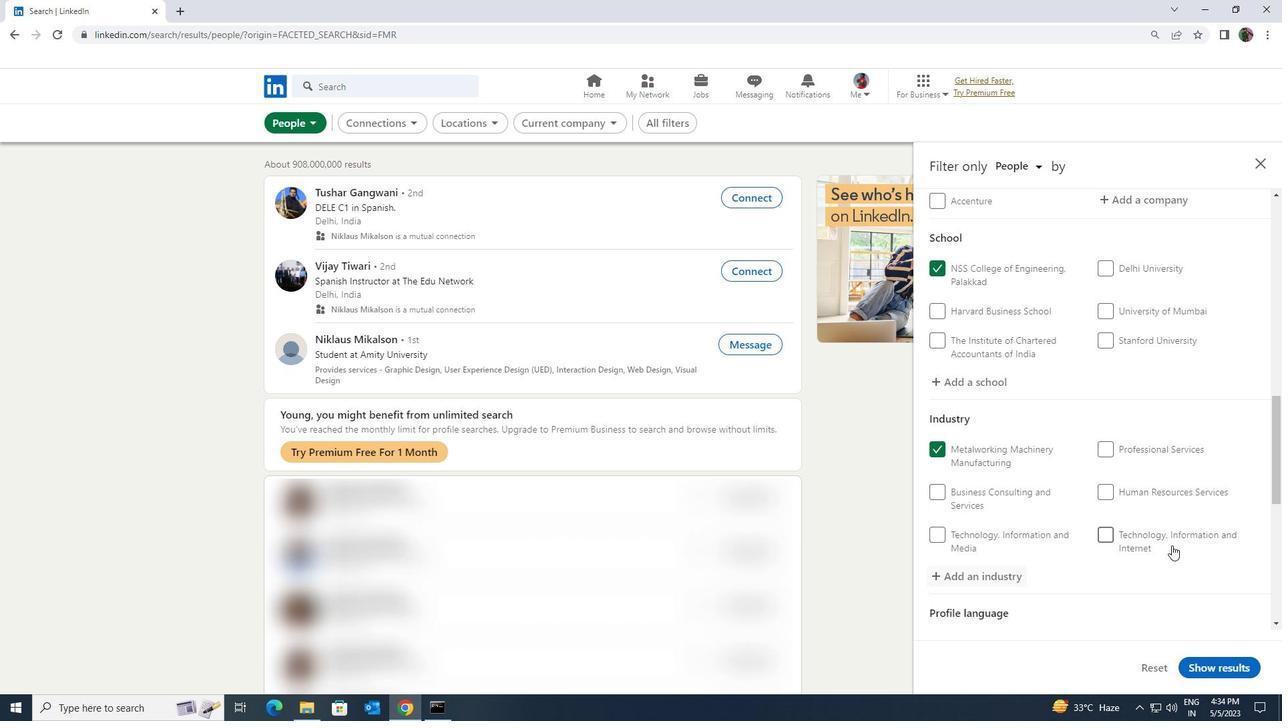 
Action: Mouse scrolled (1172, 545) with delta (0, 0)
Screenshot: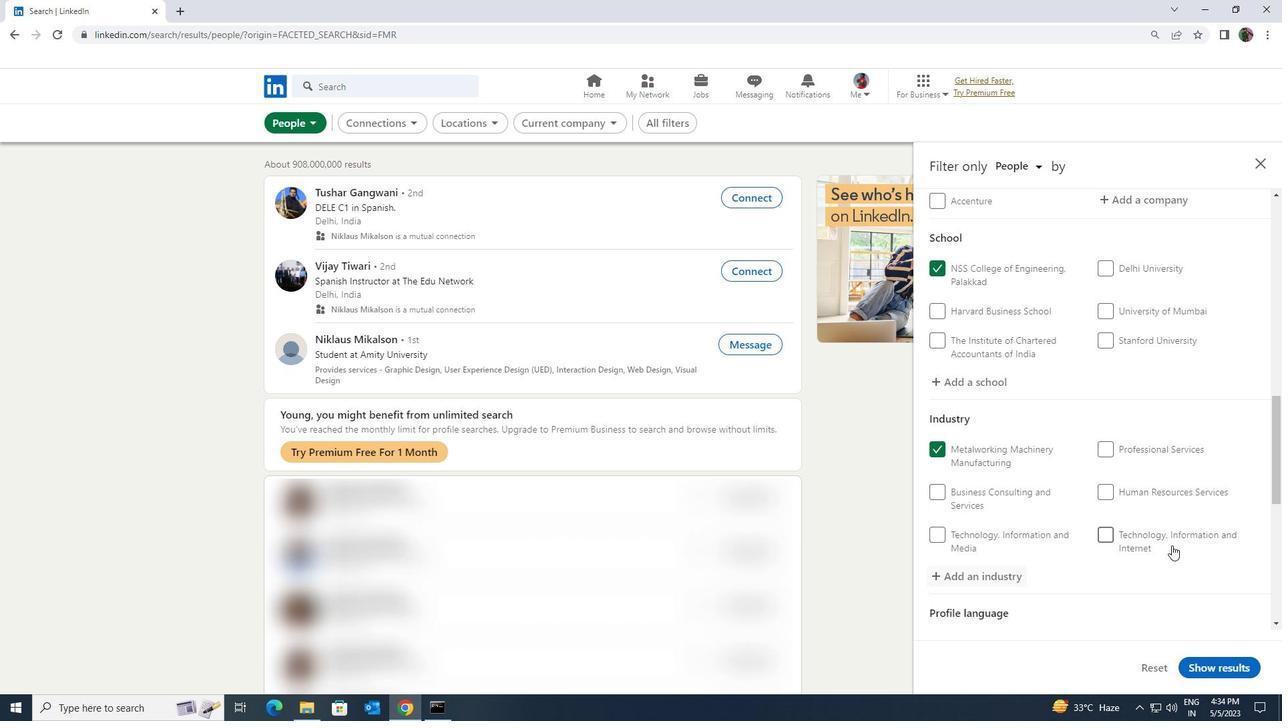 
Action: Mouse scrolled (1172, 545) with delta (0, 0)
Screenshot: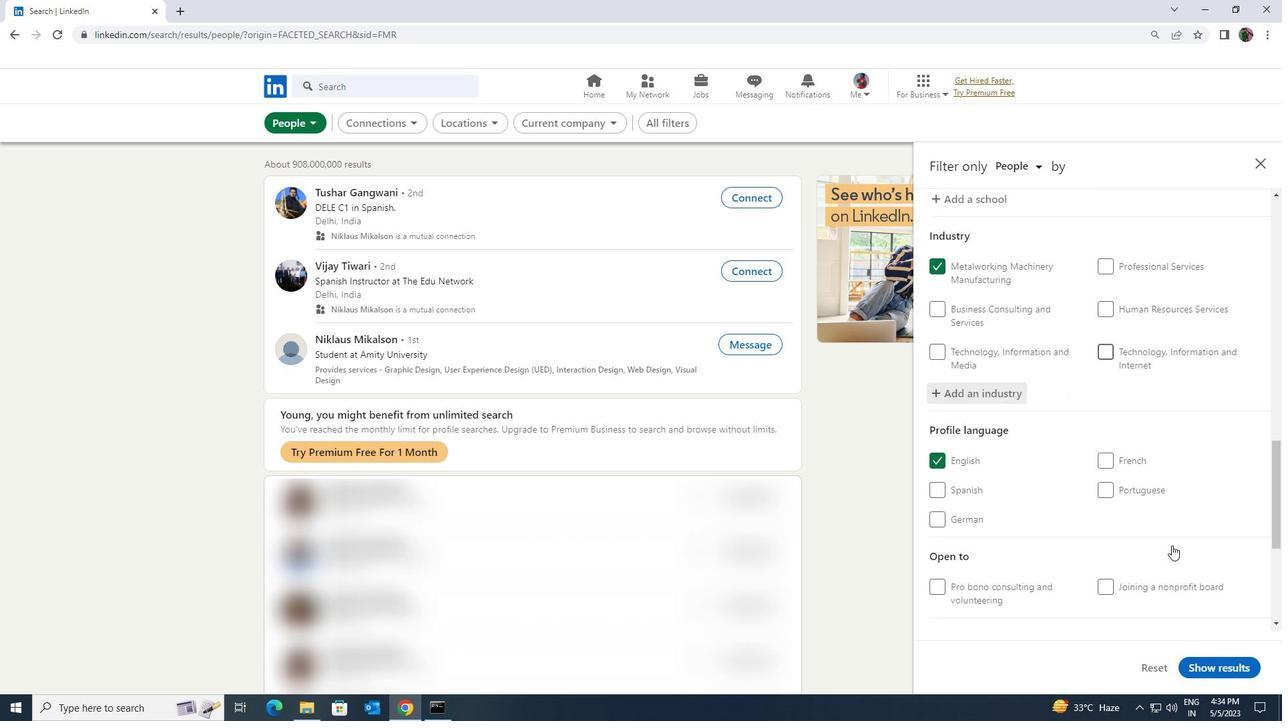 
Action: Mouse scrolled (1172, 545) with delta (0, 0)
Screenshot: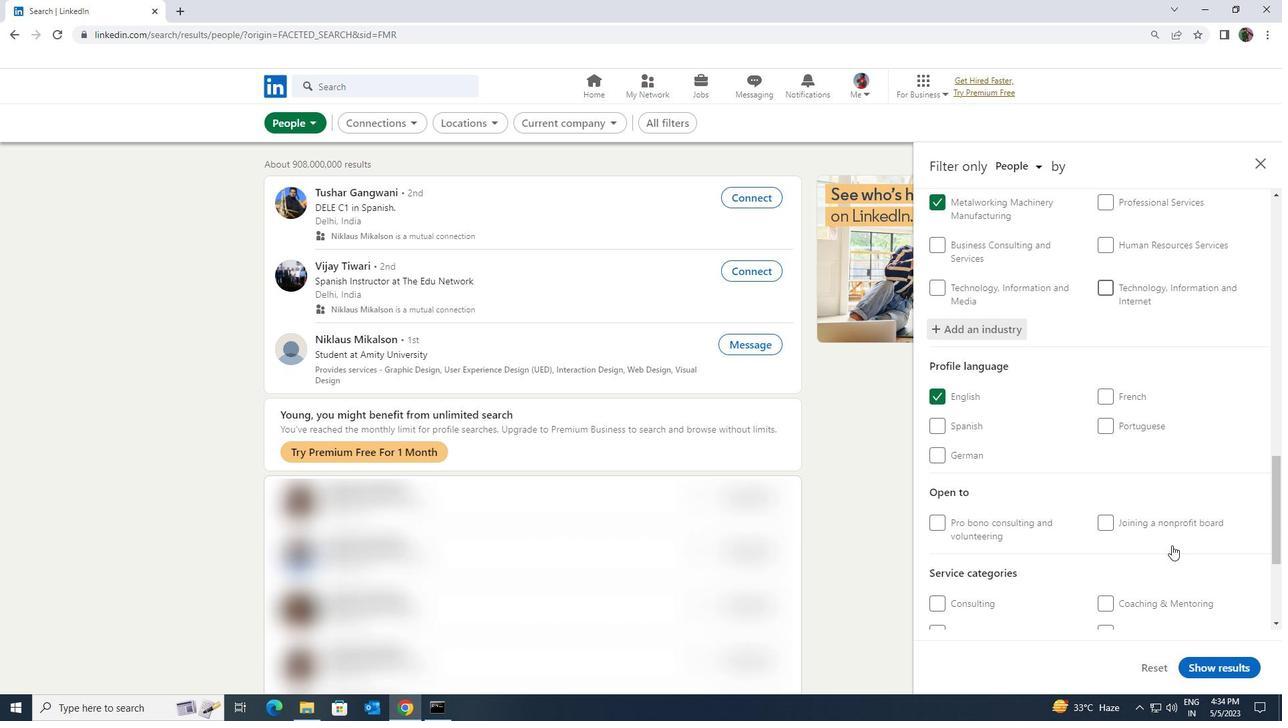 
Action: Mouse moved to (1165, 567)
Screenshot: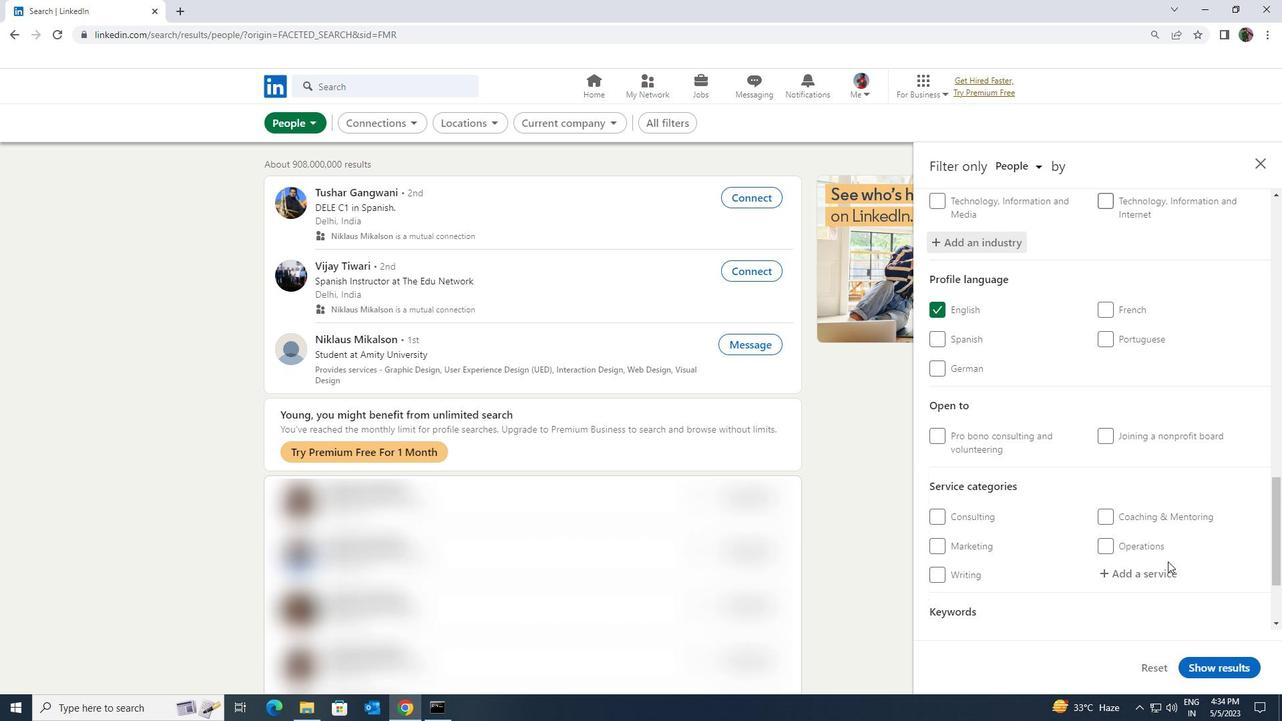 
Action: Mouse pressed left at (1165, 567)
Screenshot: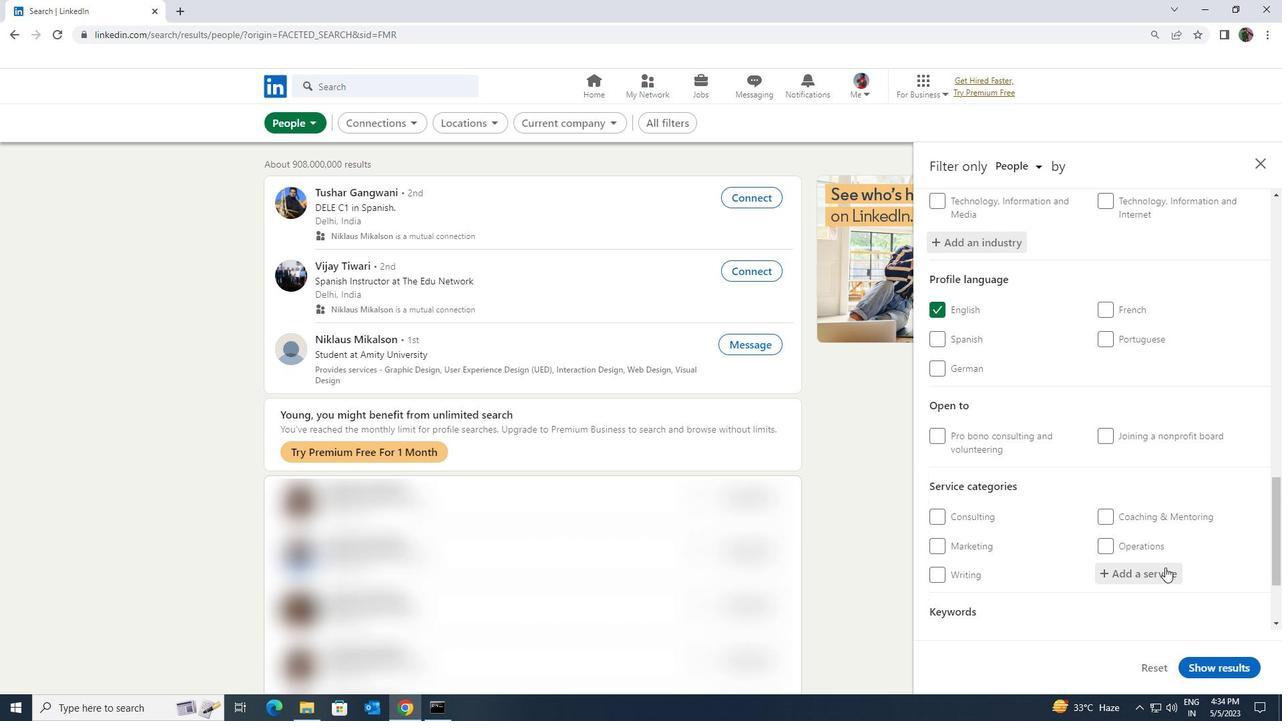 
Action: Key pressed <Key.shift><Key.shift><Key.shift><Key.shift><Key.shift><Key.shift><Key.shift><Key.shift><Key.shift><Key.shift>WEB<Key.space><Key.shift>DEVELOP
Screenshot: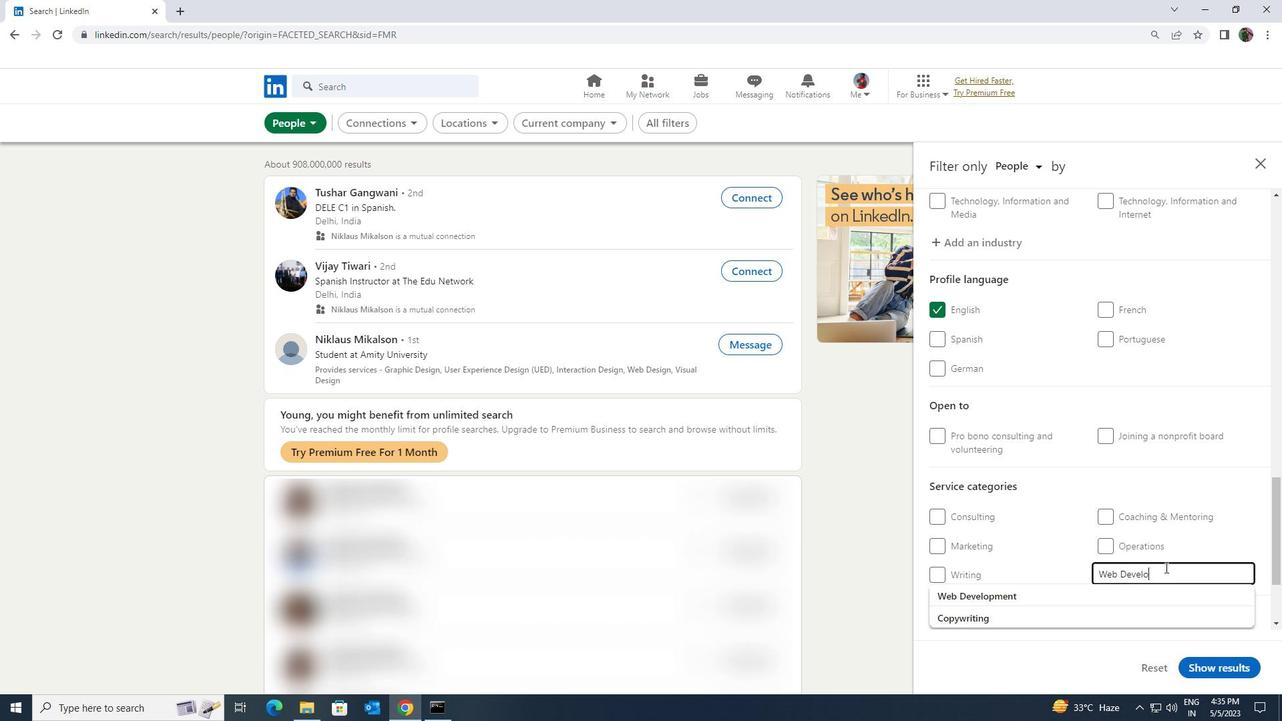 
Action: Mouse moved to (1149, 587)
Screenshot: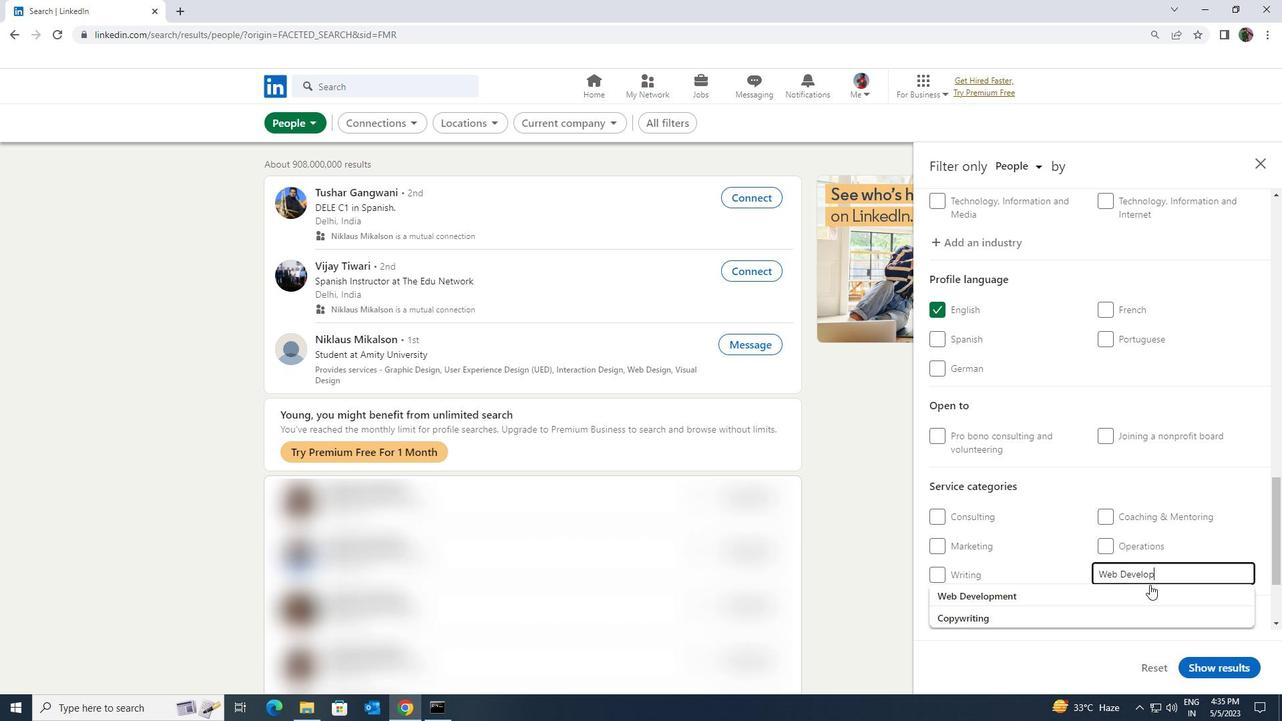 
Action: Mouse pressed left at (1149, 587)
Screenshot: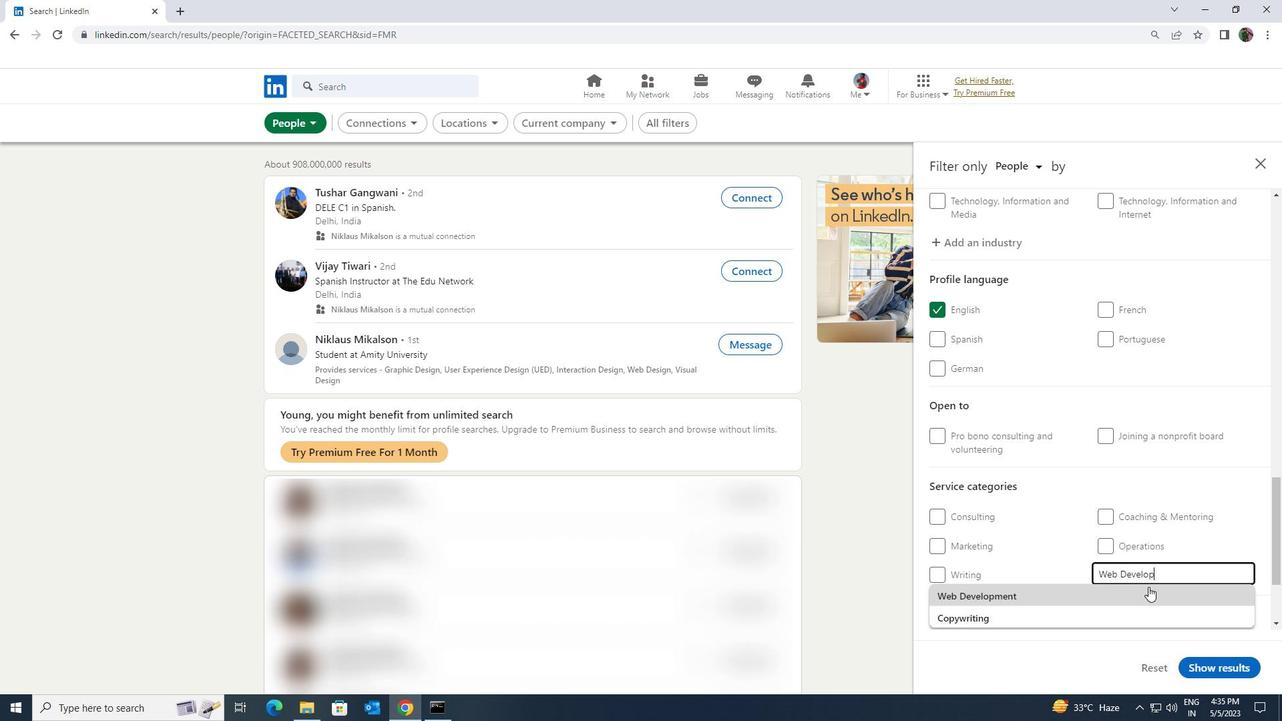
Action: Mouse moved to (1149, 586)
Screenshot: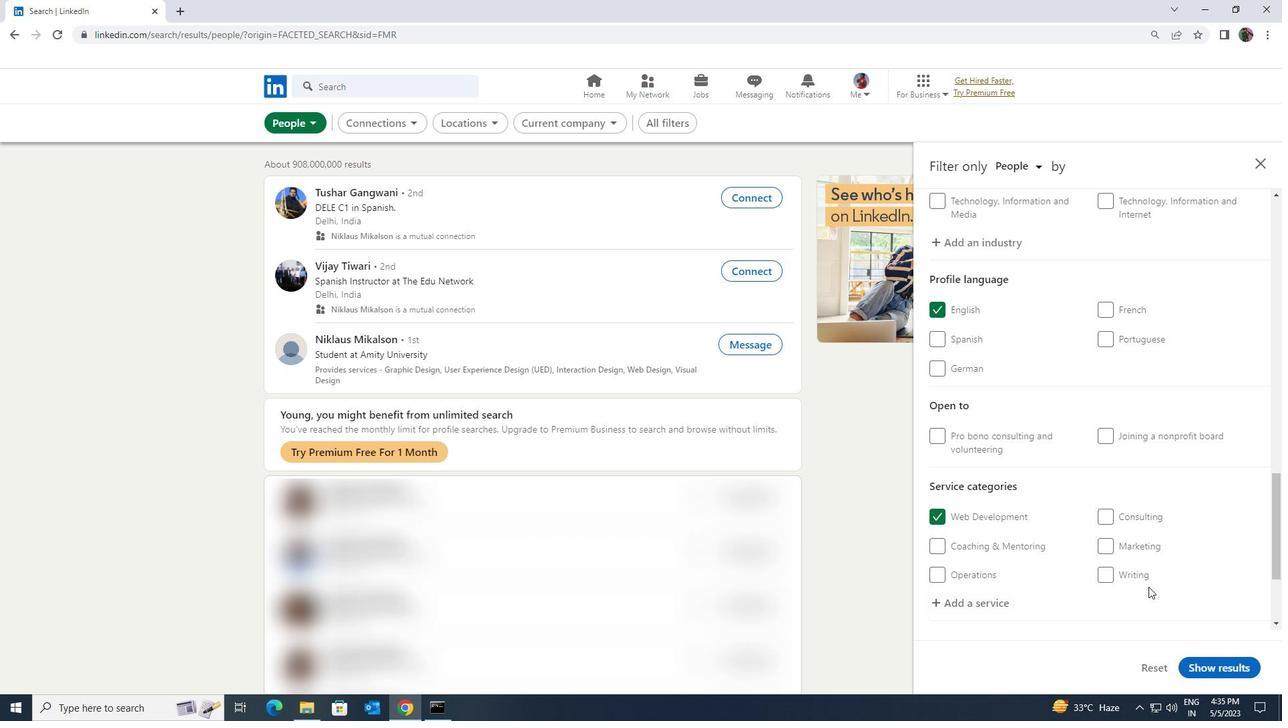 
Action: Mouse scrolled (1149, 585) with delta (0, 0)
Screenshot: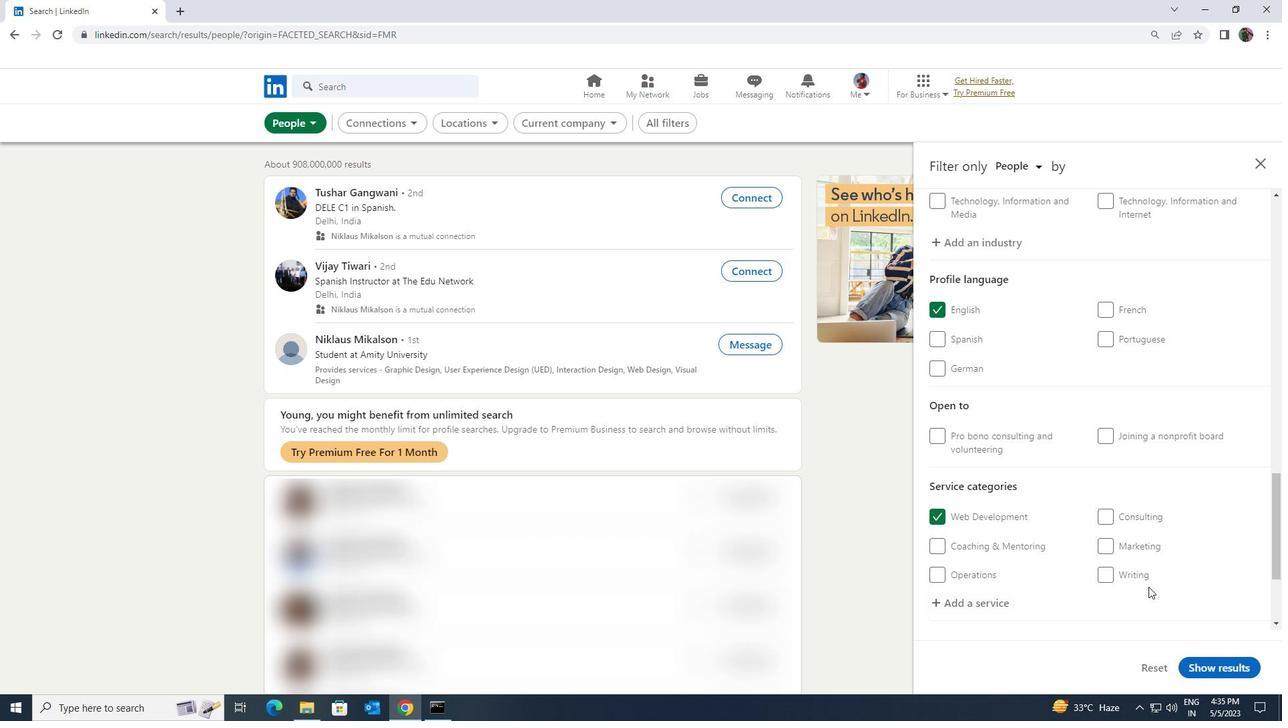 
Action: Mouse moved to (1148, 585)
Screenshot: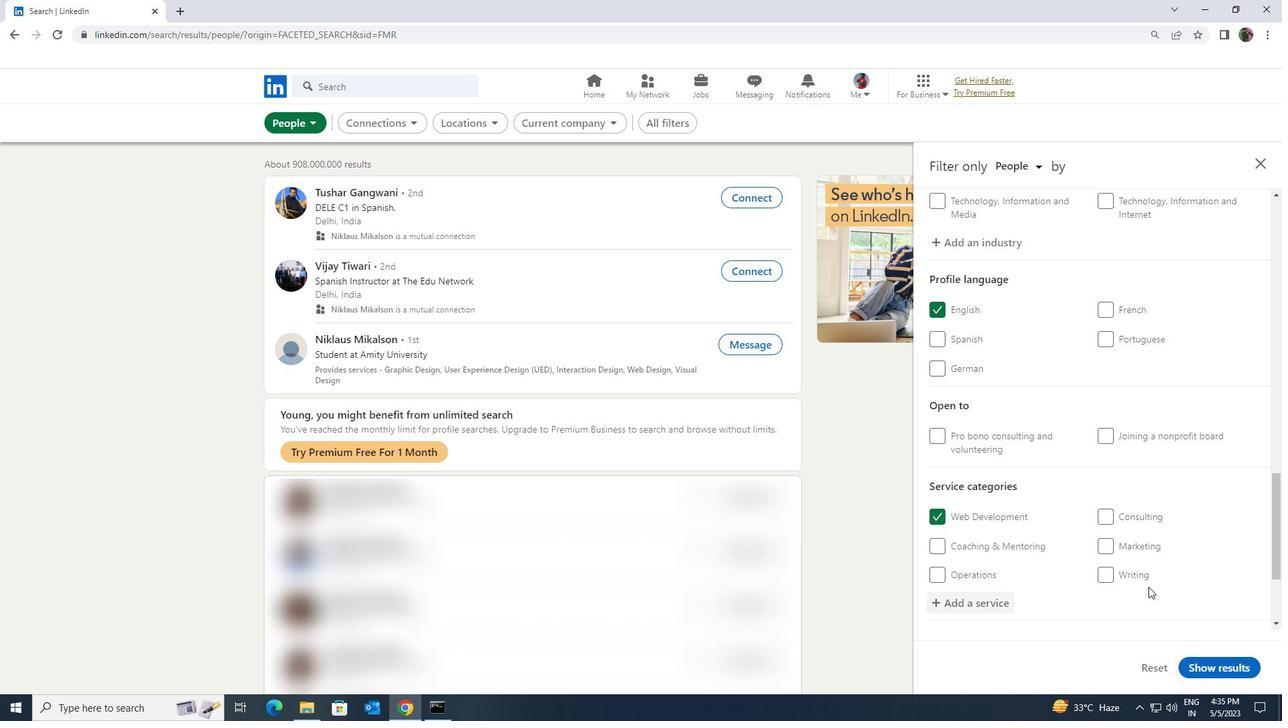
Action: Mouse scrolled (1148, 585) with delta (0, 0)
Screenshot: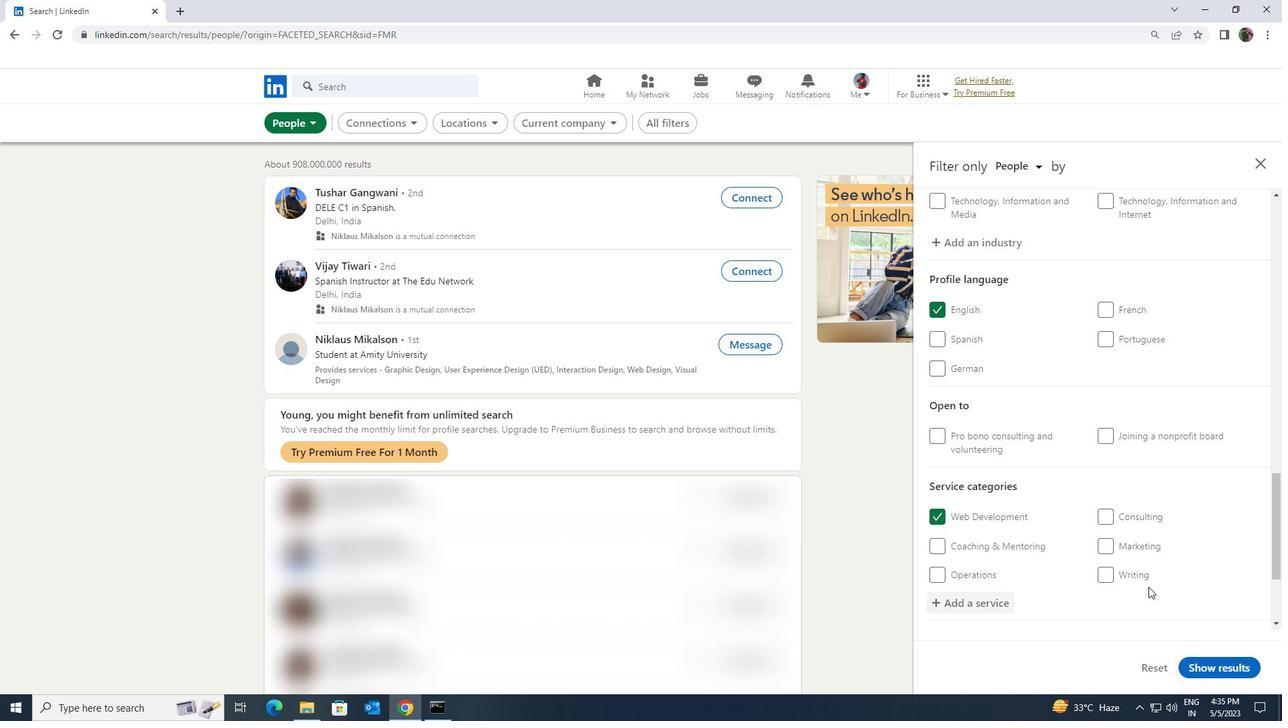 
Action: Mouse scrolled (1148, 585) with delta (0, 0)
Screenshot: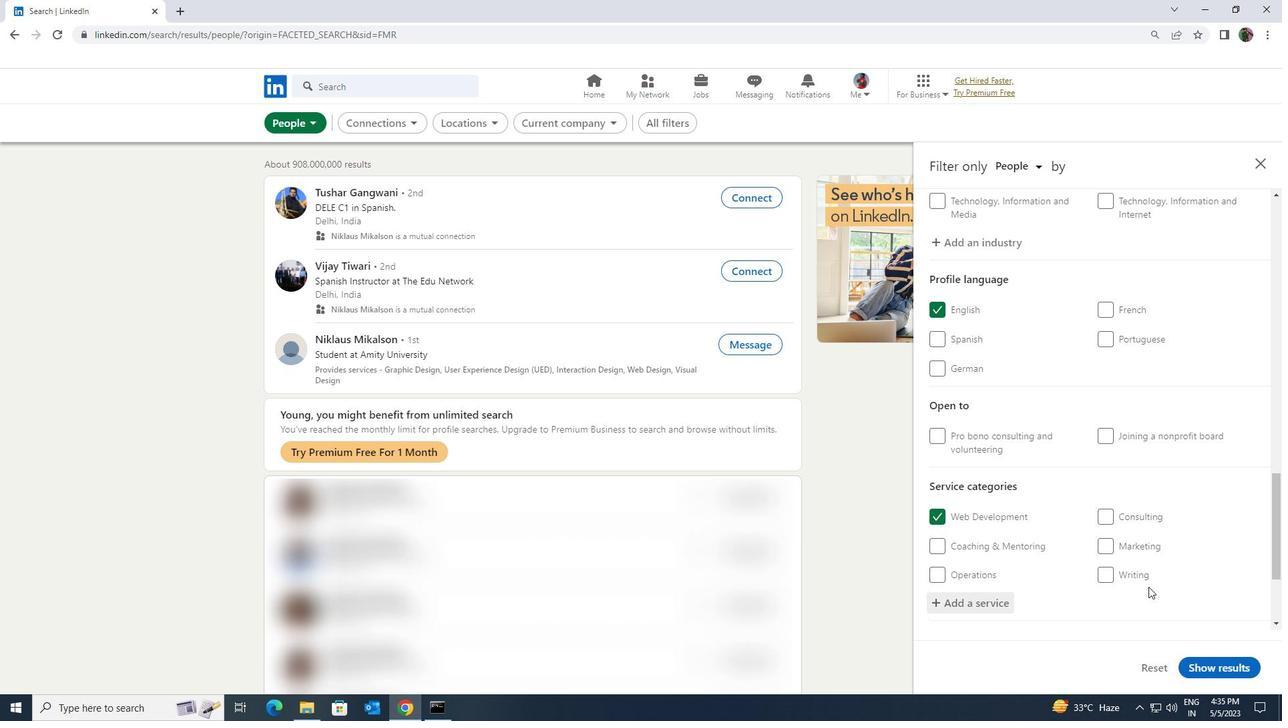 
Action: Mouse moved to (1079, 566)
Screenshot: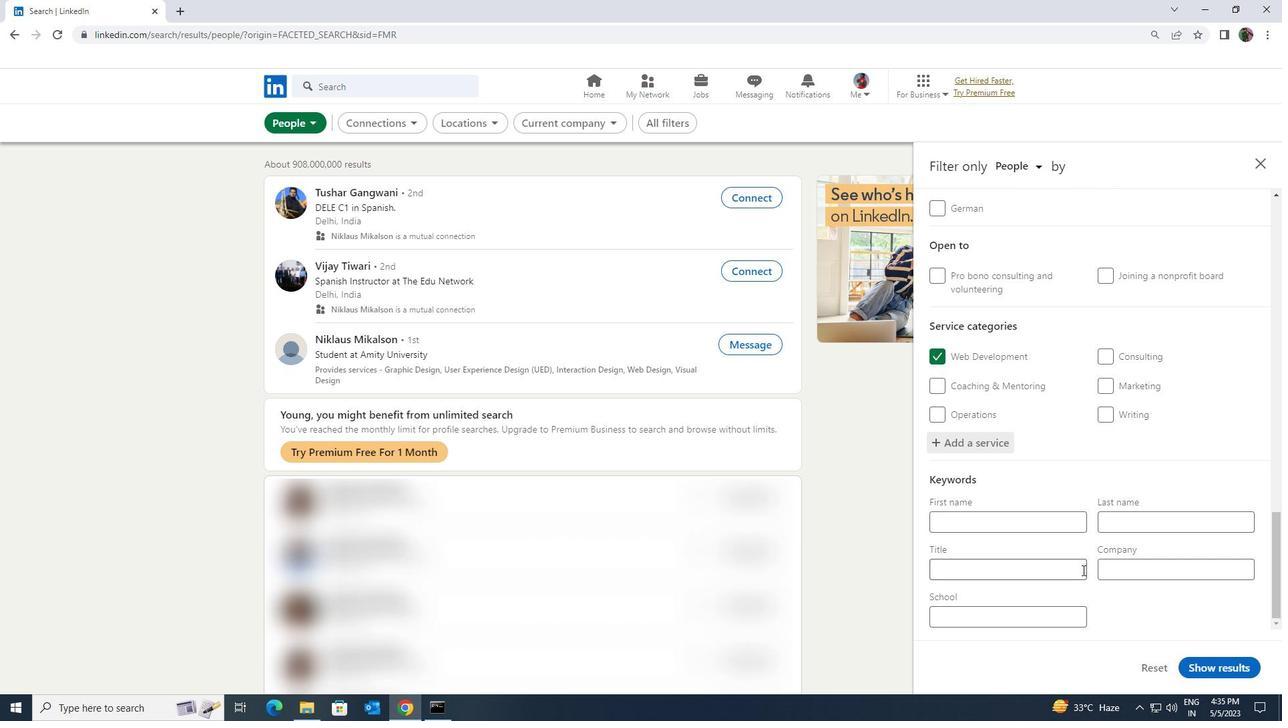 
Action: Mouse pressed left at (1079, 566)
Screenshot: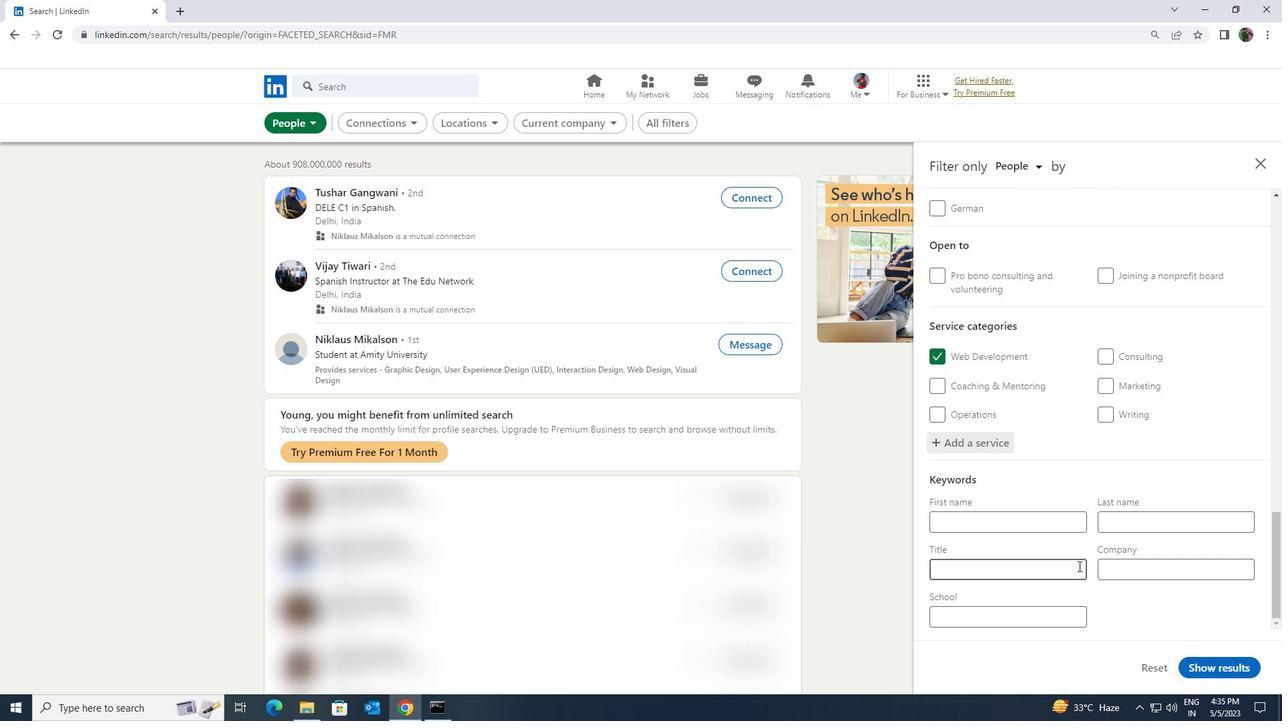 
Action: Key pressed <Key.shift><Key.shift><Key.shift>BARISTA
Screenshot: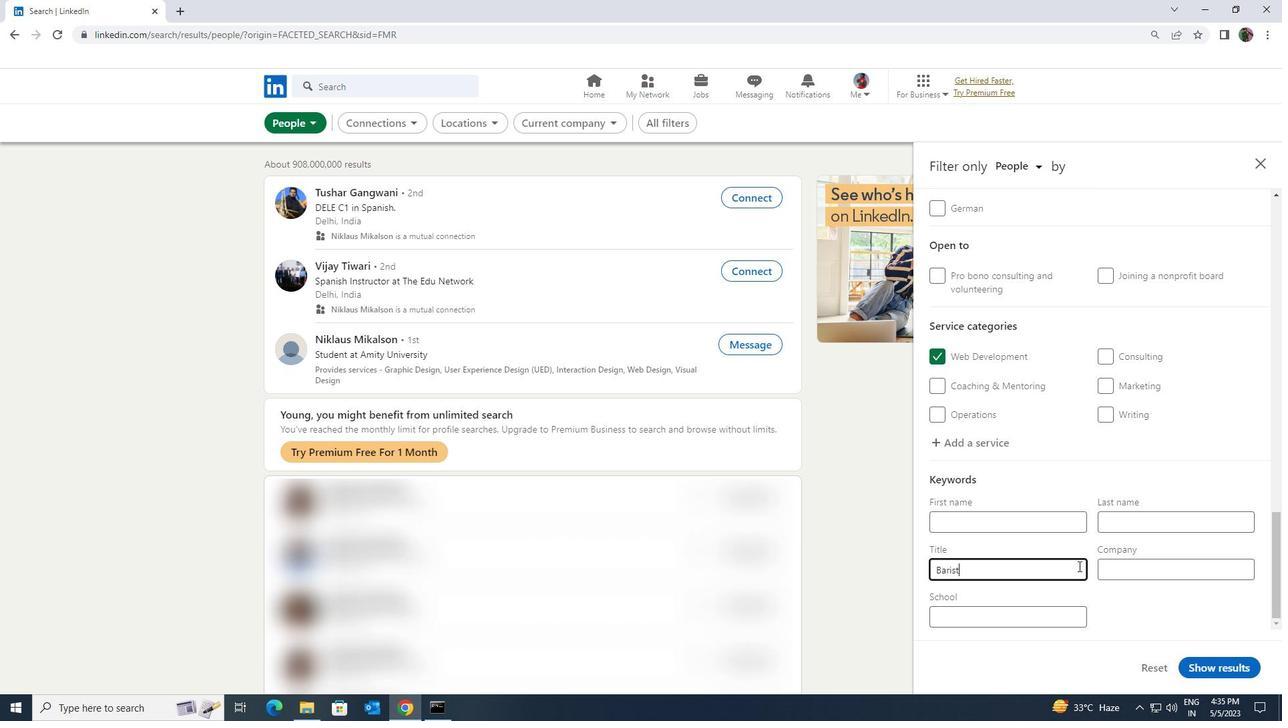 
Action: Mouse moved to (1220, 673)
Screenshot: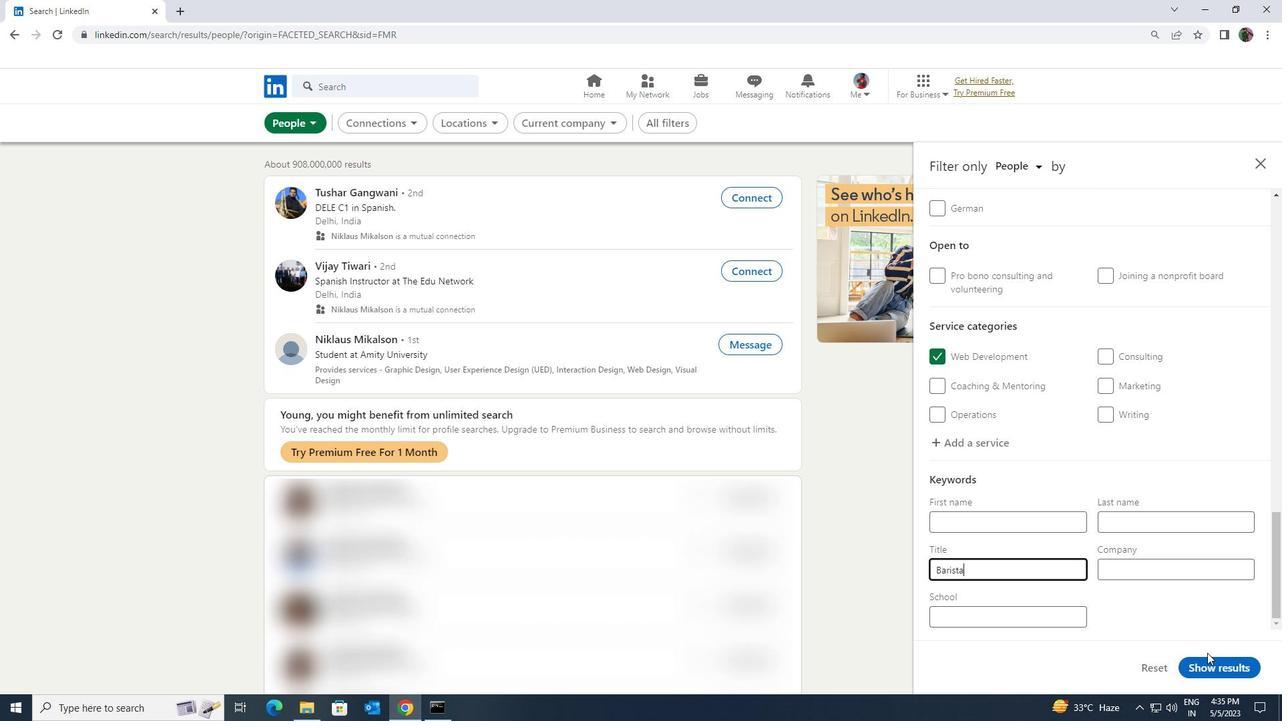 
Action: Mouse pressed left at (1220, 673)
Screenshot: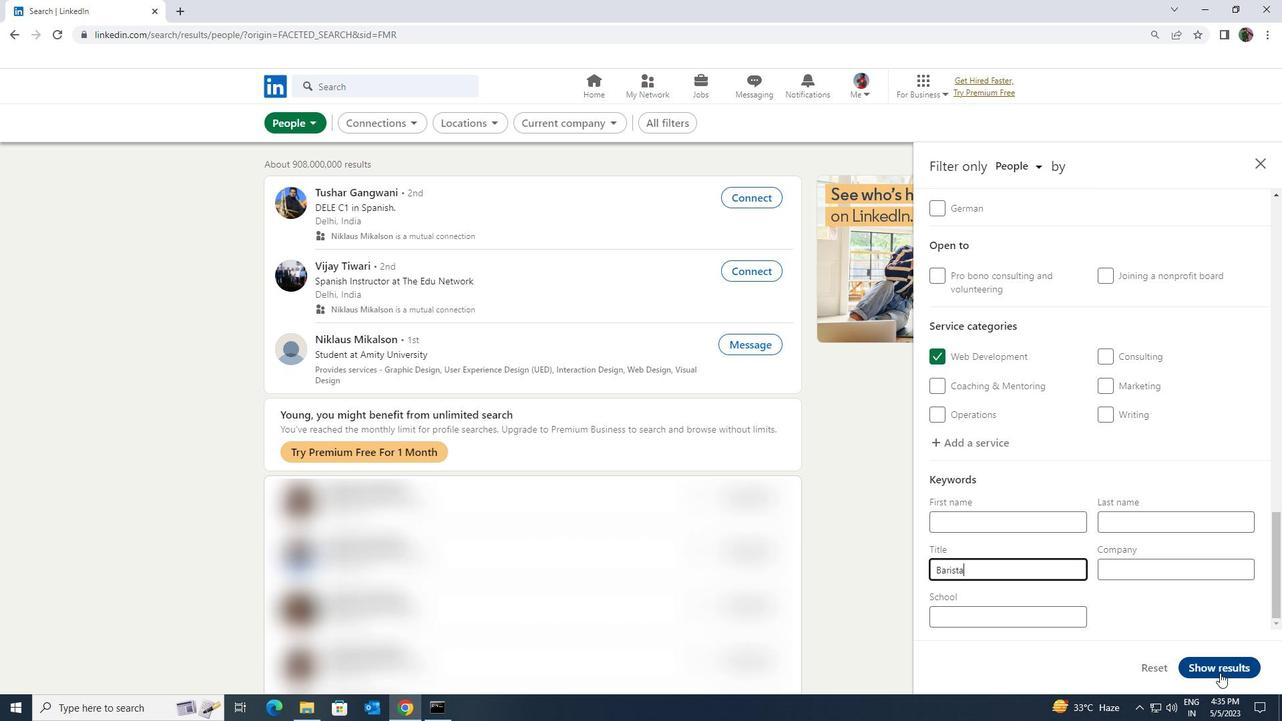 
